 Task: Create a due date automation trigger when advanced on, 2 hours after a card is due add fields with custom field "Resume" set to a date between 1 and 7 days ago.
Action: Mouse moved to (1185, 336)
Screenshot: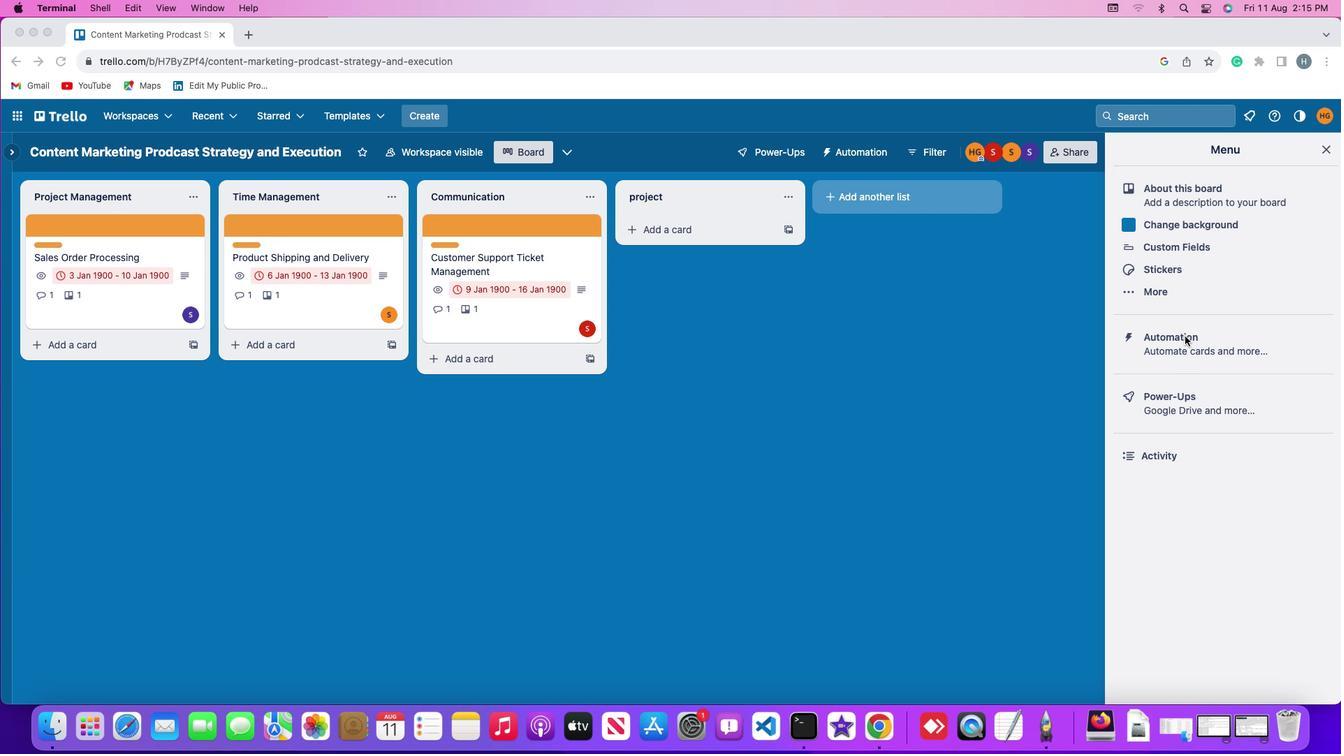 
Action: Mouse pressed left at (1185, 336)
Screenshot: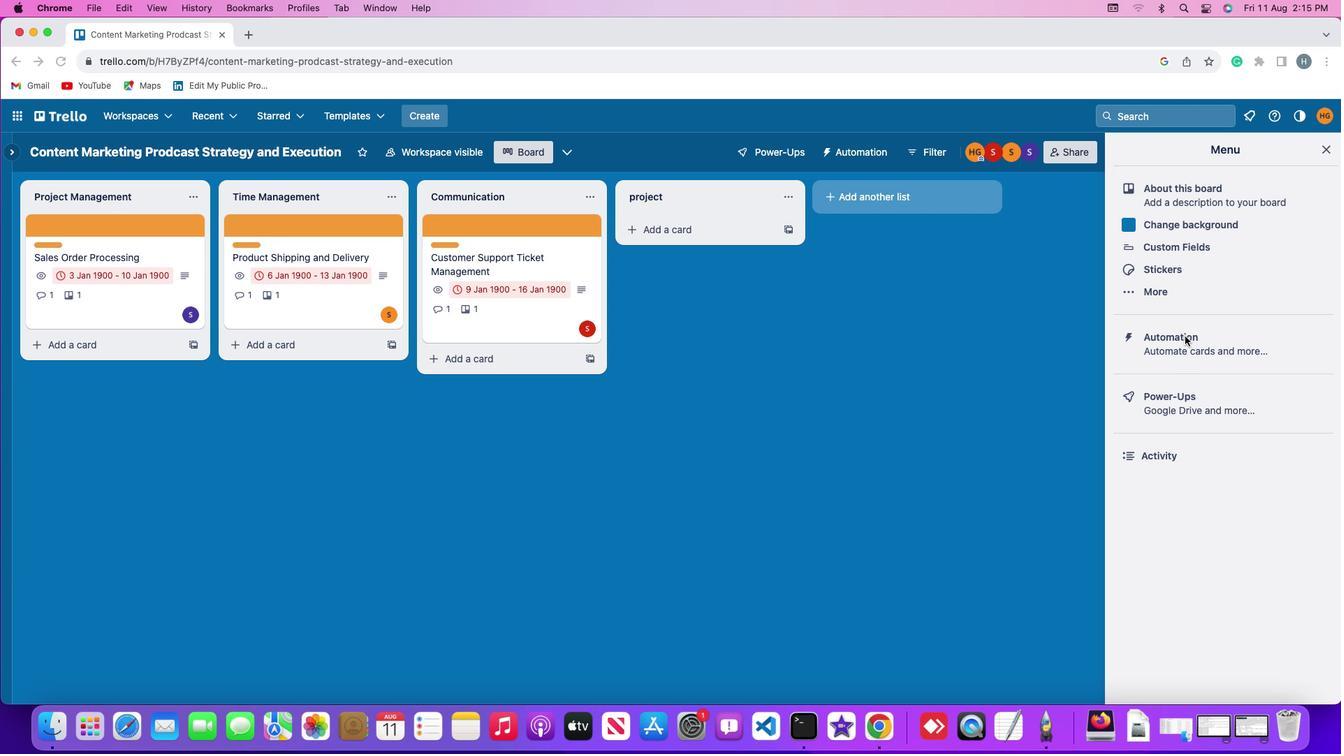 
Action: Mouse pressed left at (1185, 336)
Screenshot: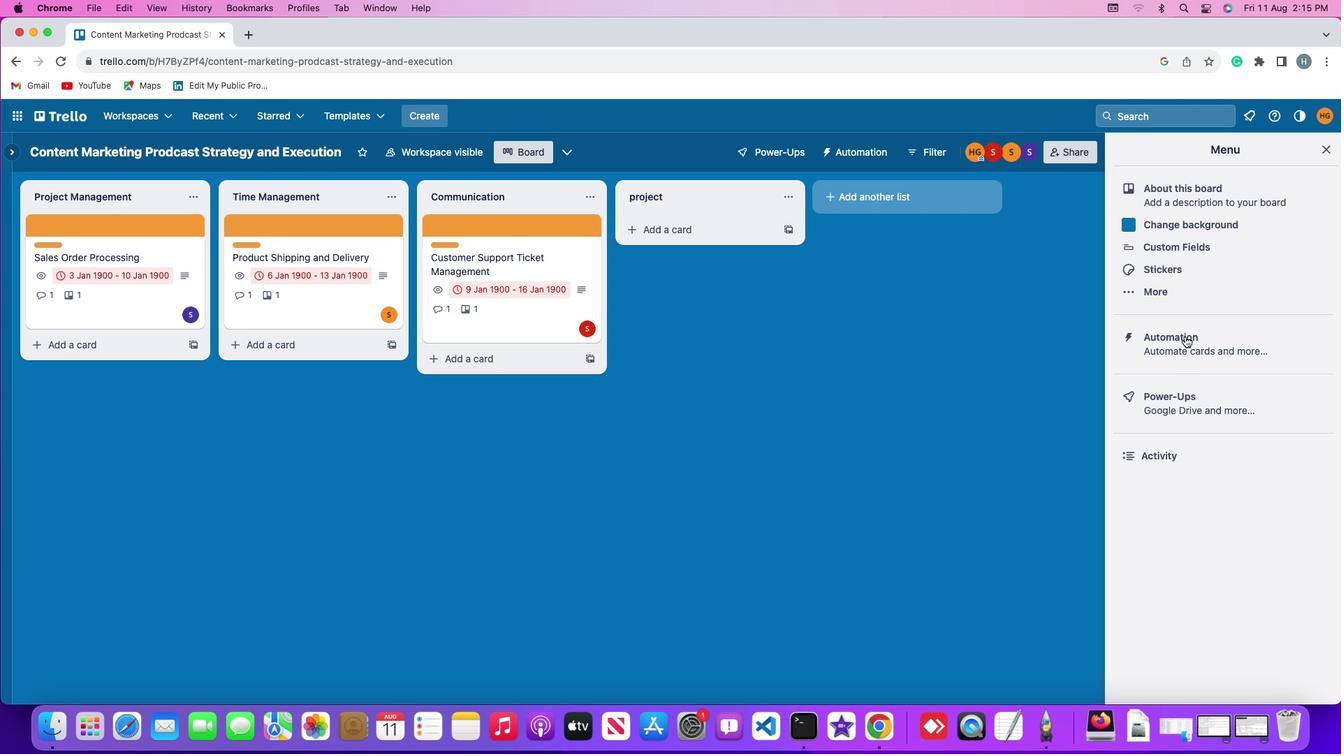 
Action: Mouse moved to (100, 334)
Screenshot: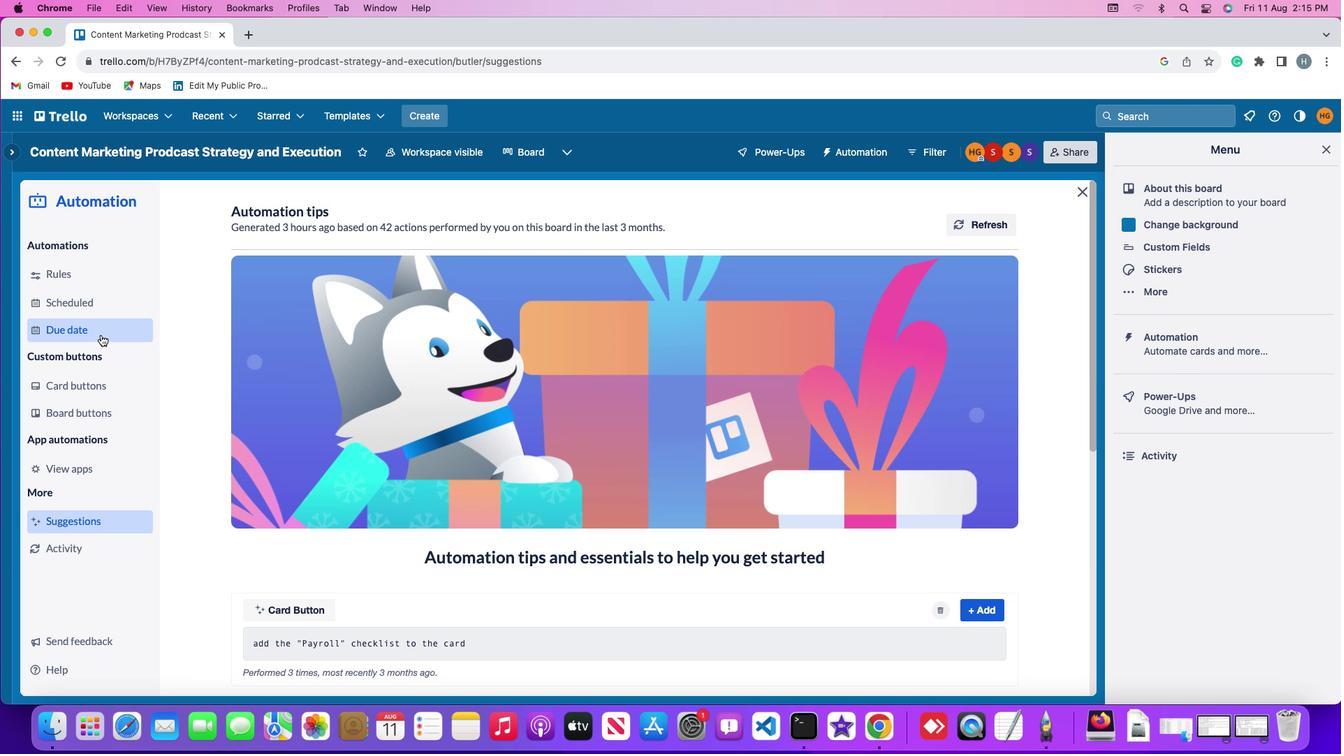 
Action: Mouse pressed left at (100, 334)
Screenshot: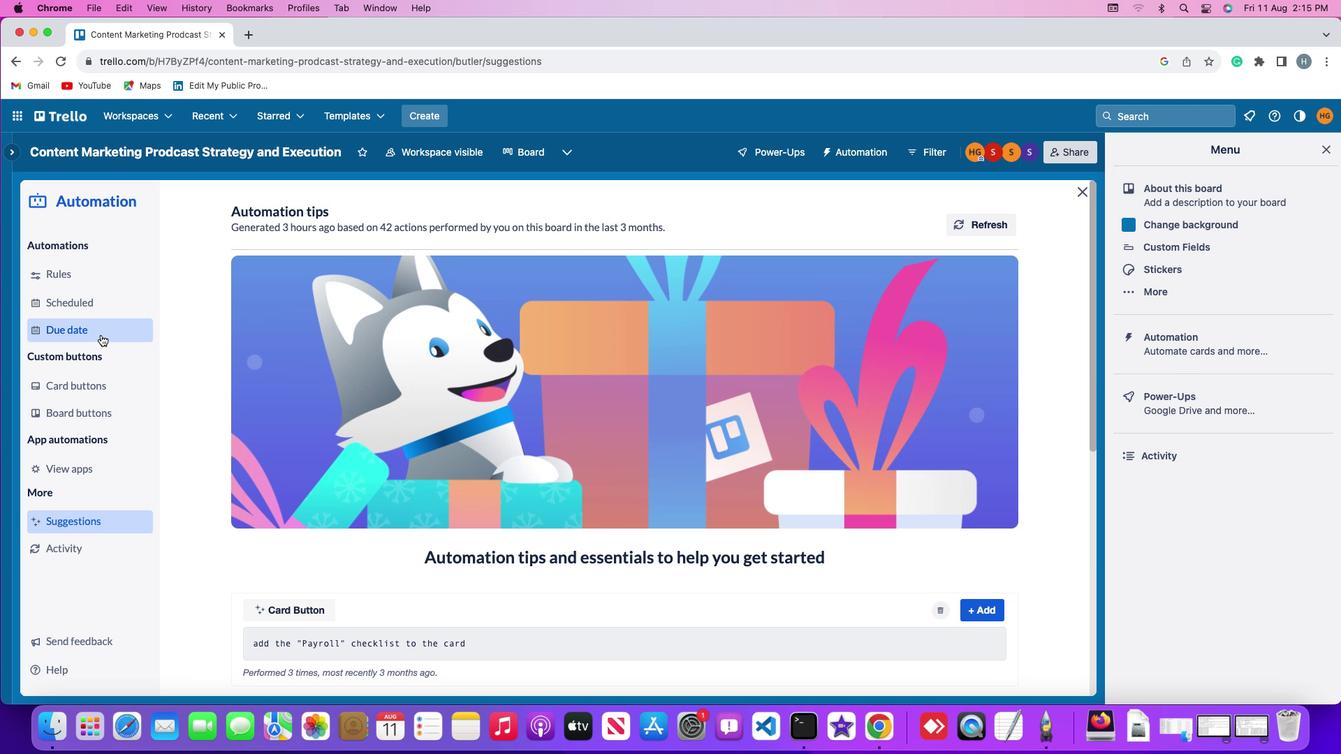 
Action: Mouse moved to (922, 211)
Screenshot: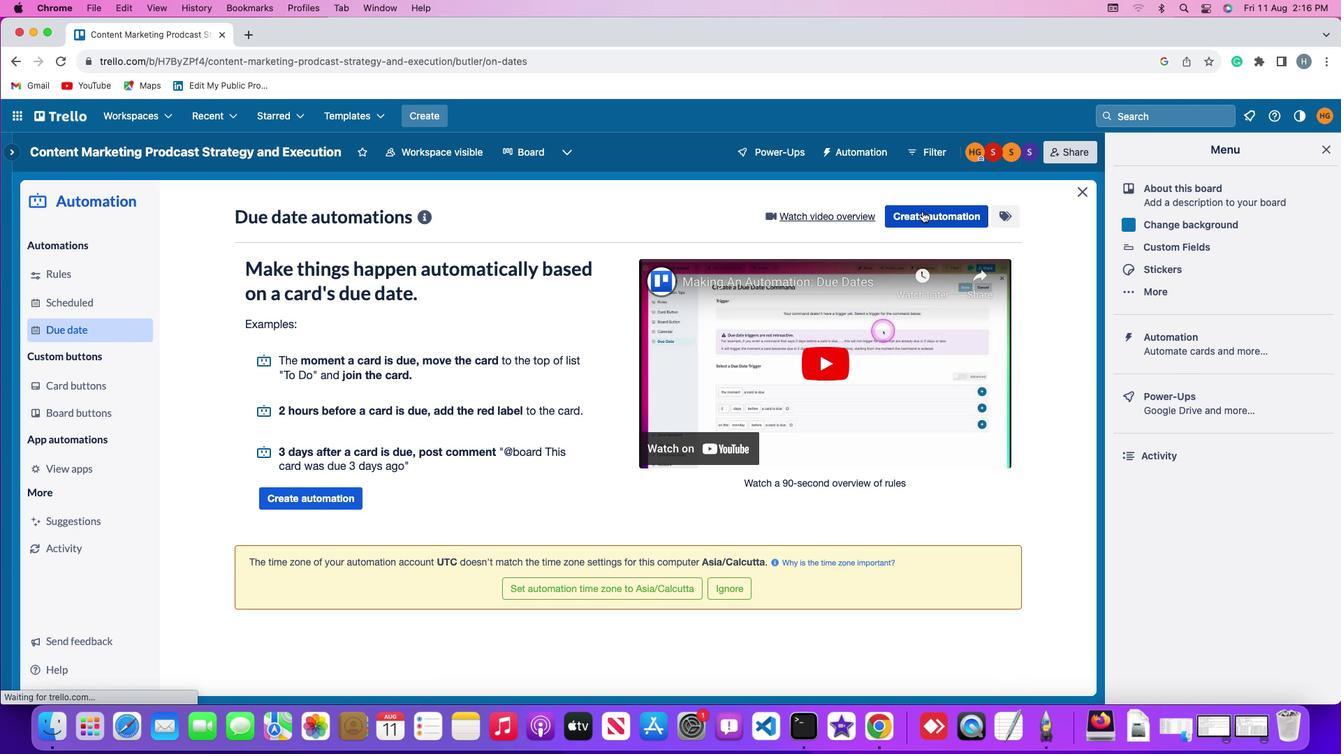 
Action: Mouse pressed left at (922, 211)
Screenshot: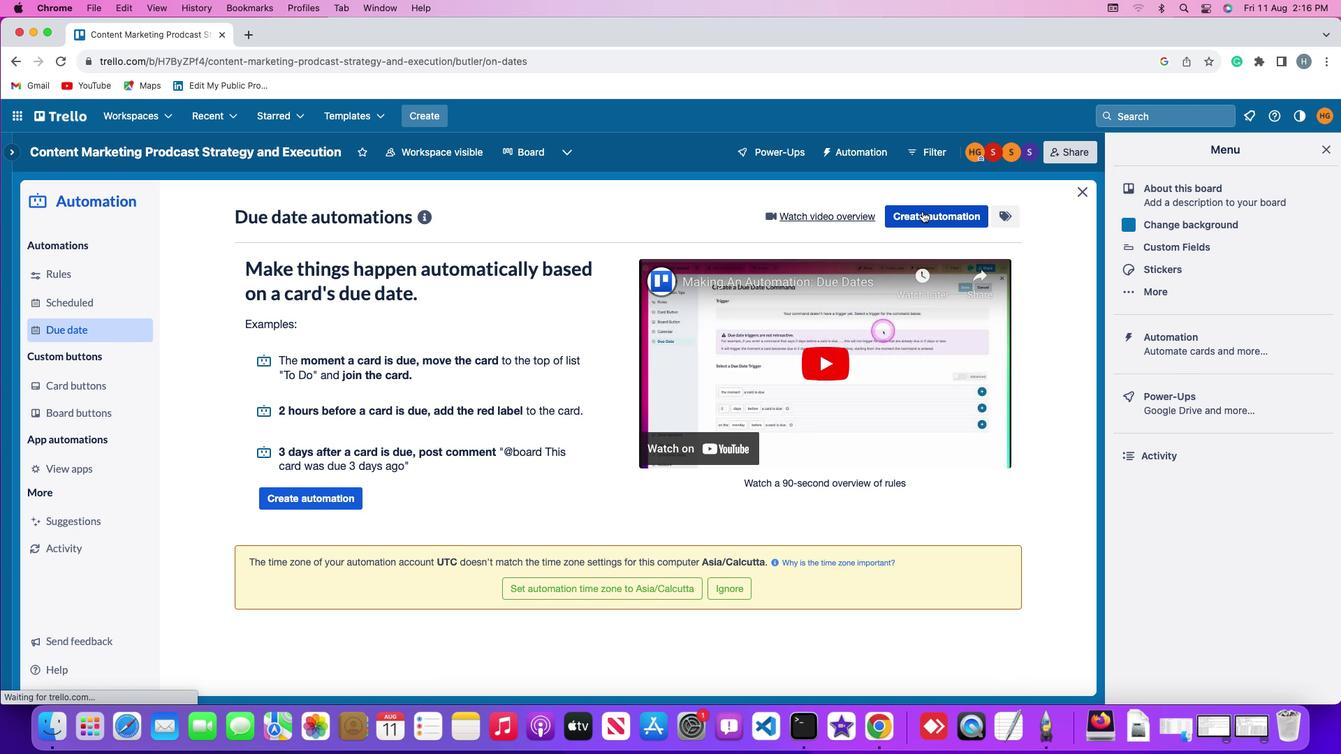 
Action: Mouse moved to (305, 352)
Screenshot: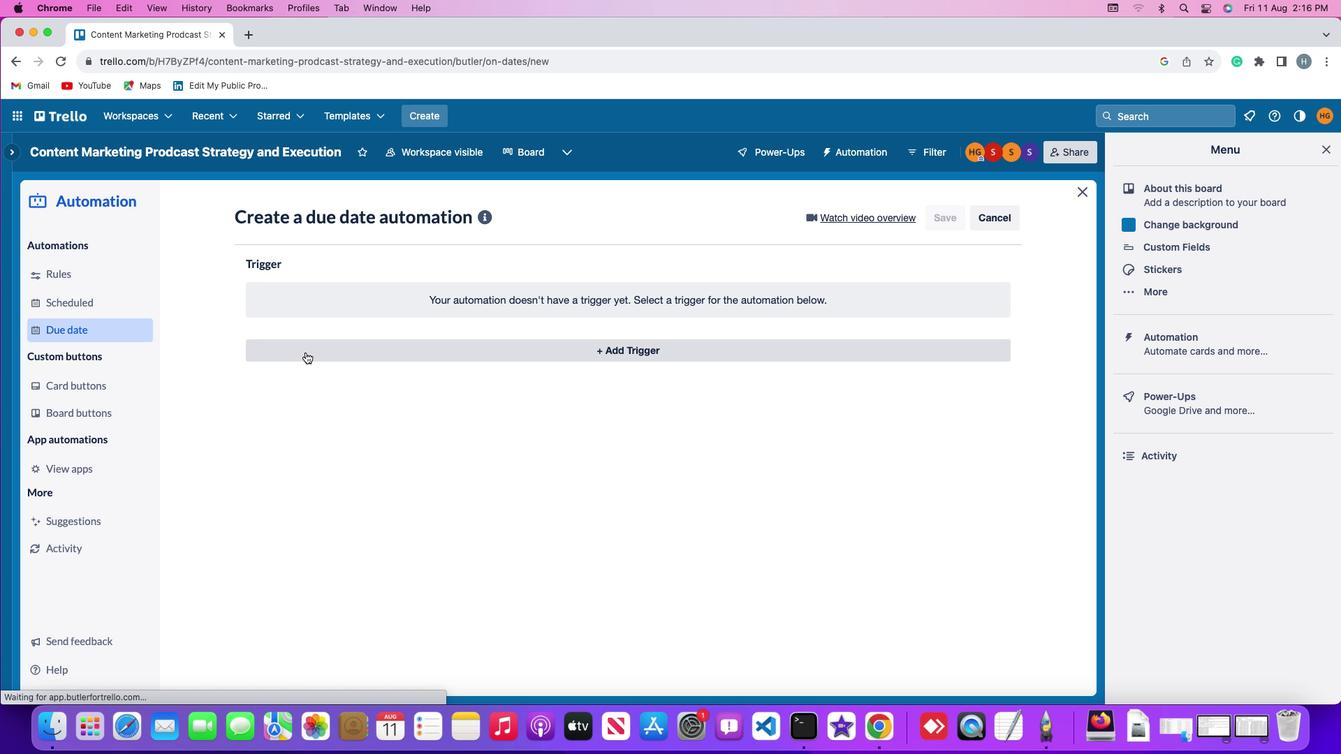 
Action: Mouse pressed left at (305, 352)
Screenshot: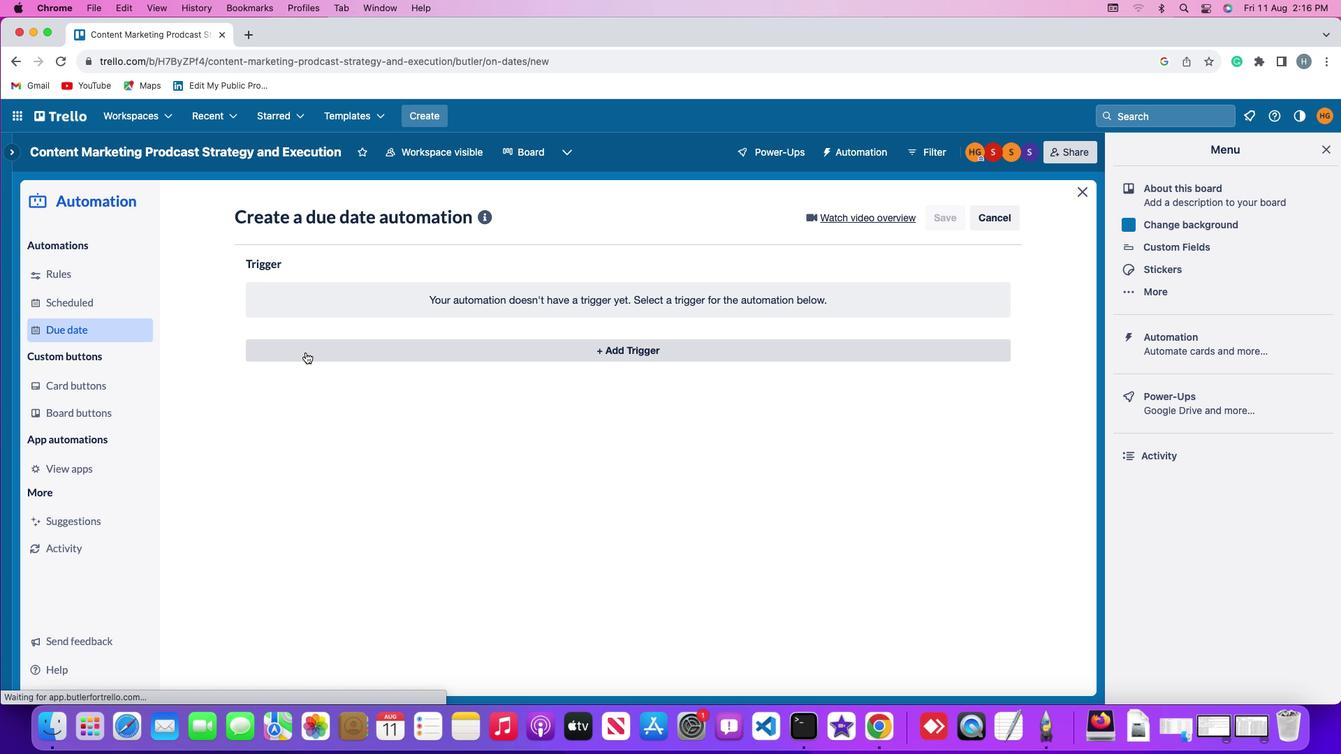 
Action: Mouse moved to (283, 566)
Screenshot: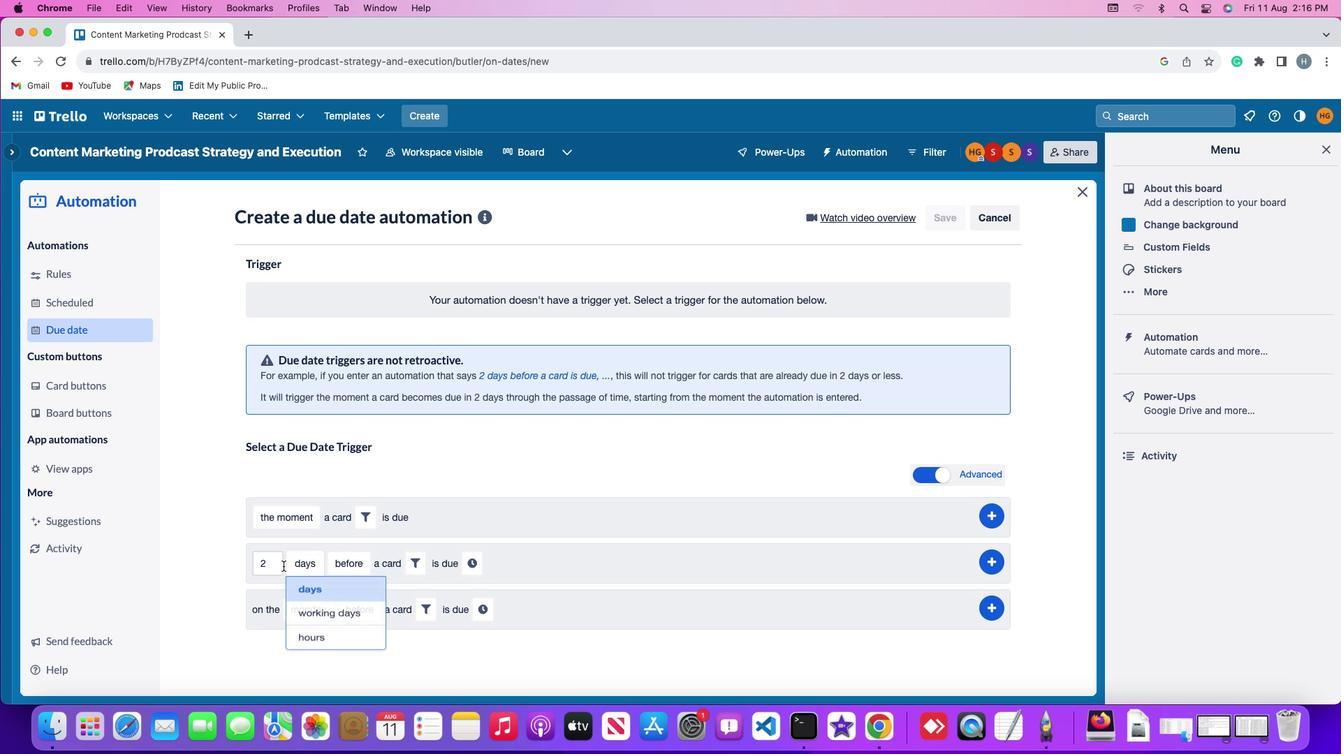 
Action: Mouse pressed left at (283, 566)
Screenshot: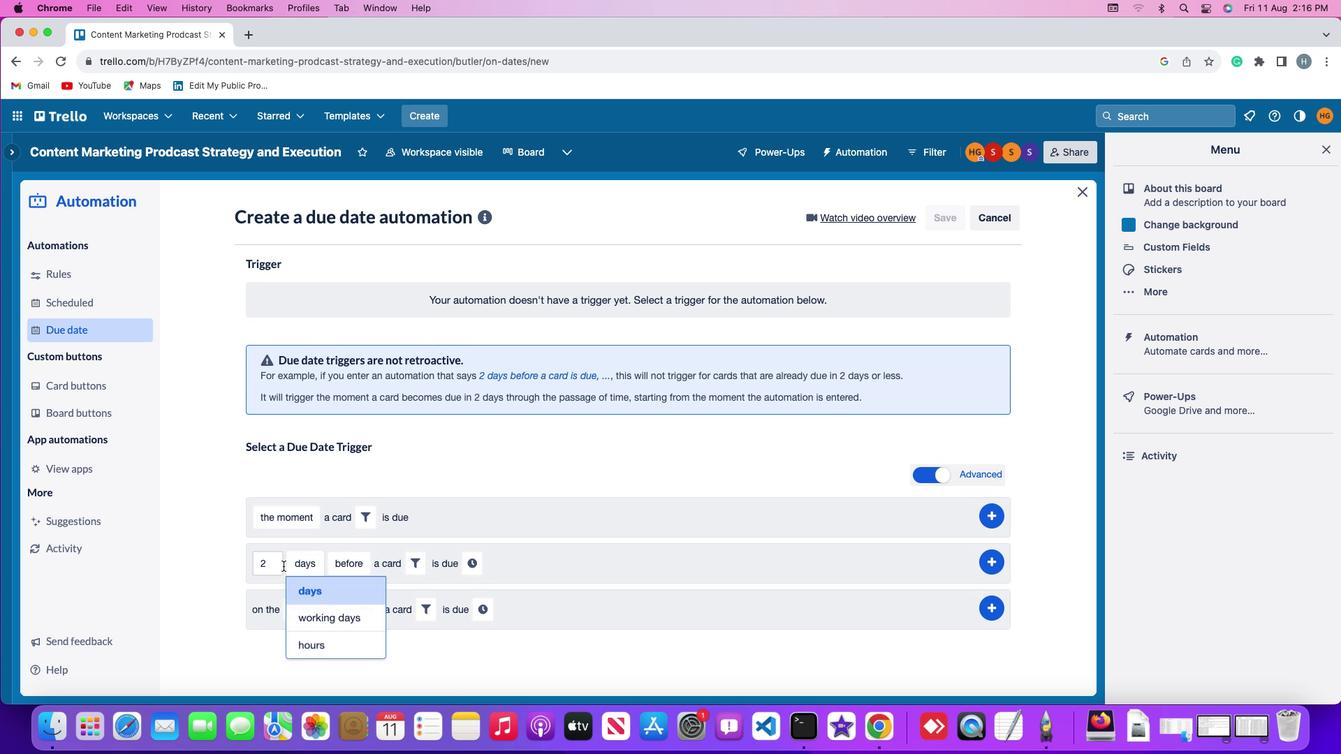 
Action: Mouse moved to (275, 561)
Screenshot: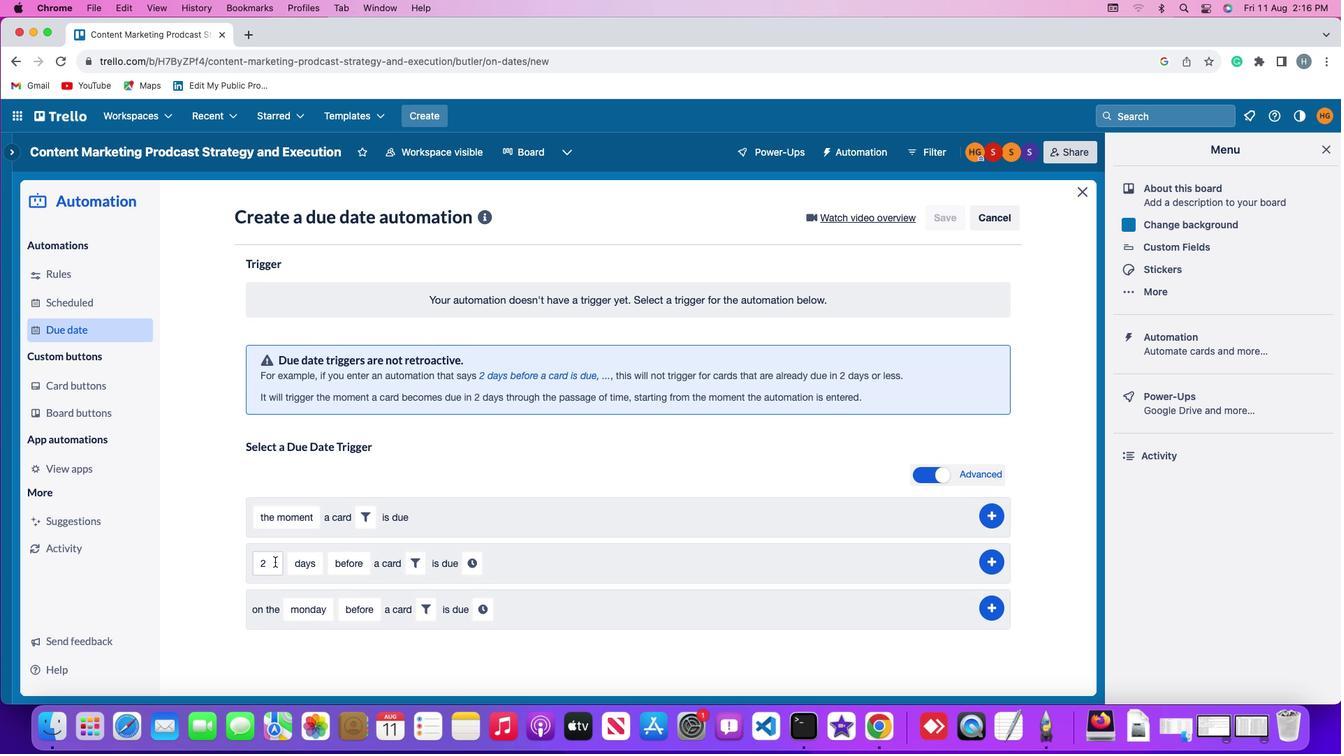 
Action: Mouse pressed left at (275, 561)
Screenshot: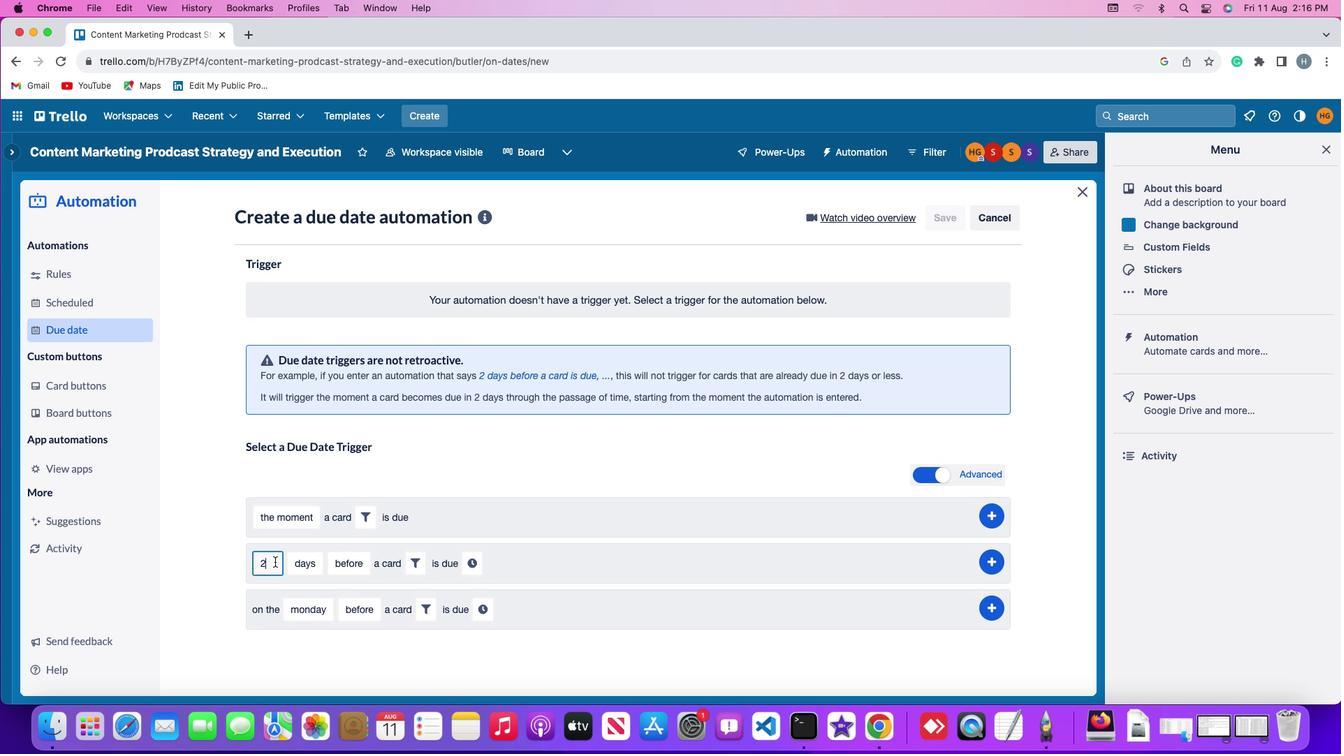 
Action: Mouse moved to (274, 563)
Screenshot: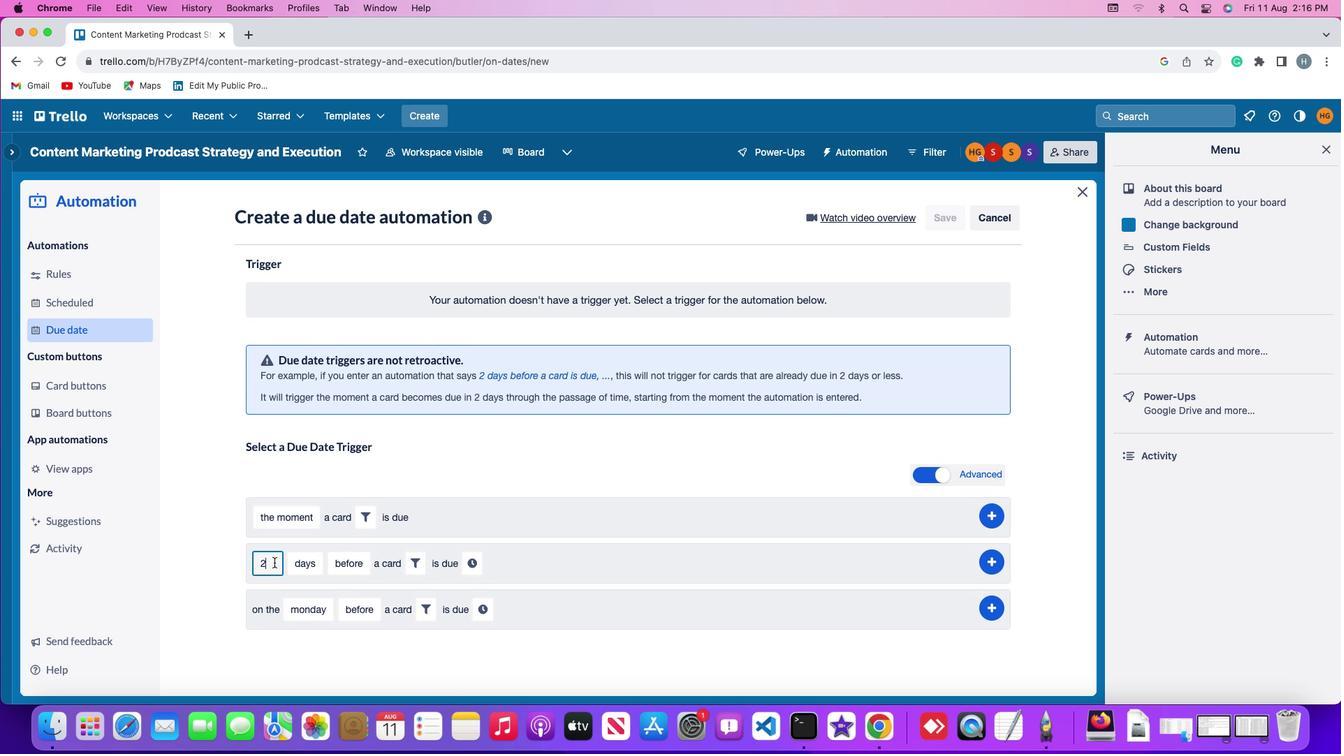 
Action: Key pressed Key.backspace
Screenshot: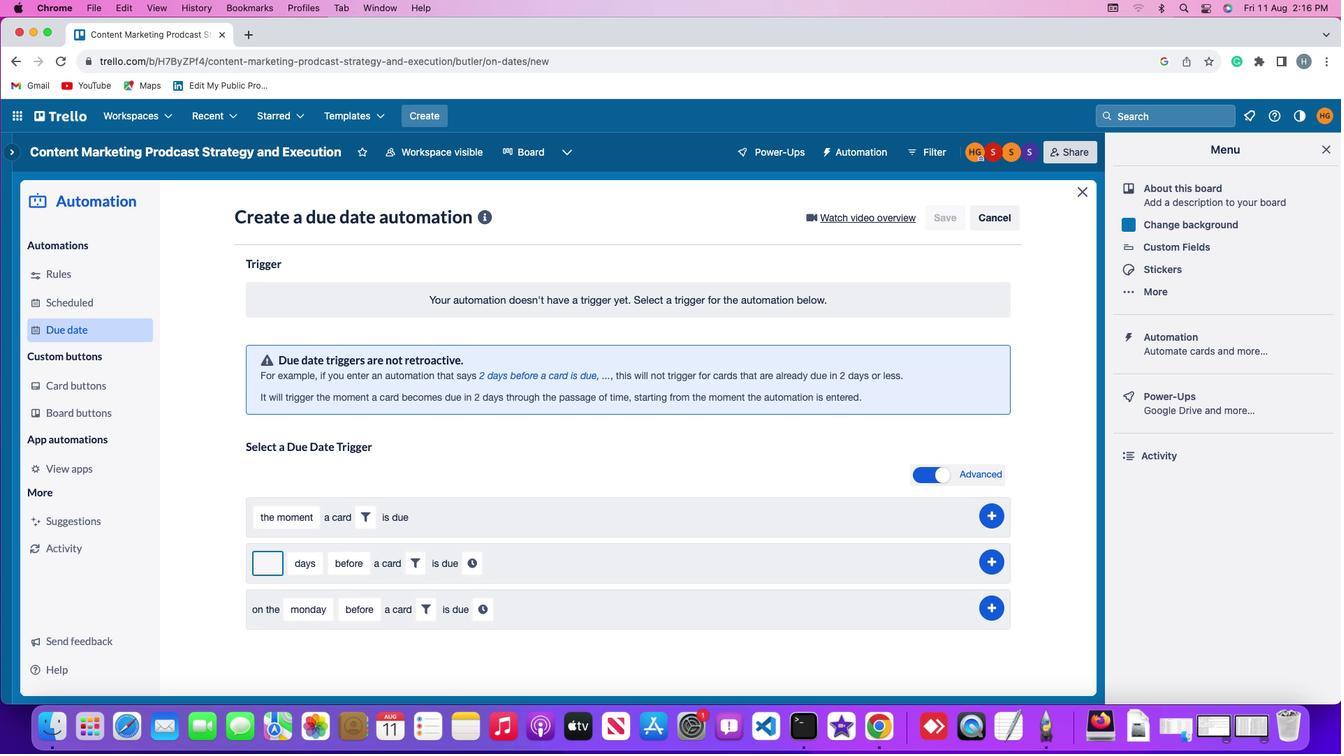 
Action: Mouse moved to (274, 562)
Screenshot: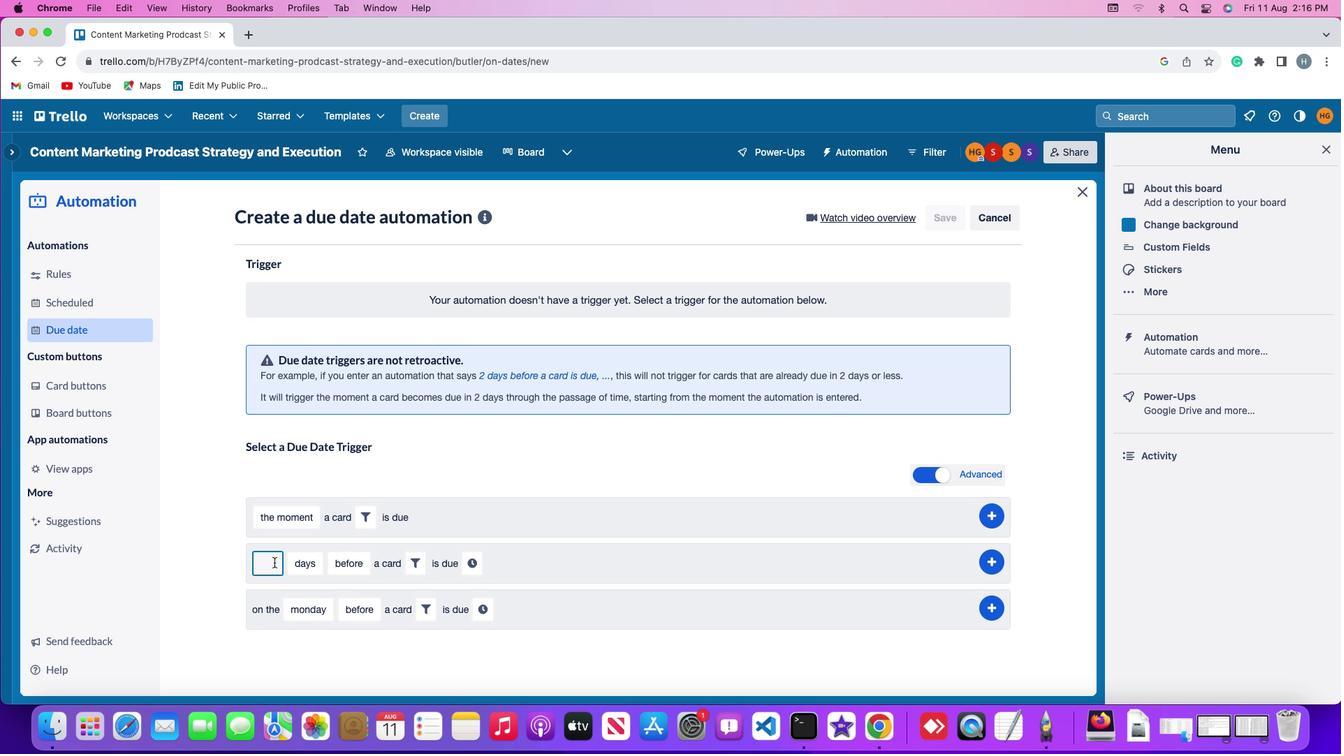
Action: Key pressed '2'
Screenshot: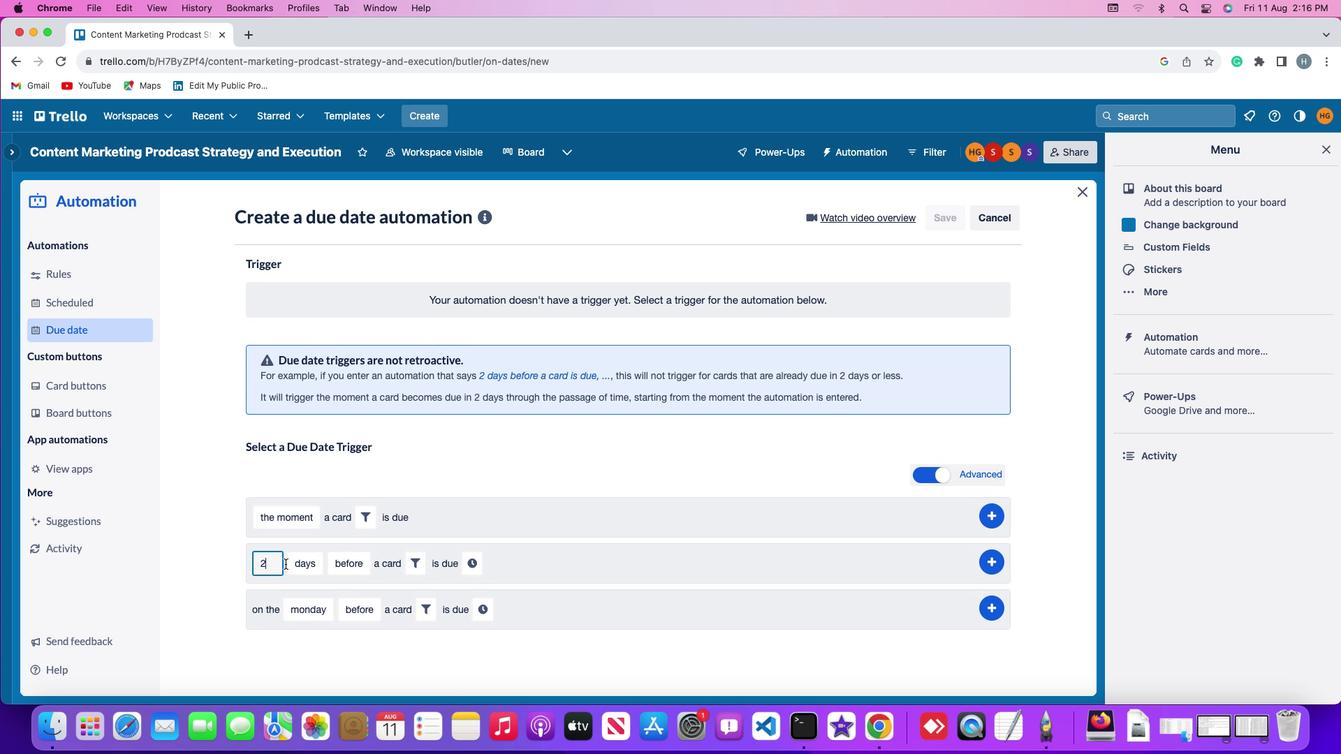 
Action: Mouse moved to (297, 566)
Screenshot: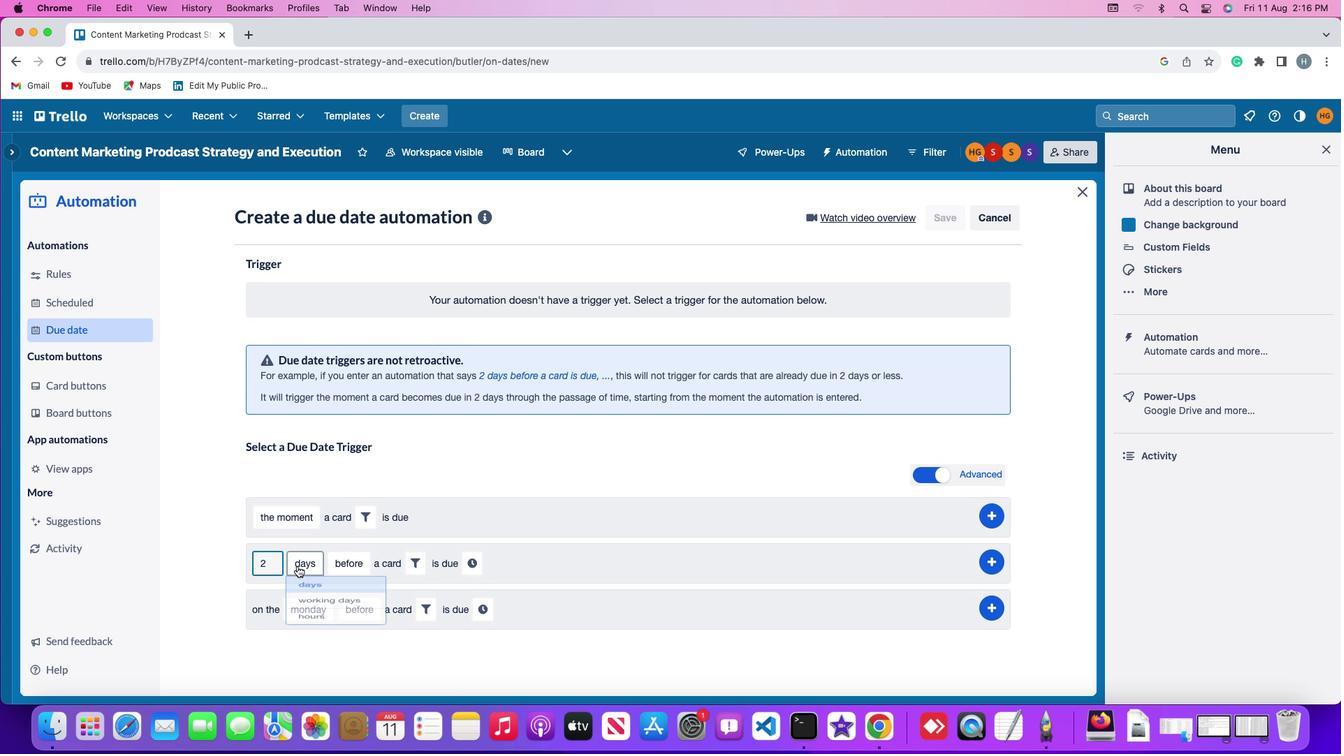 
Action: Mouse pressed left at (297, 566)
Screenshot: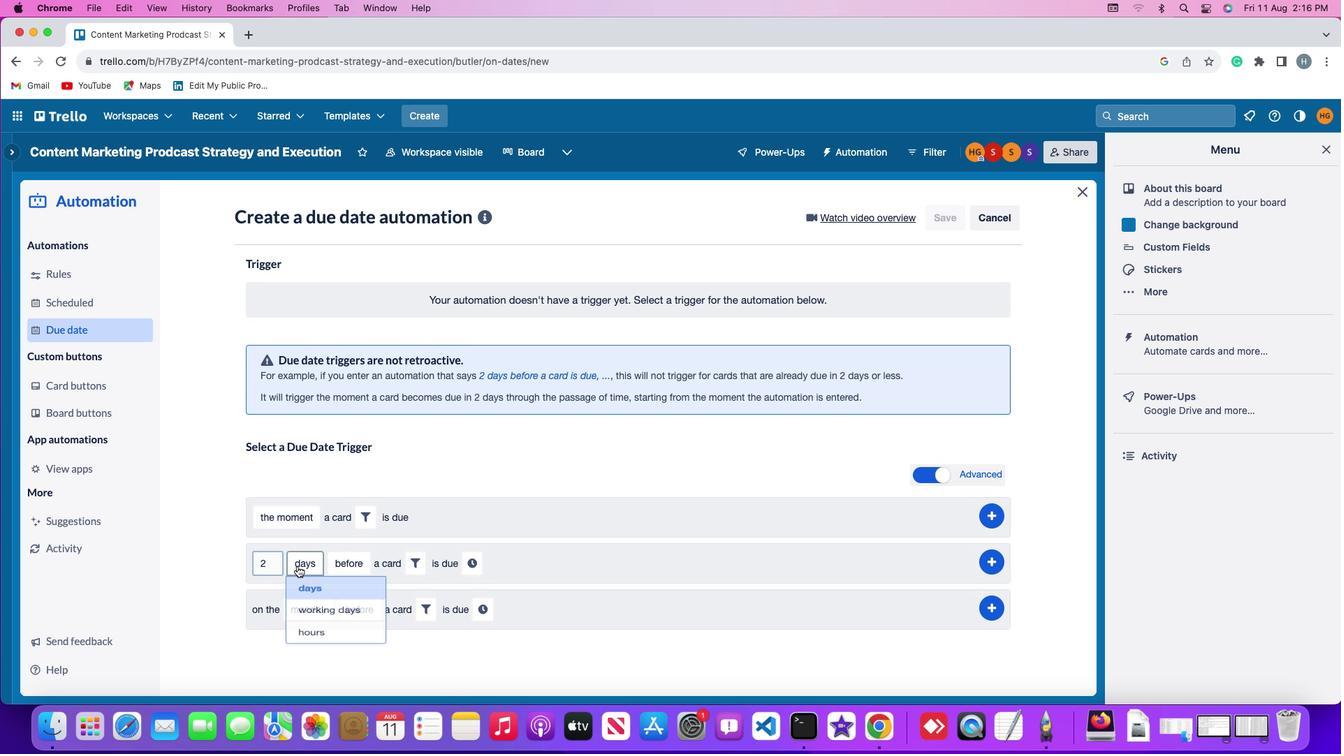 
Action: Mouse moved to (307, 644)
Screenshot: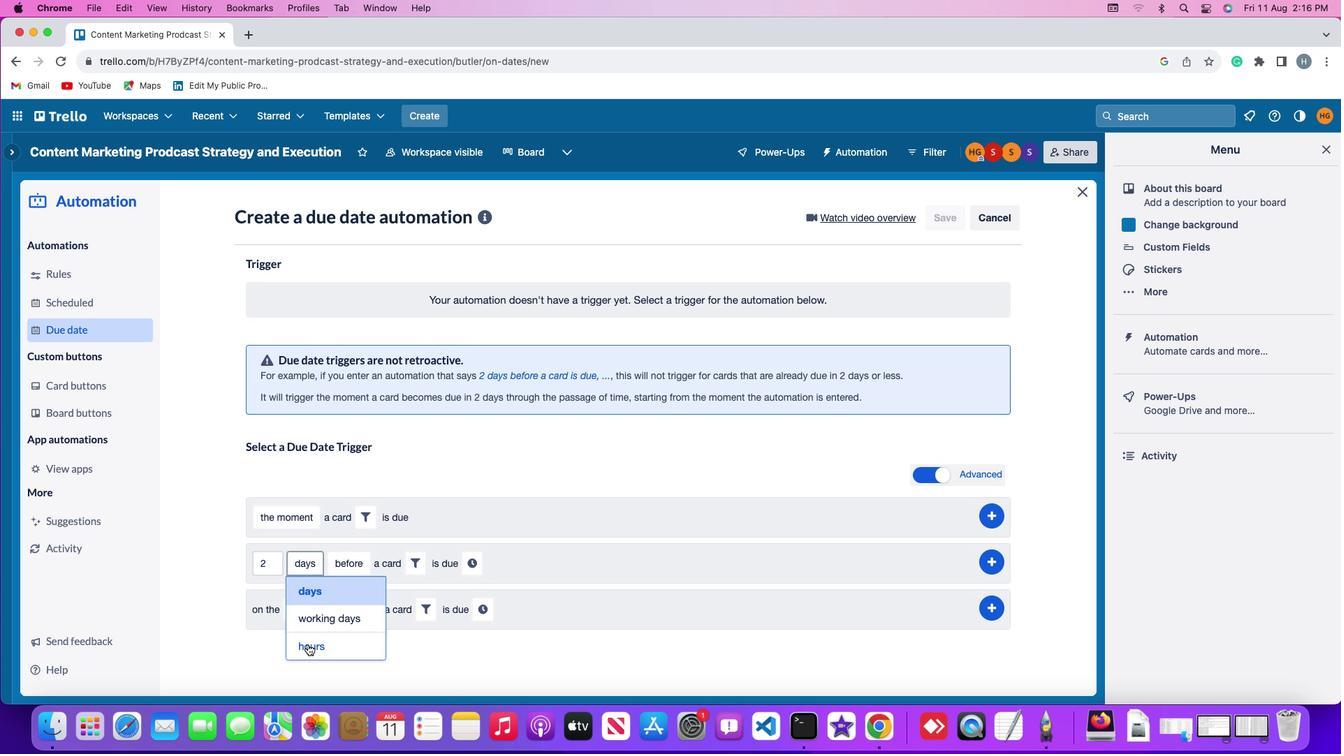 
Action: Mouse pressed left at (307, 644)
Screenshot: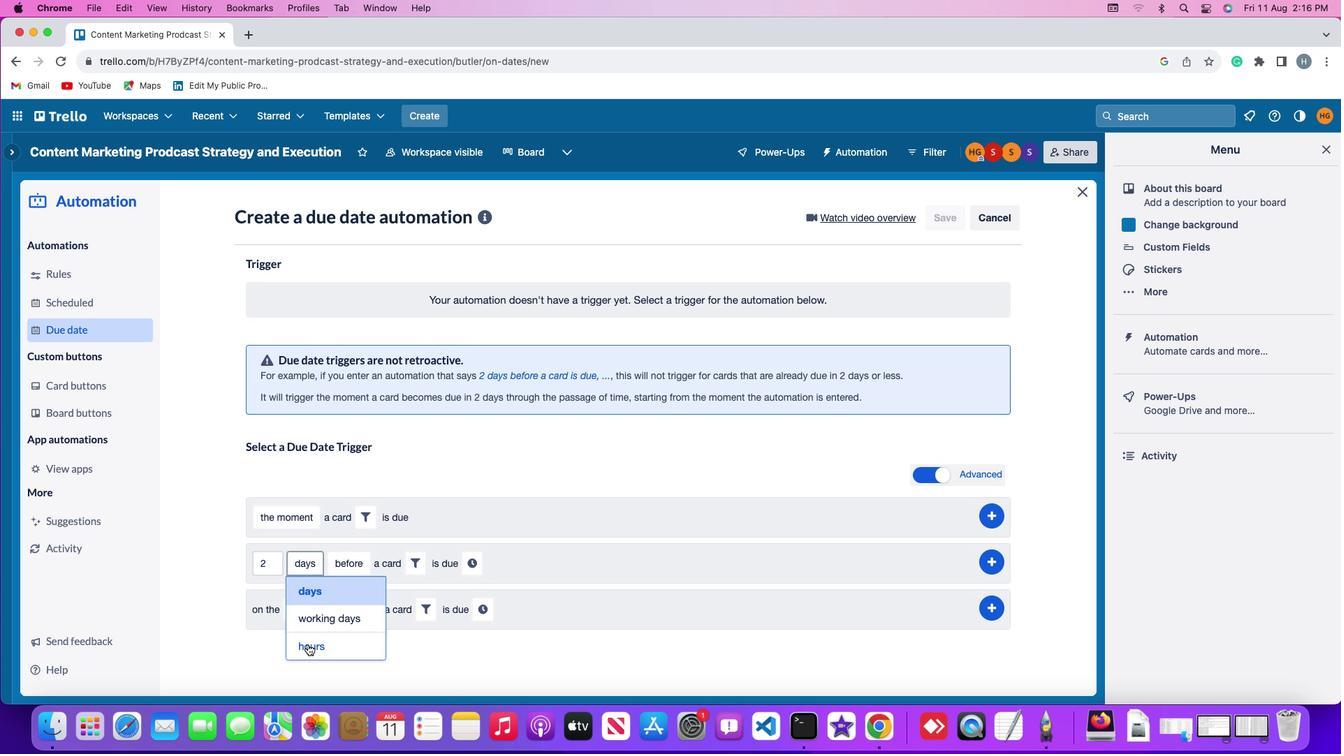 
Action: Mouse moved to (346, 565)
Screenshot: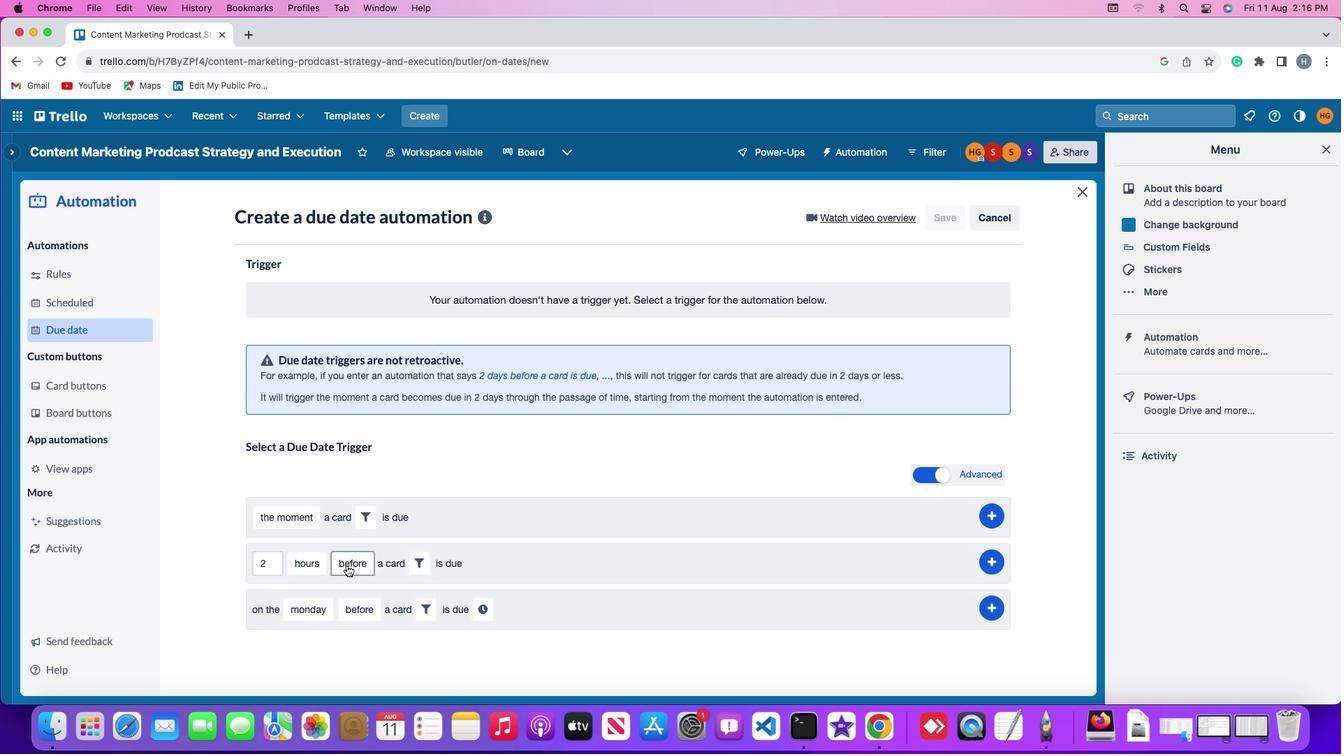 
Action: Mouse pressed left at (346, 565)
Screenshot: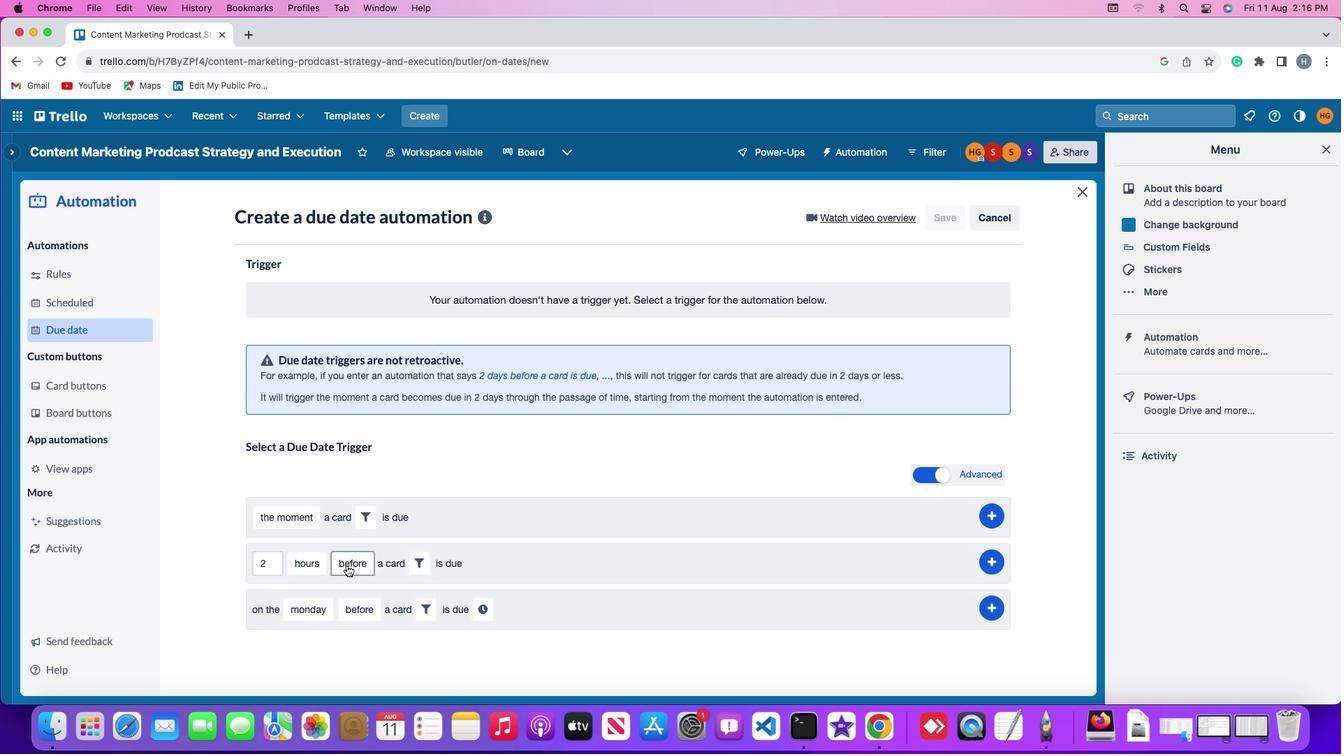 
Action: Mouse moved to (360, 616)
Screenshot: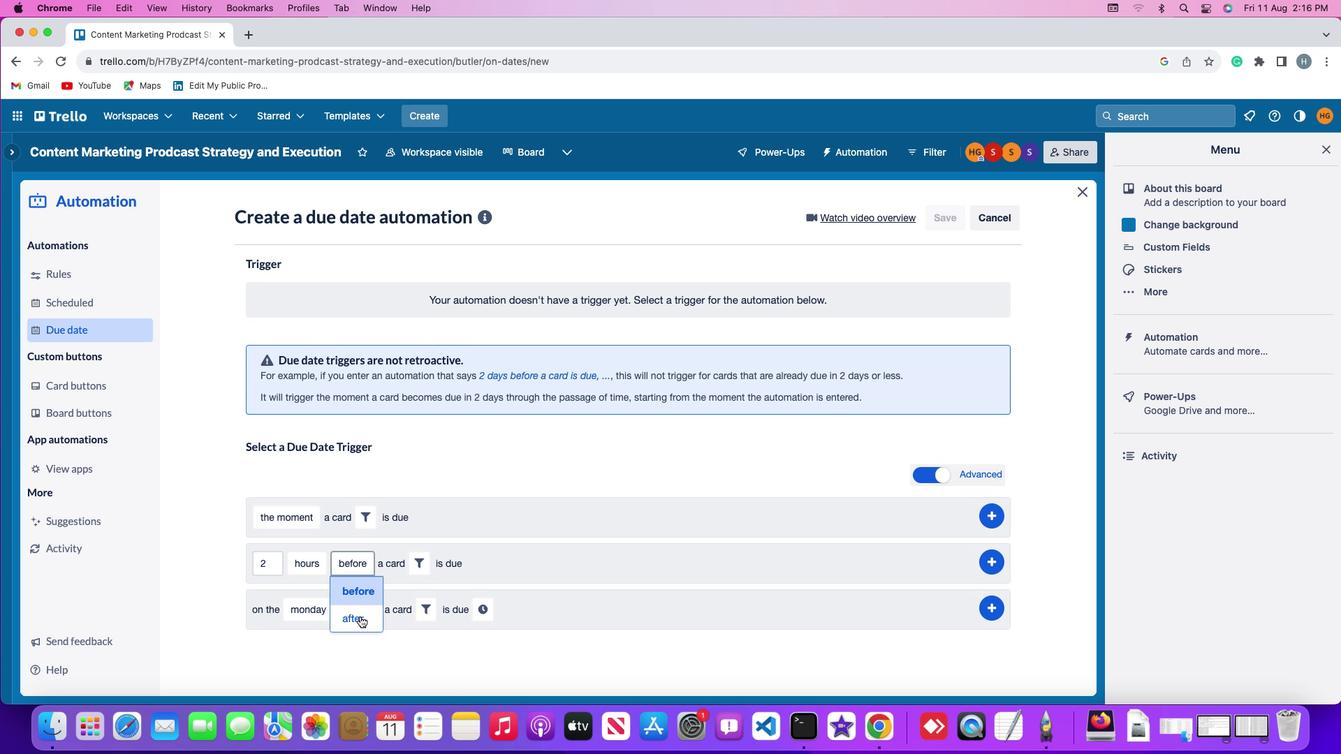 
Action: Mouse pressed left at (360, 616)
Screenshot: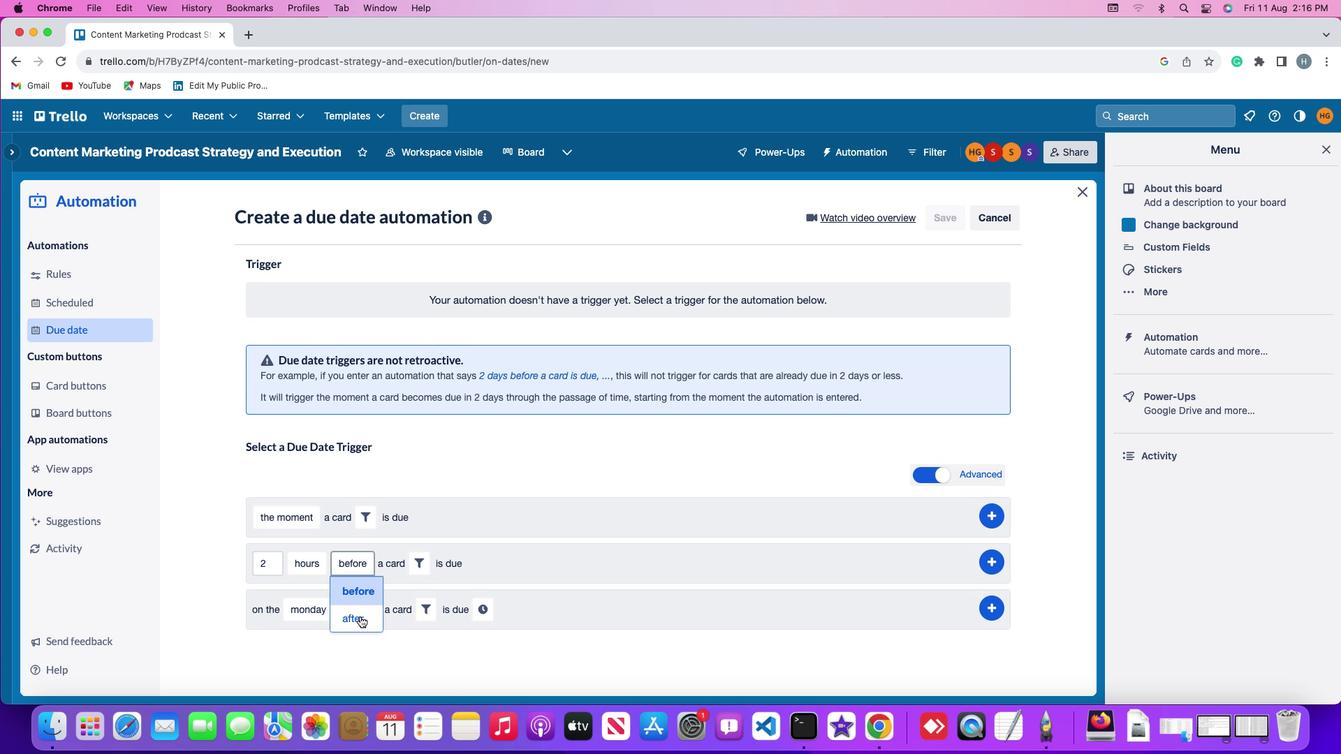 
Action: Mouse moved to (412, 563)
Screenshot: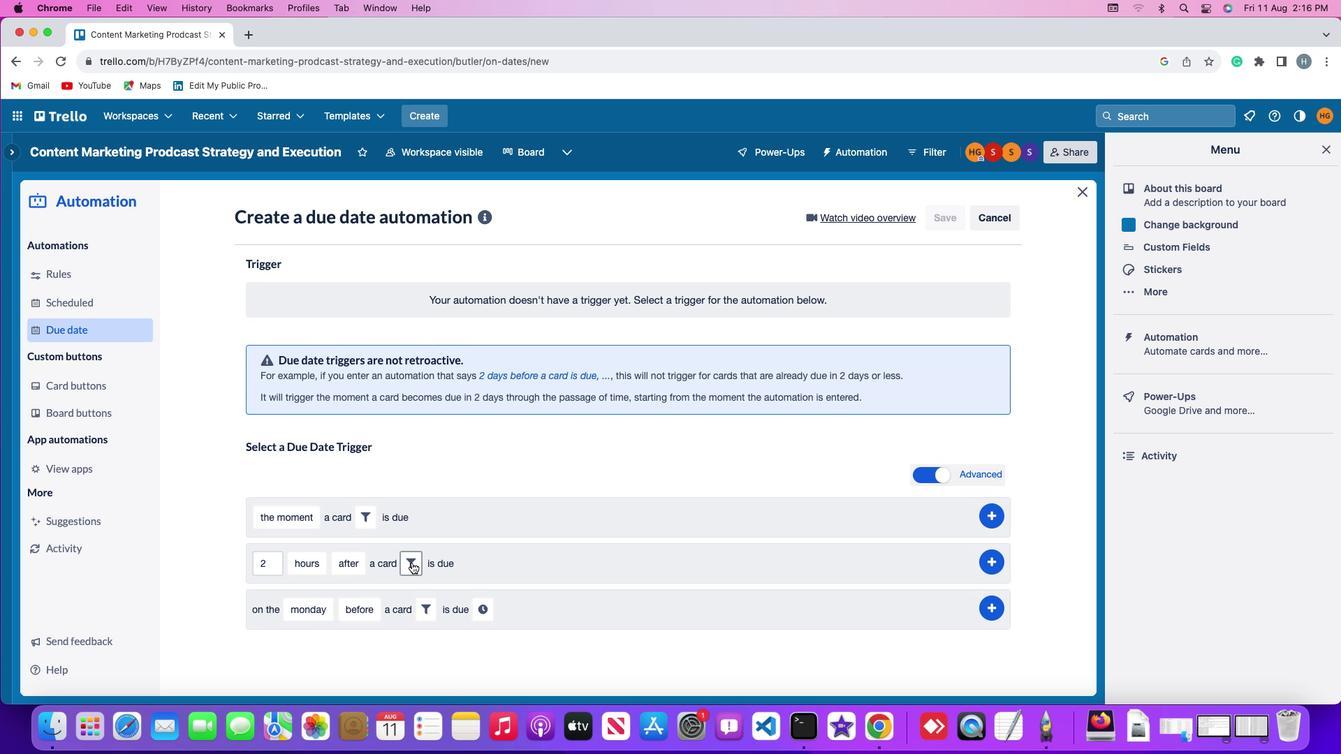 
Action: Mouse pressed left at (412, 563)
Screenshot: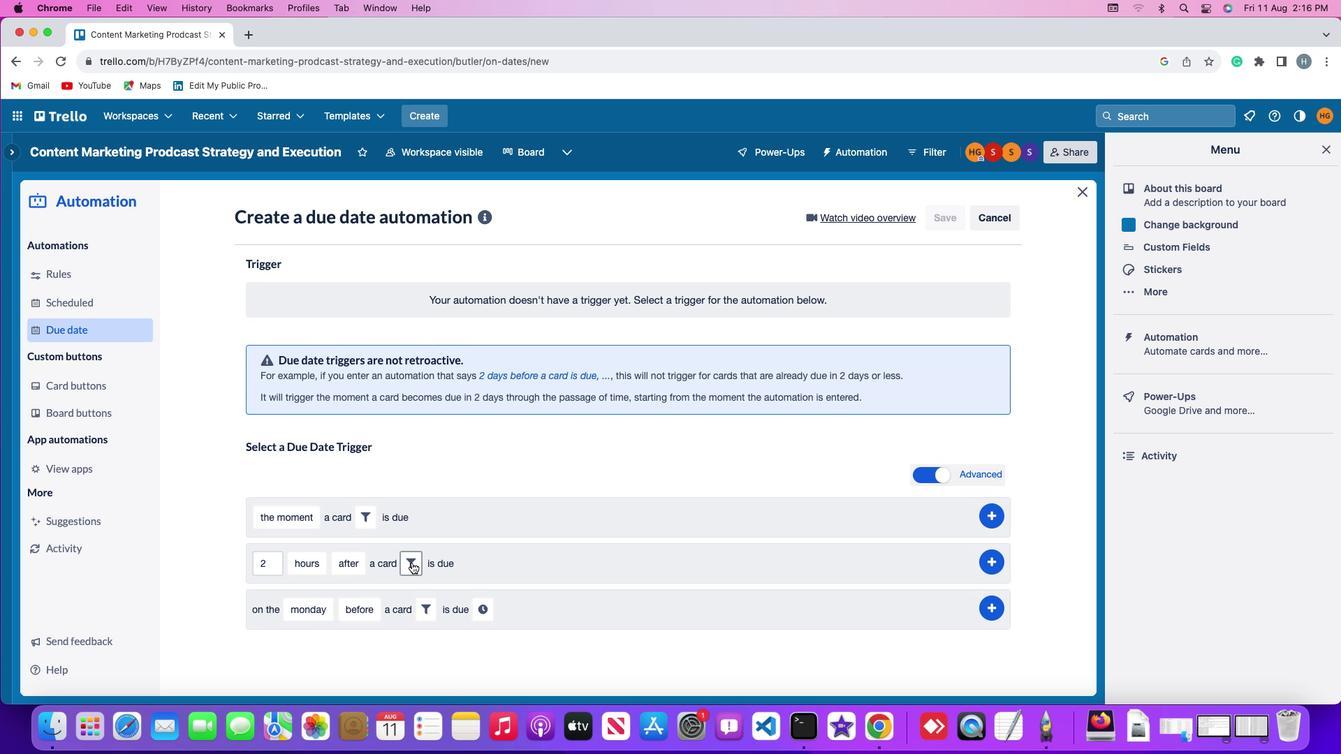 
Action: Mouse moved to (642, 607)
Screenshot: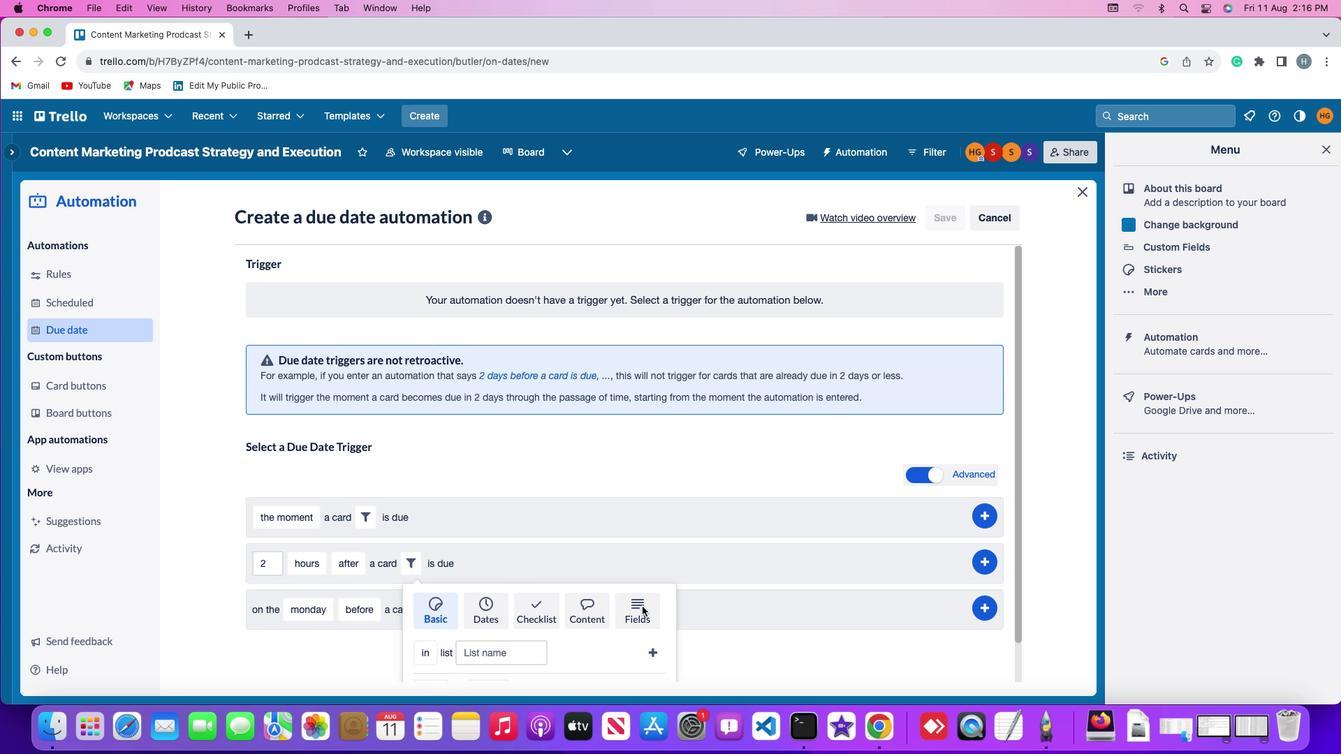
Action: Mouse pressed left at (642, 607)
Screenshot: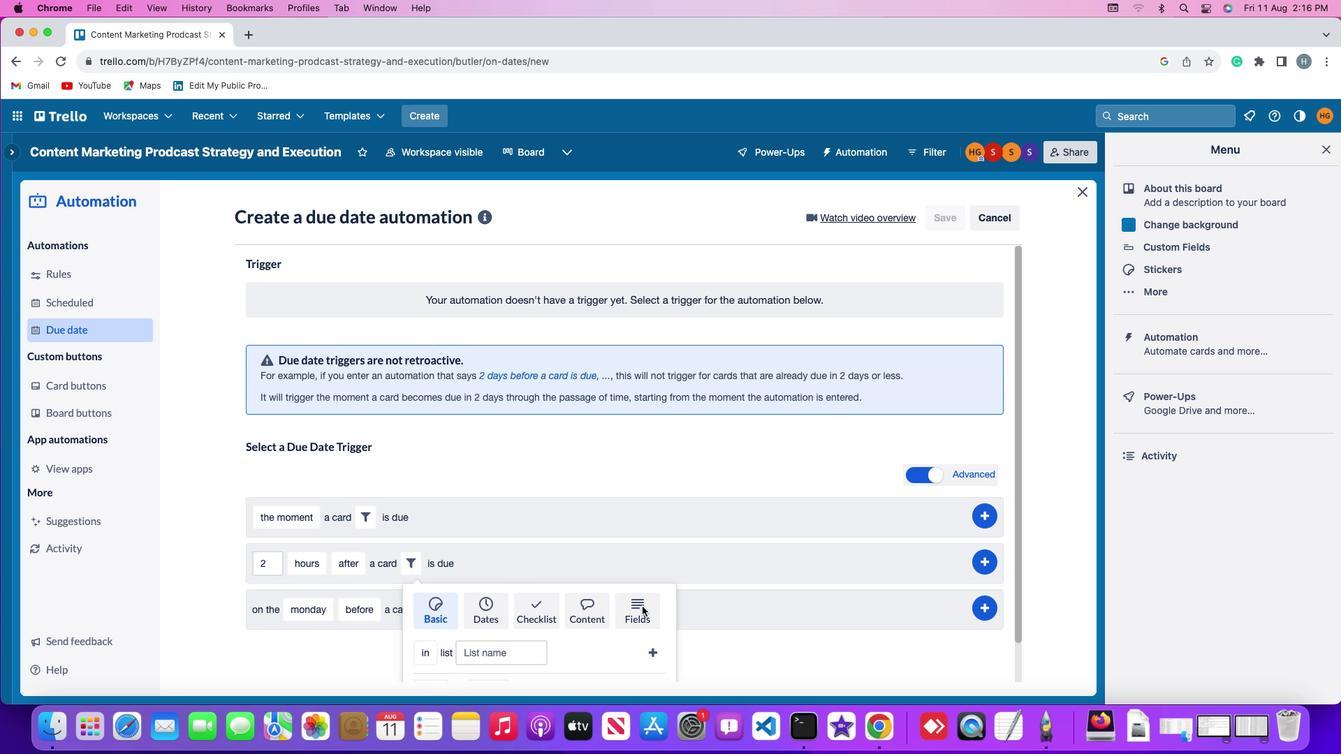 
Action: Mouse moved to (387, 623)
Screenshot: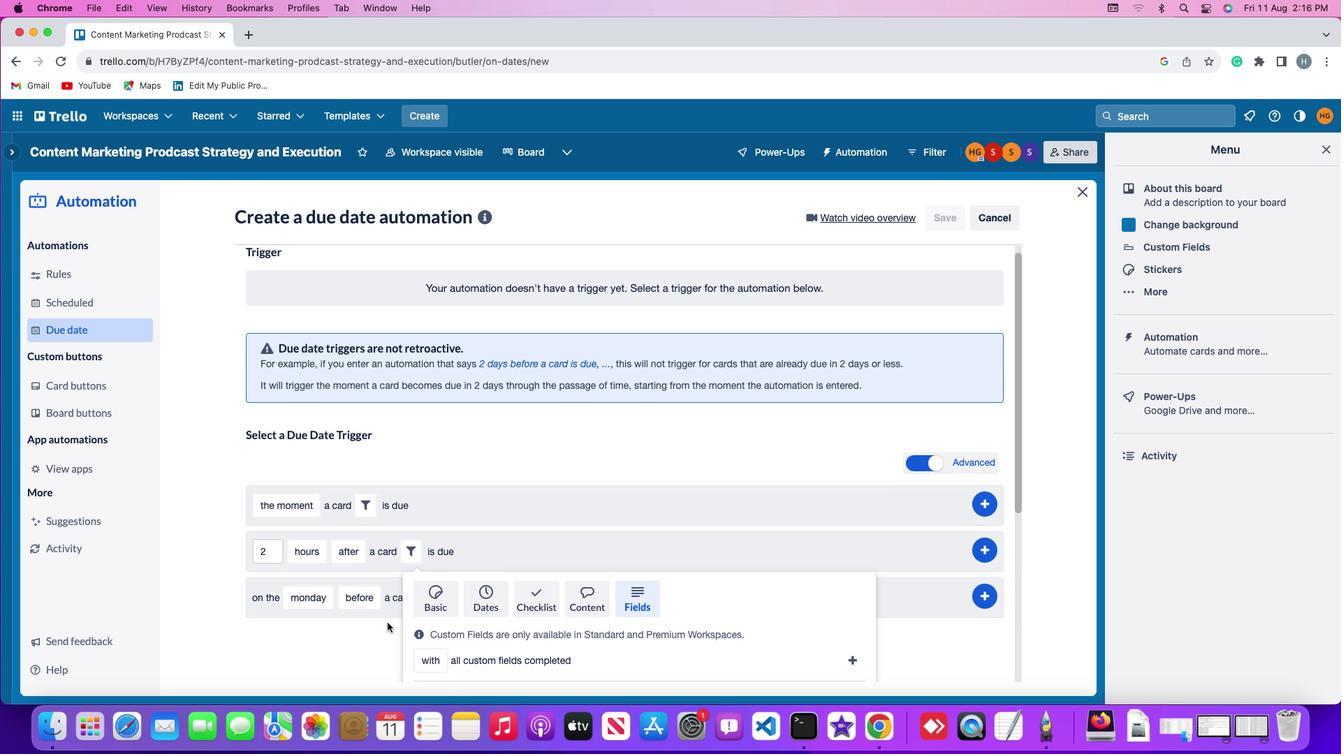 
Action: Mouse scrolled (387, 623) with delta (0, 0)
Screenshot: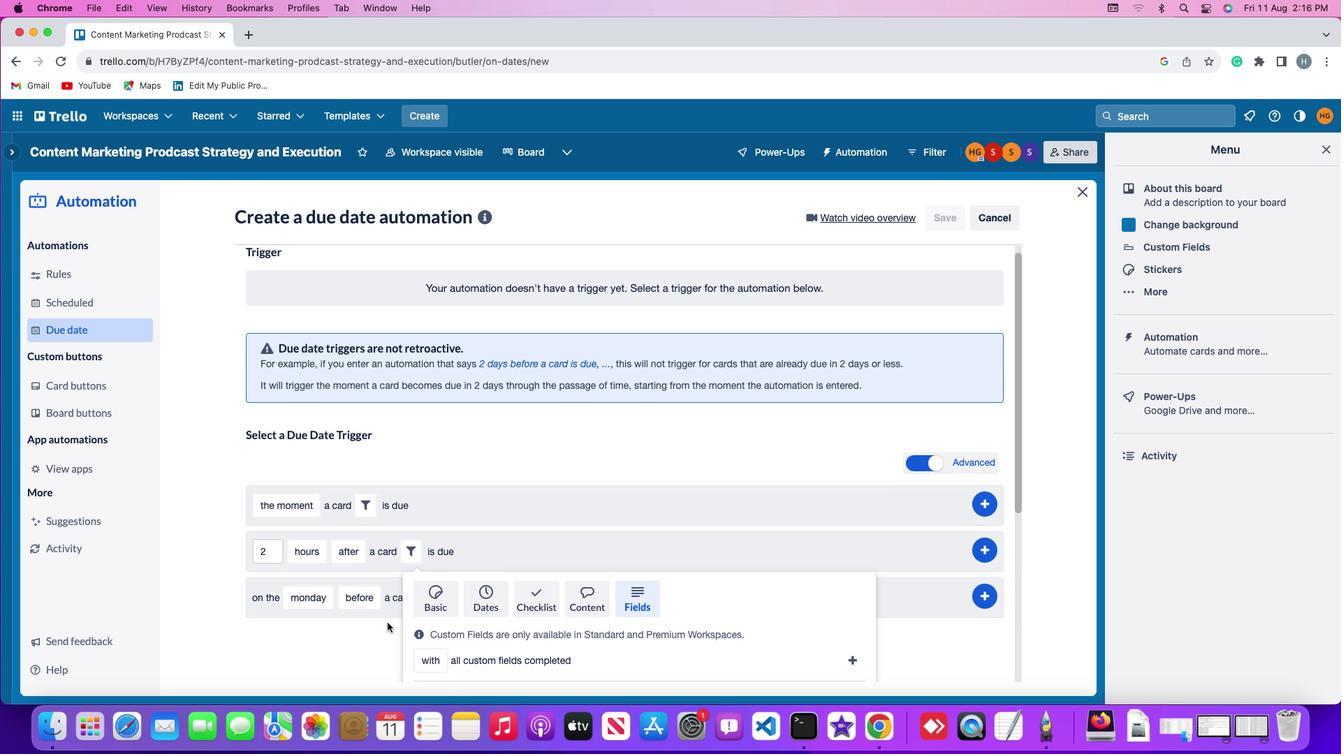 
Action: Mouse scrolled (387, 623) with delta (0, 0)
Screenshot: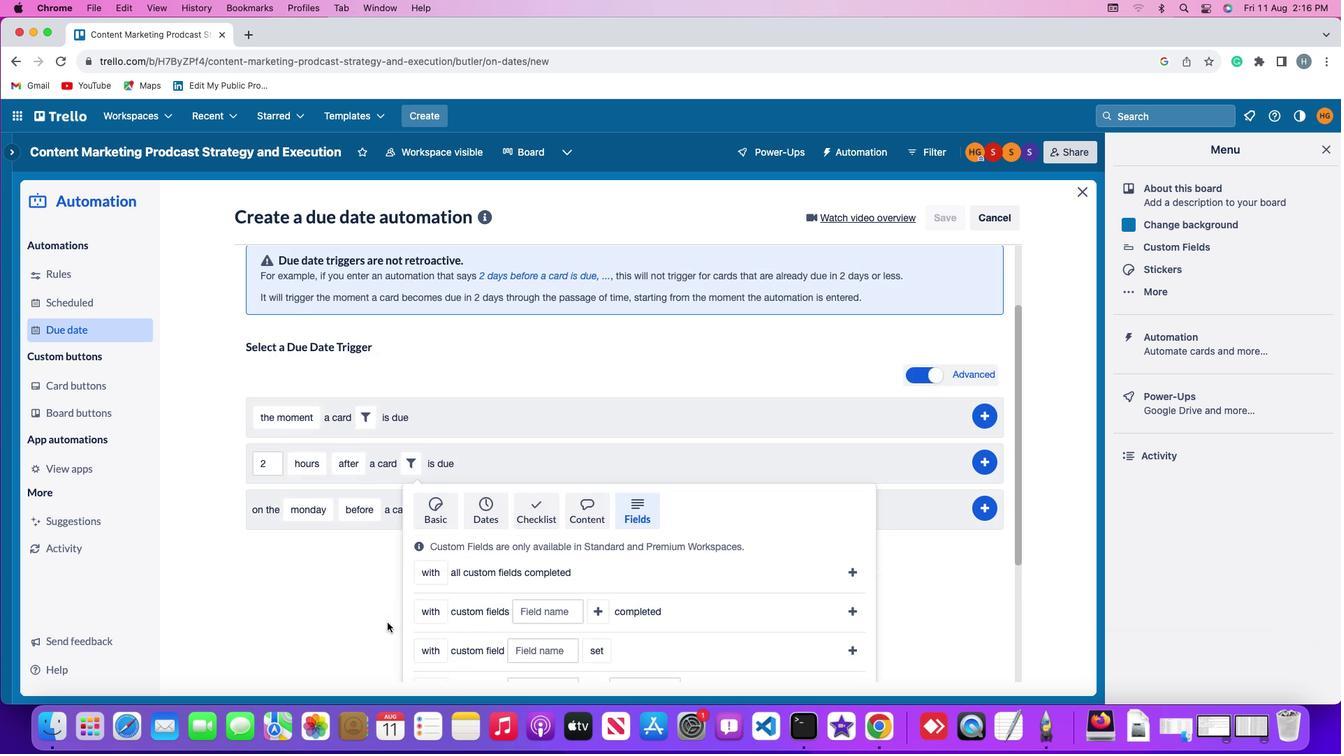 
Action: Mouse scrolled (387, 623) with delta (0, -2)
Screenshot: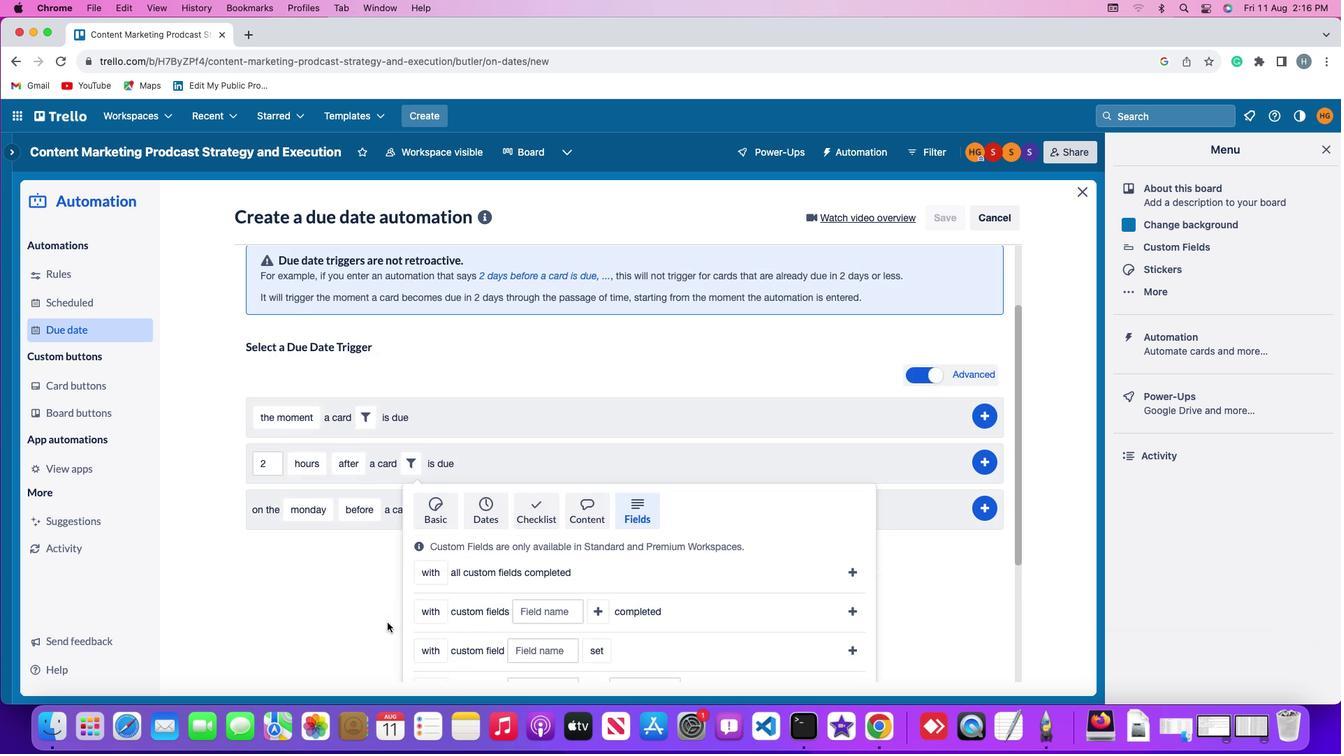 
Action: Mouse scrolled (387, 623) with delta (0, -3)
Screenshot: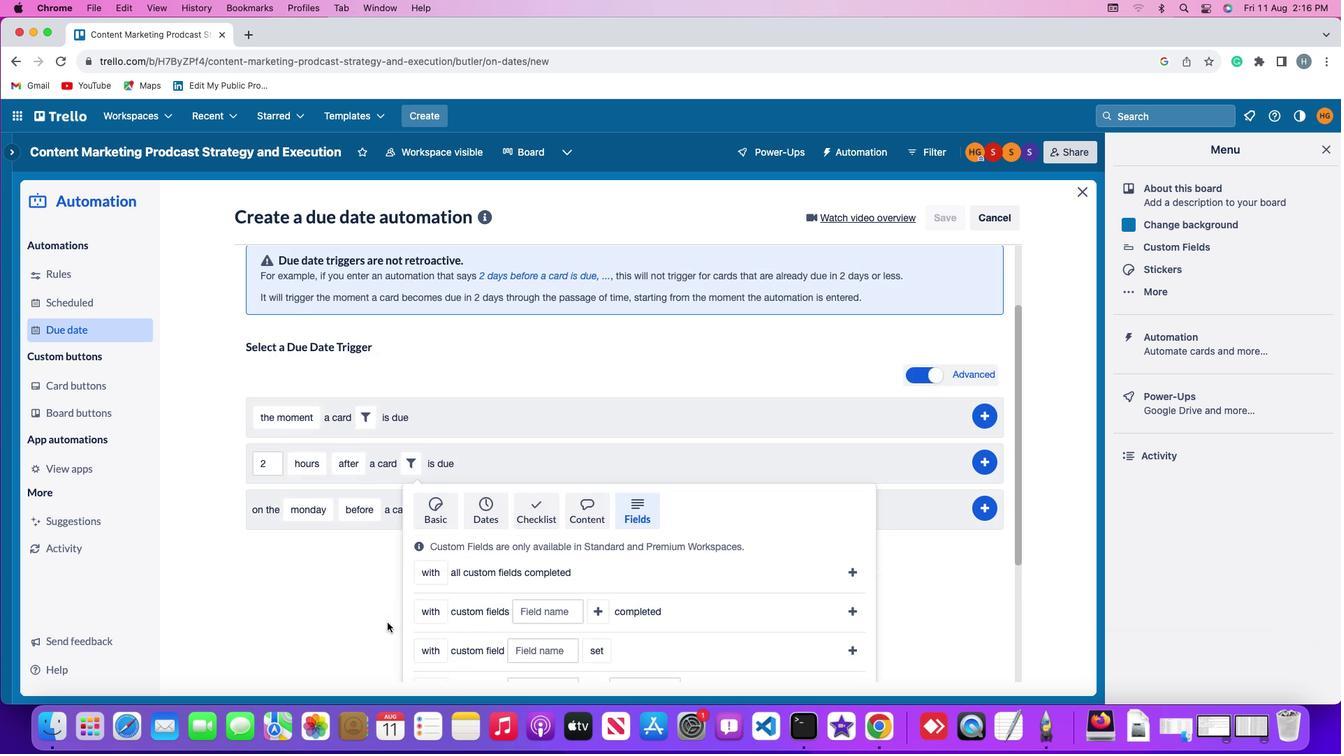 
Action: Mouse scrolled (387, 623) with delta (0, -4)
Screenshot: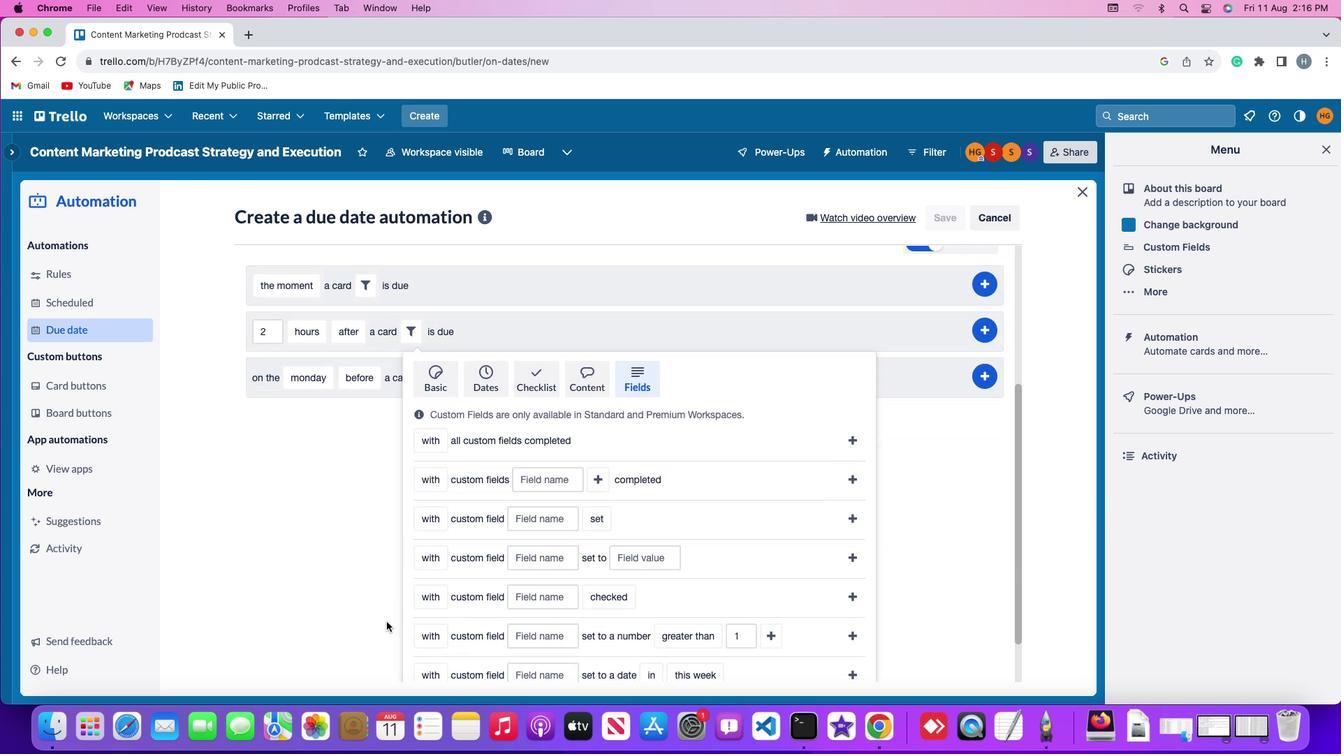 
Action: Mouse moved to (387, 622)
Screenshot: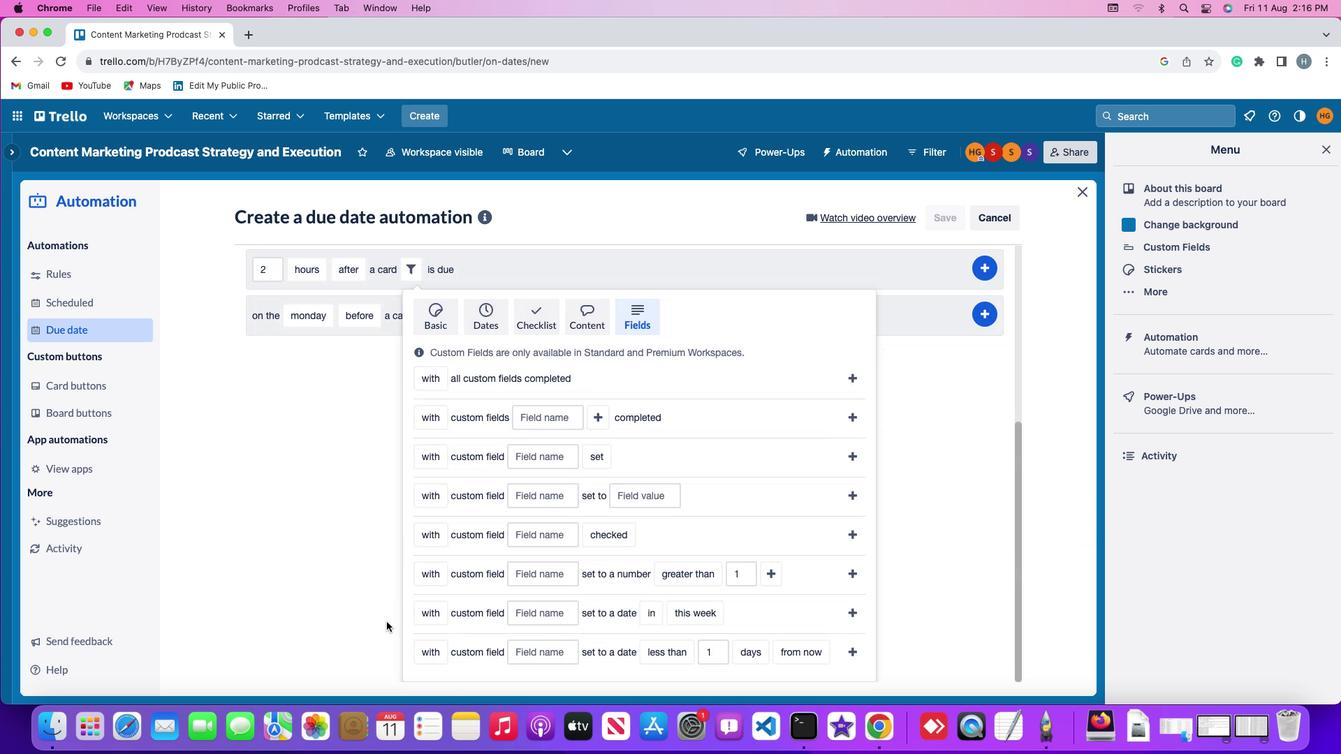 
Action: Mouse scrolled (387, 622) with delta (0, 0)
Screenshot: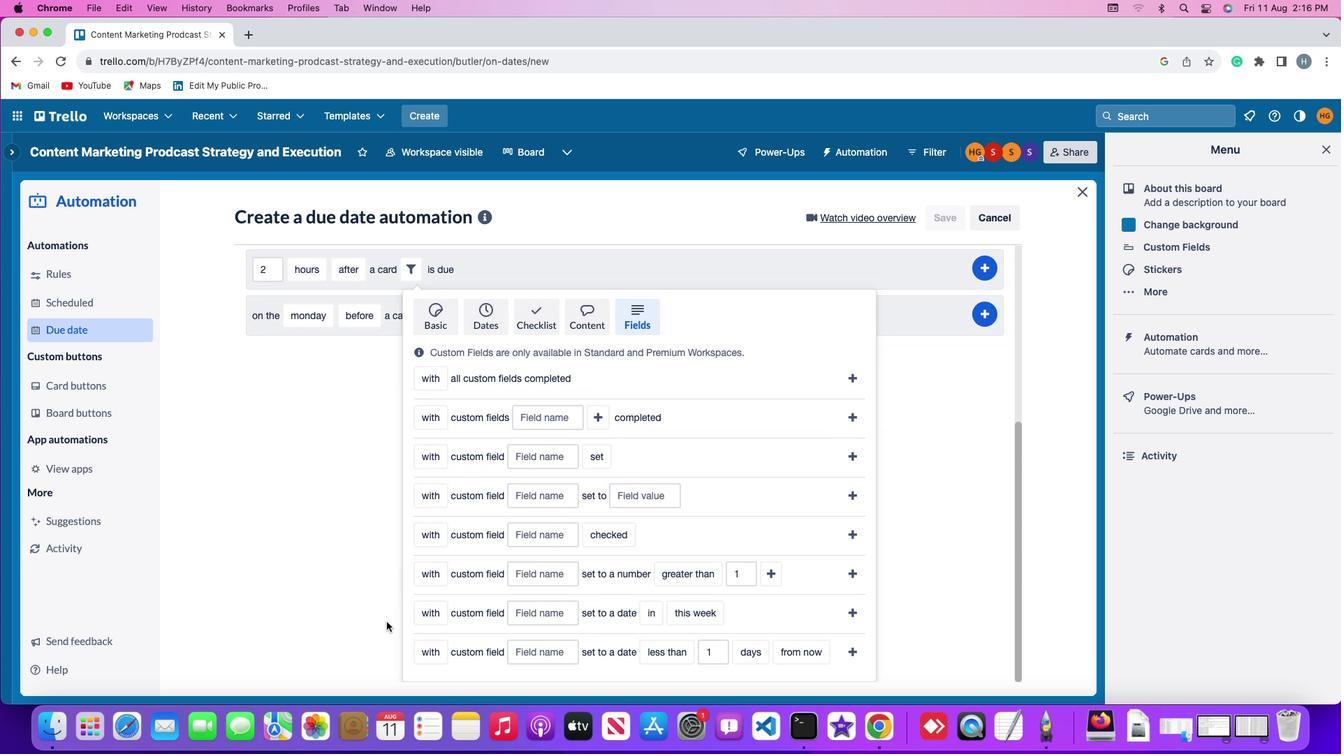 
Action: Mouse scrolled (387, 622) with delta (0, 0)
Screenshot: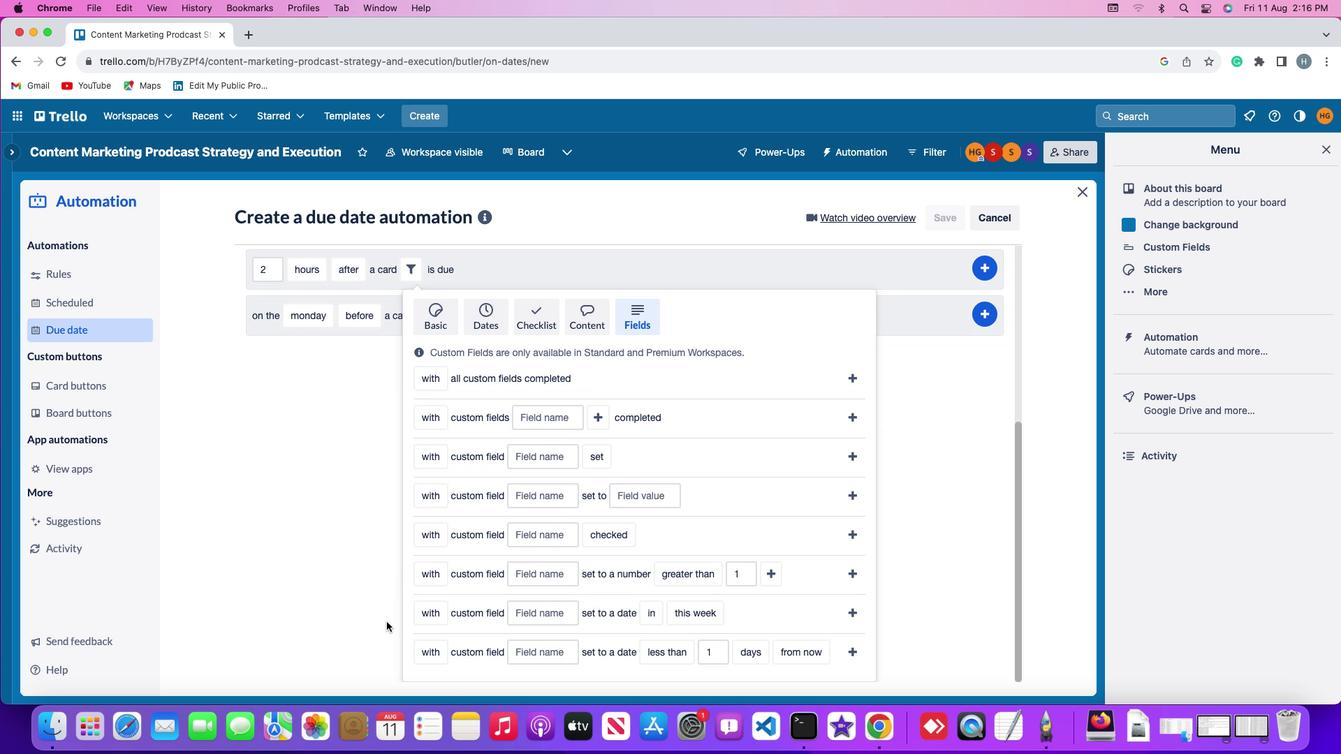 
Action: Mouse scrolled (387, 622) with delta (0, -2)
Screenshot: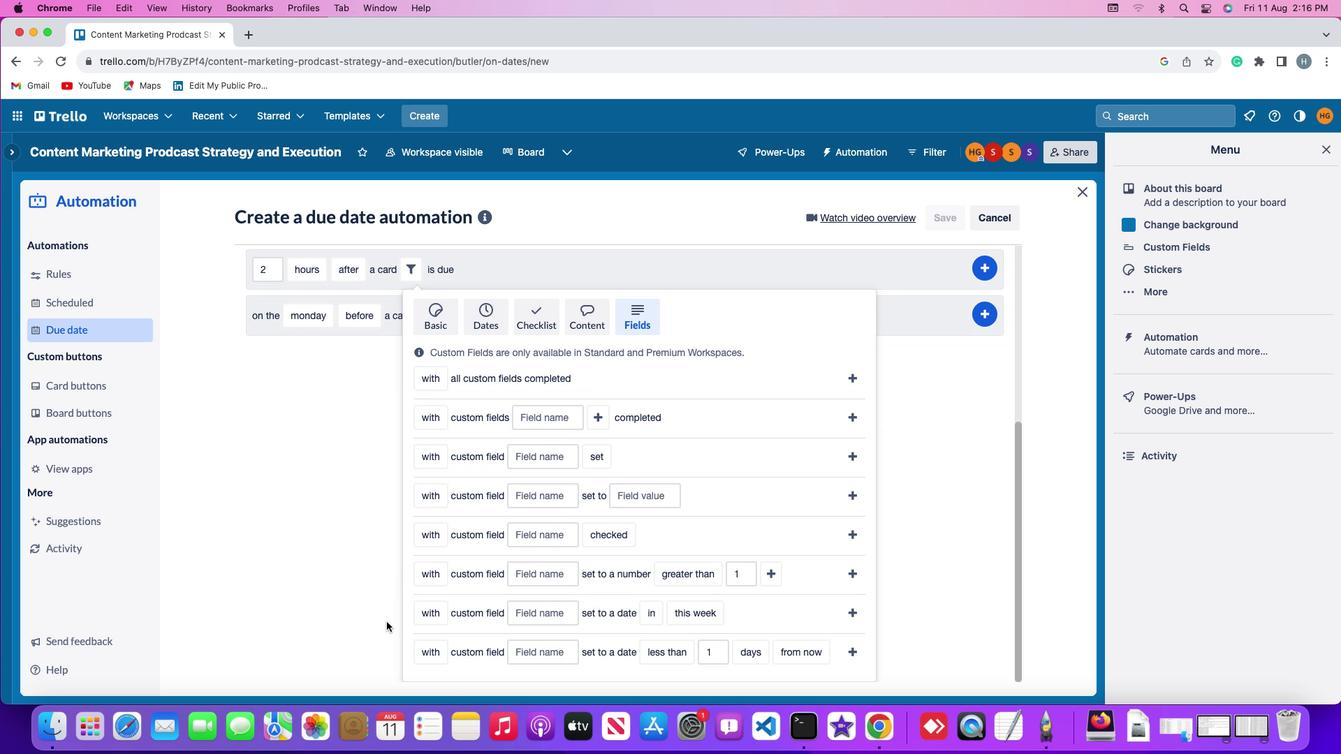 
Action: Mouse scrolled (387, 622) with delta (0, -3)
Screenshot: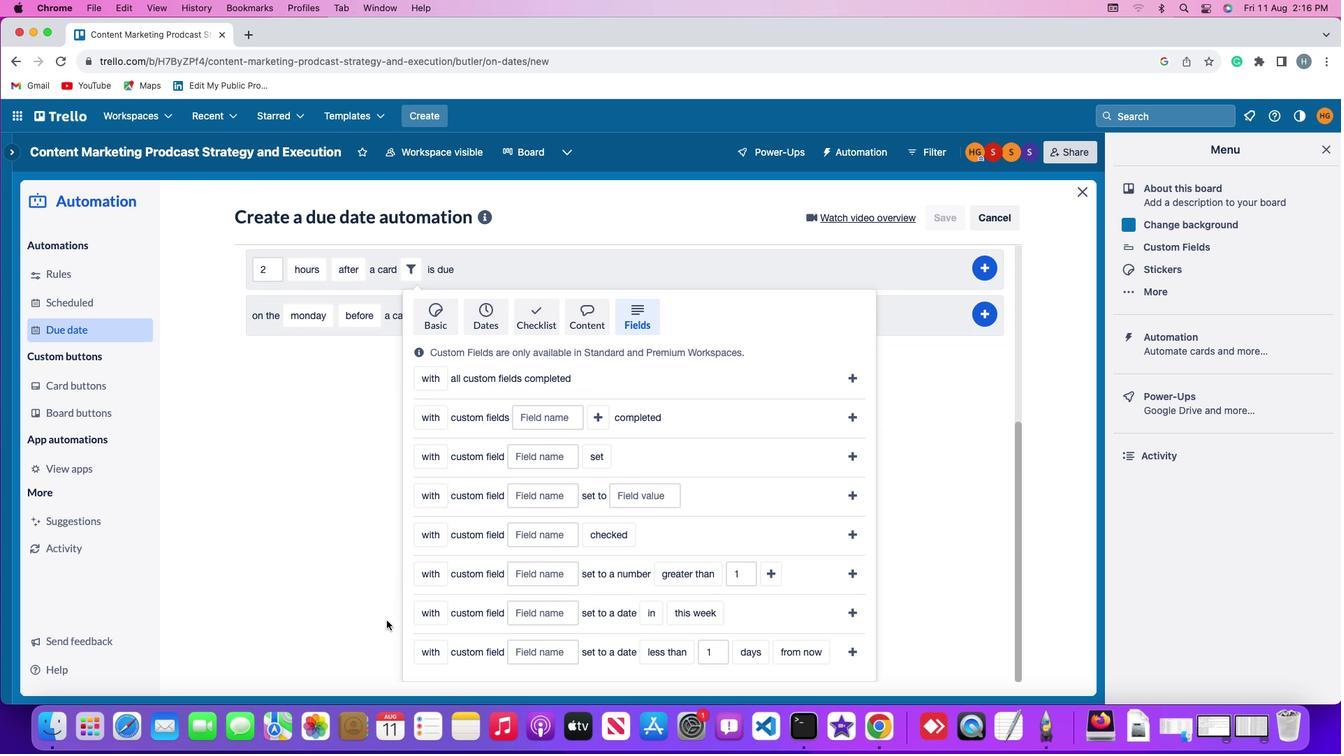 
Action: Mouse moved to (387, 620)
Screenshot: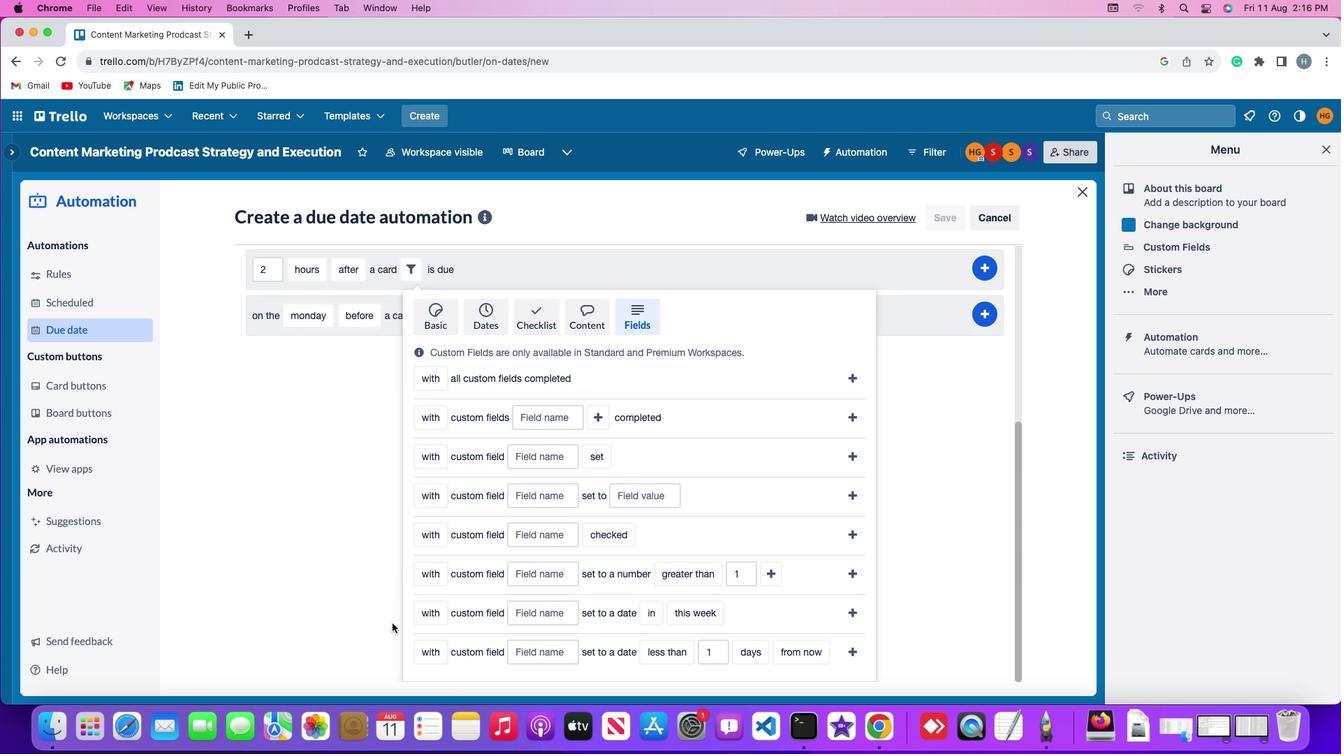 
Action: Mouse scrolled (387, 620) with delta (0, -3)
Screenshot: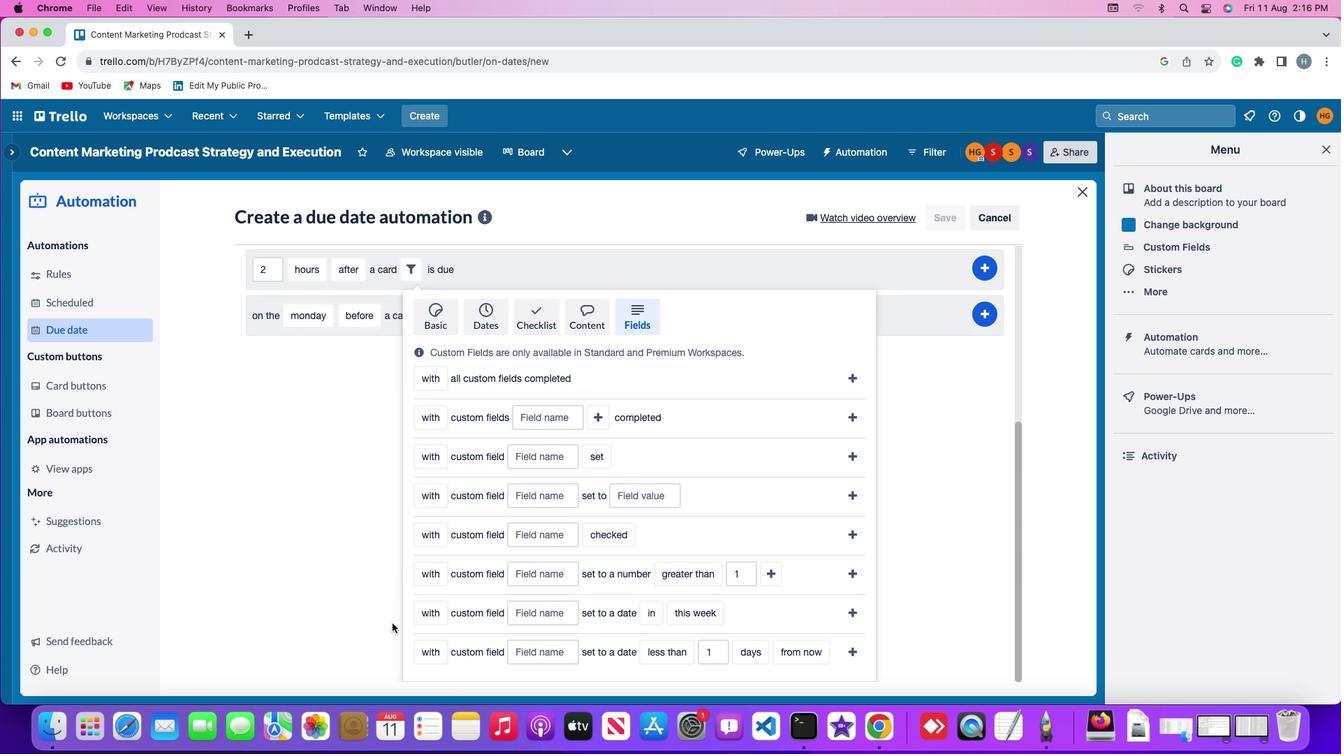
Action: Mouse moved to (421, 649)
Screenshot: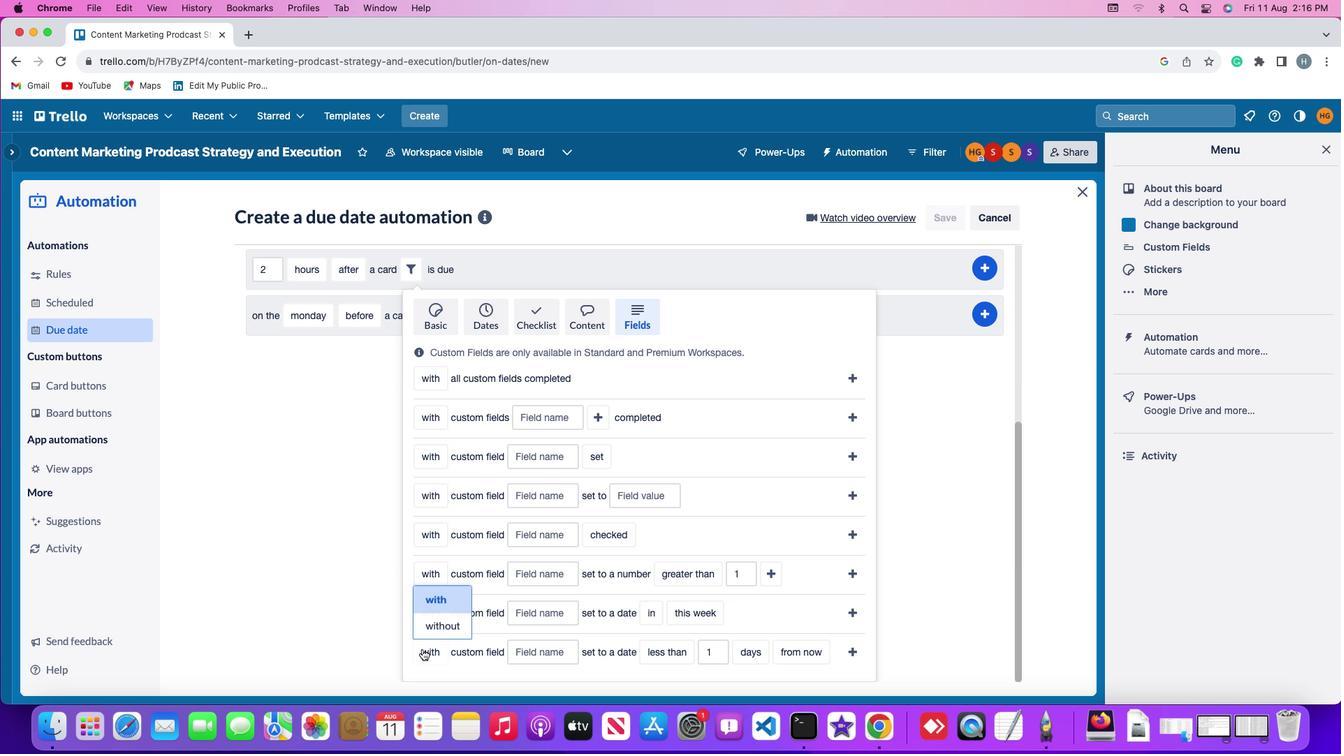 
Action: Mouse pressed left at (421, 649)
Screenshot: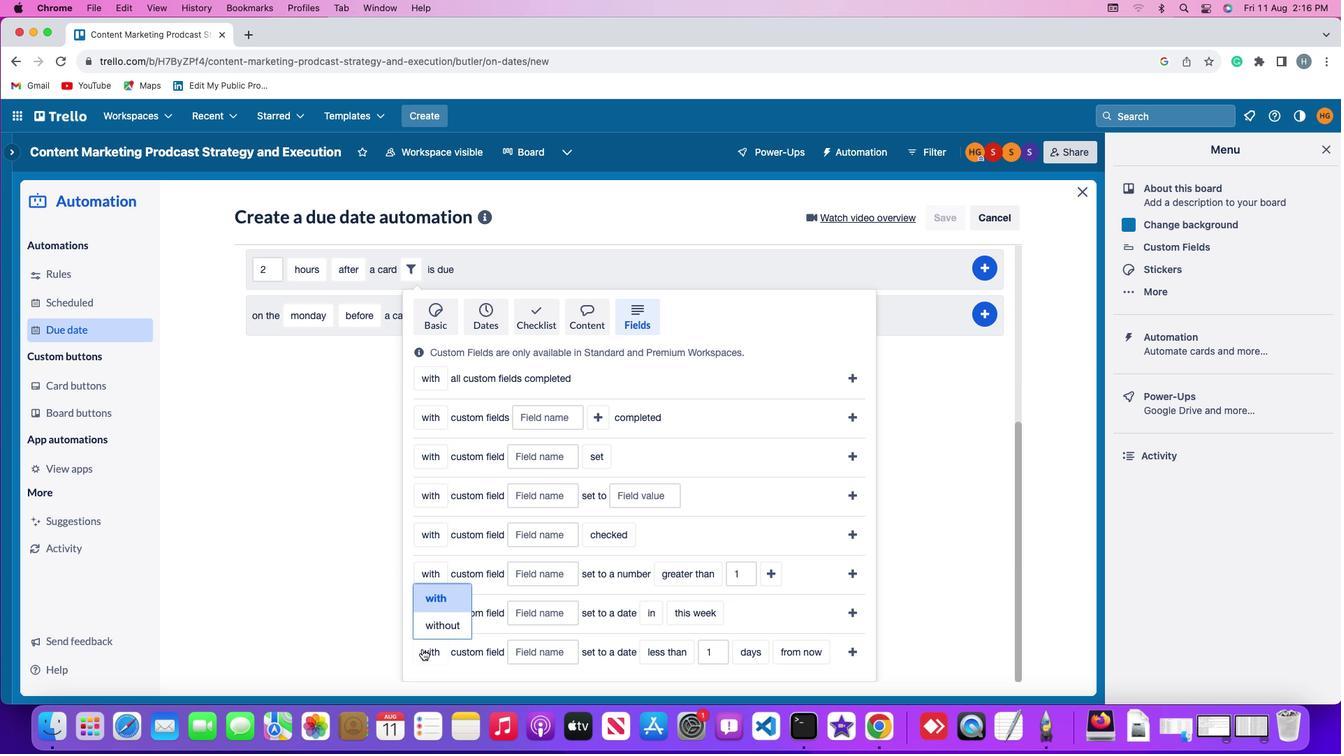 
Action: Mouse moved to (446, 593)
Screenshot: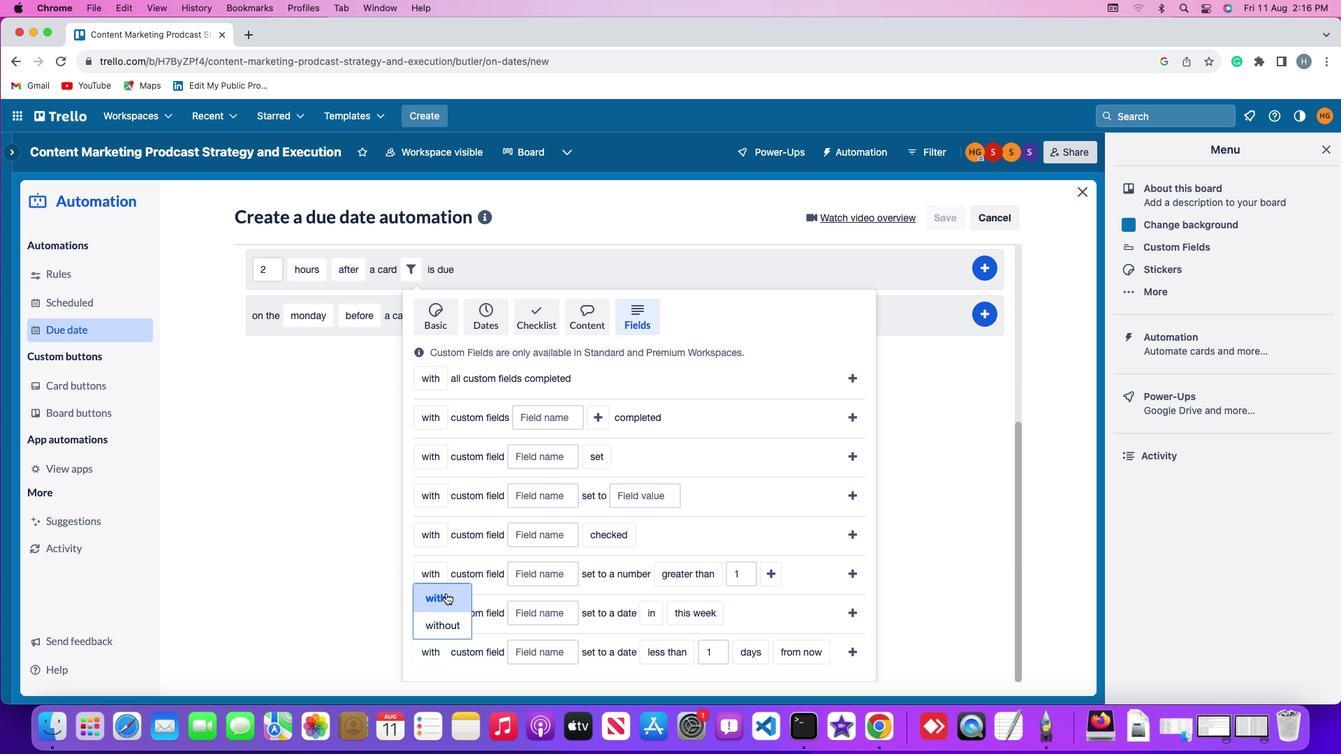 
Action: Mouse pressed left at (446, 593)
Screenshot: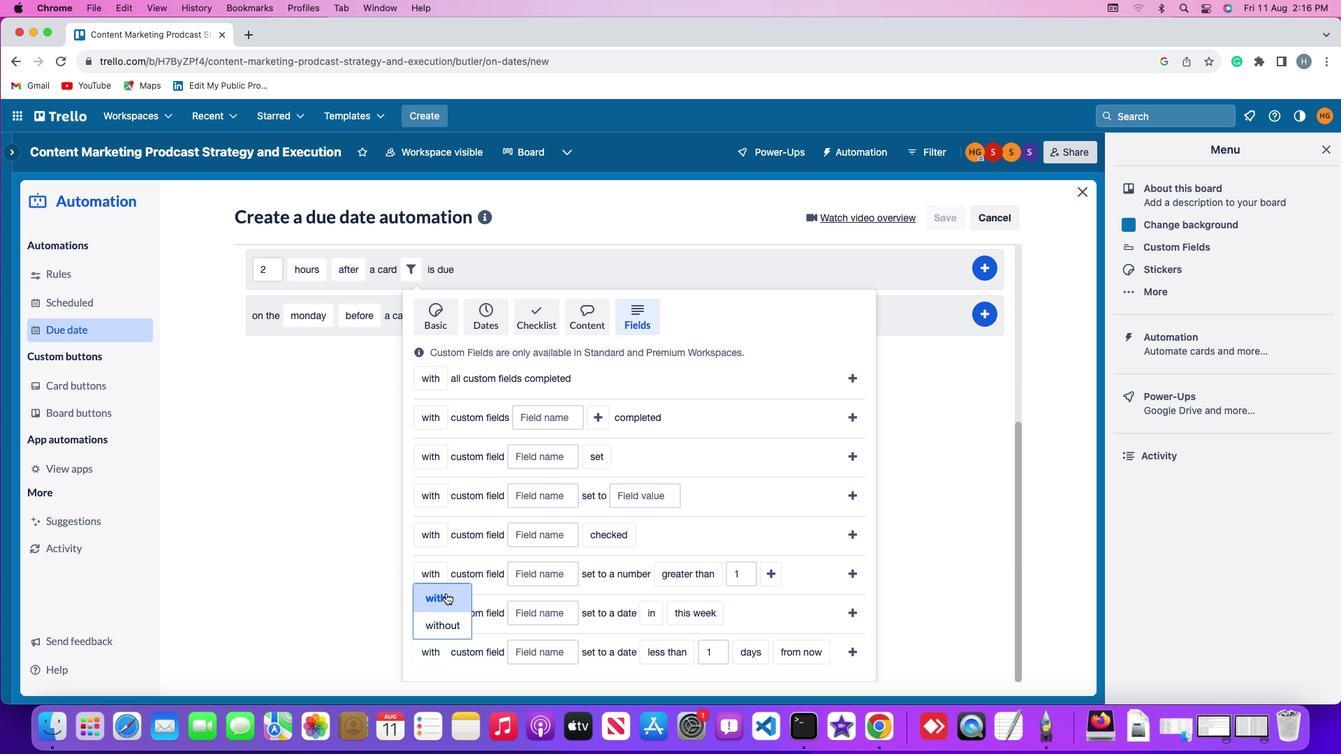 
Action: Mouse moved to (546, 649)
Screenshot: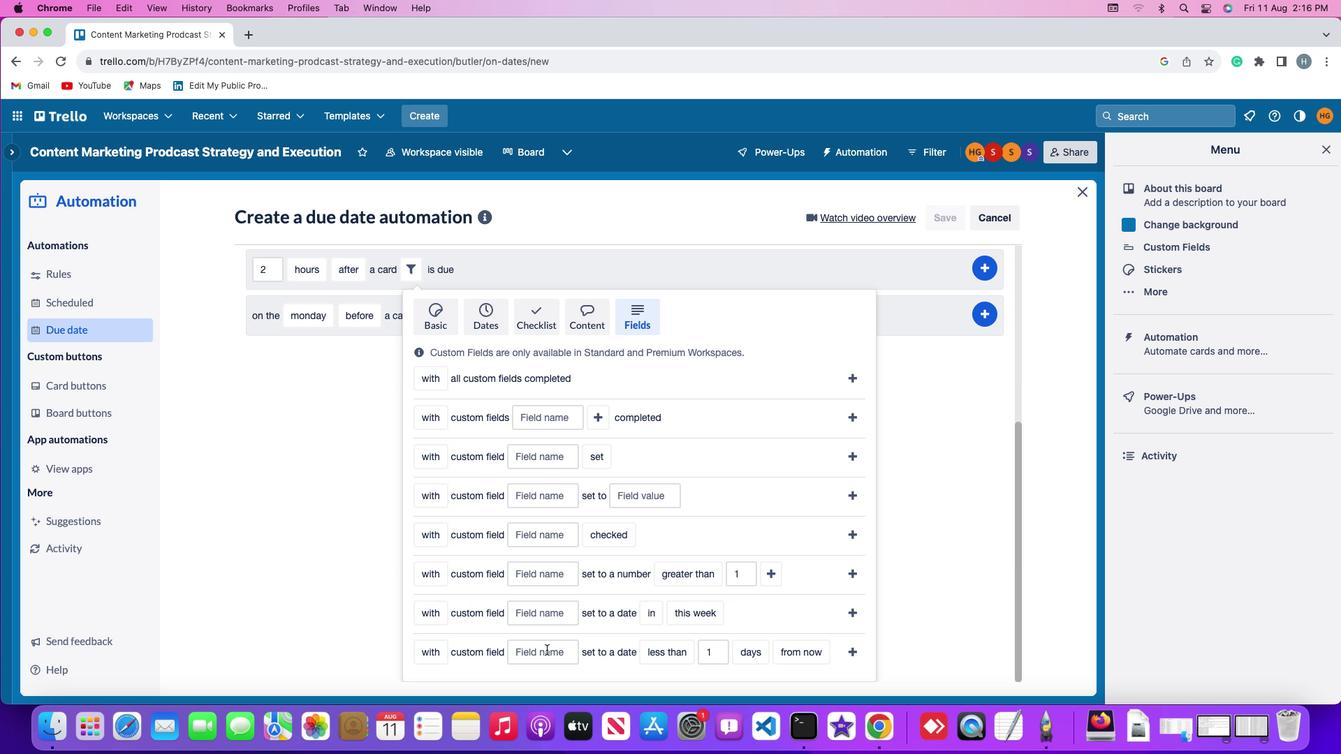 
Action: Mouse pressed left at (546, 649)
Screenshot: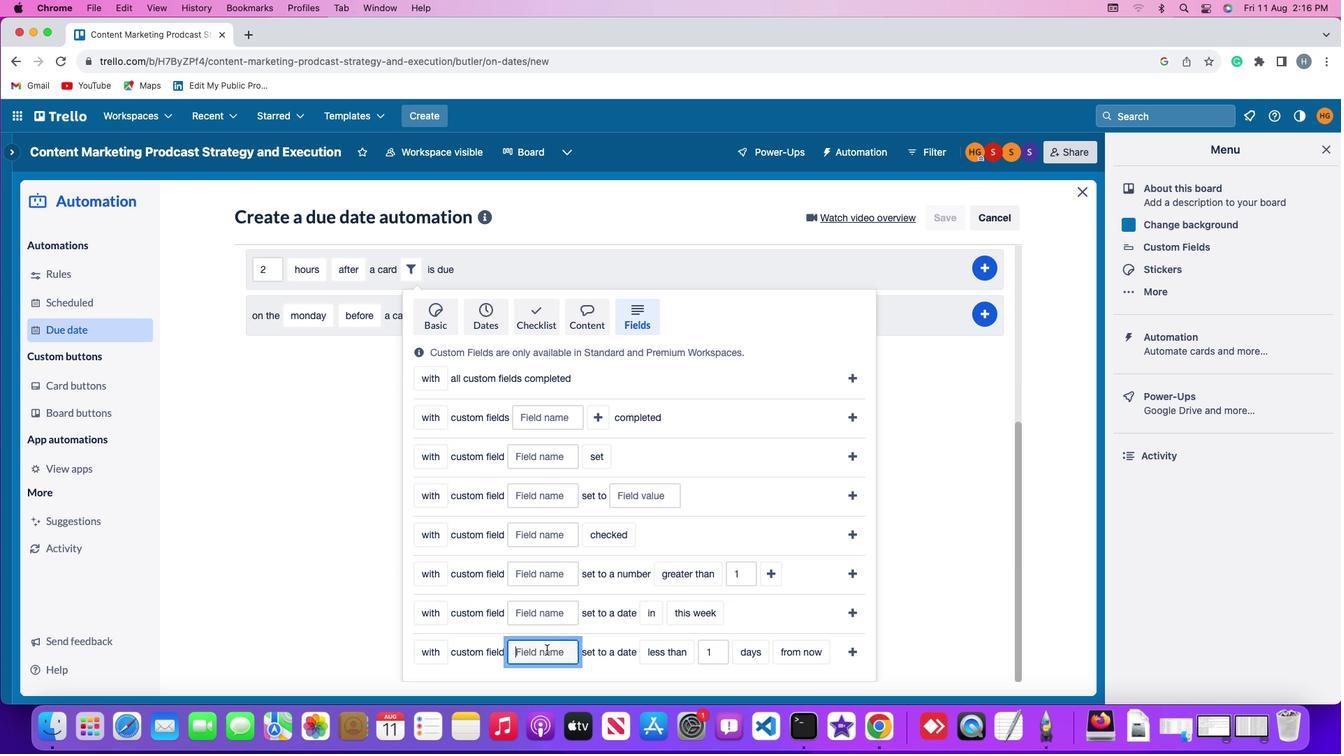 
Action: Key pressed Key.shift'R''e''s''u''m''e'
Screenshot: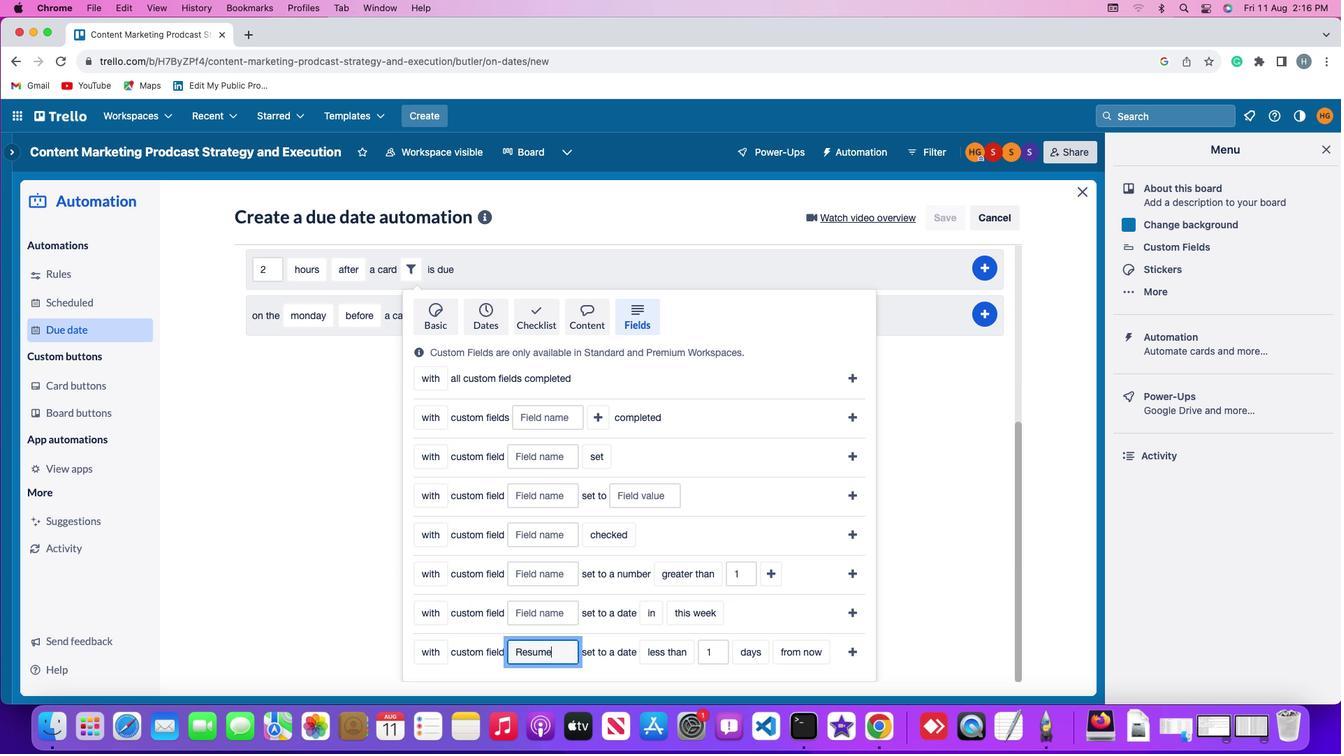 
Action: Mouse moved to (660, 655)
Screenshot: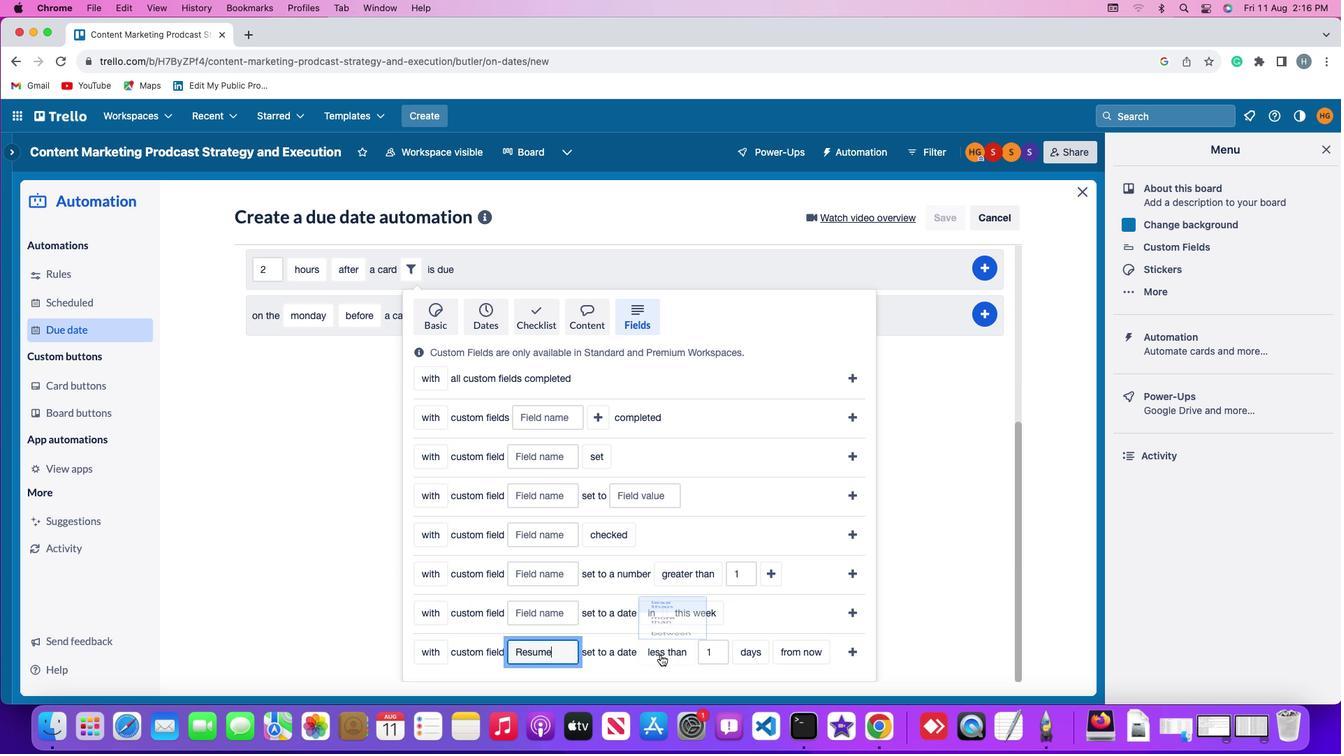 
Action: Mouse pressed left at (660, 655)
Screenshot: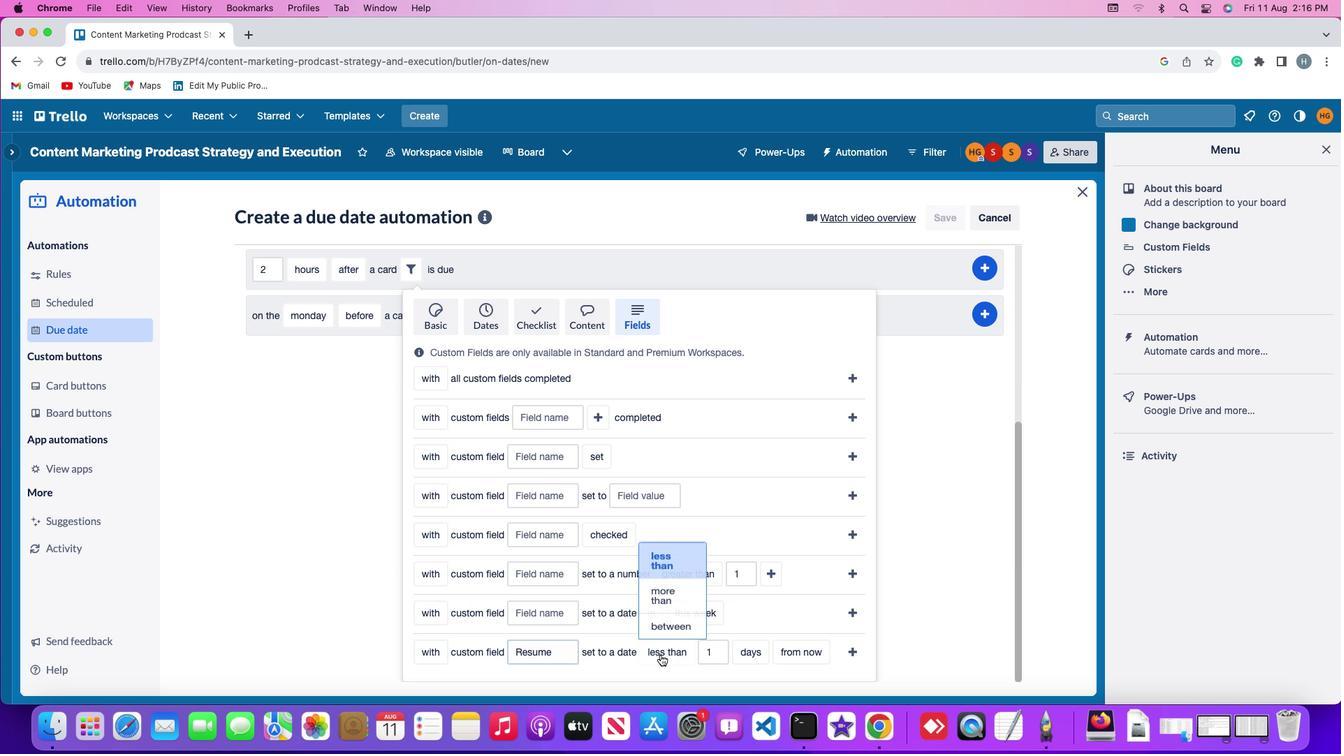 
Action: Mouse moved to (664, 627)
Screenshot: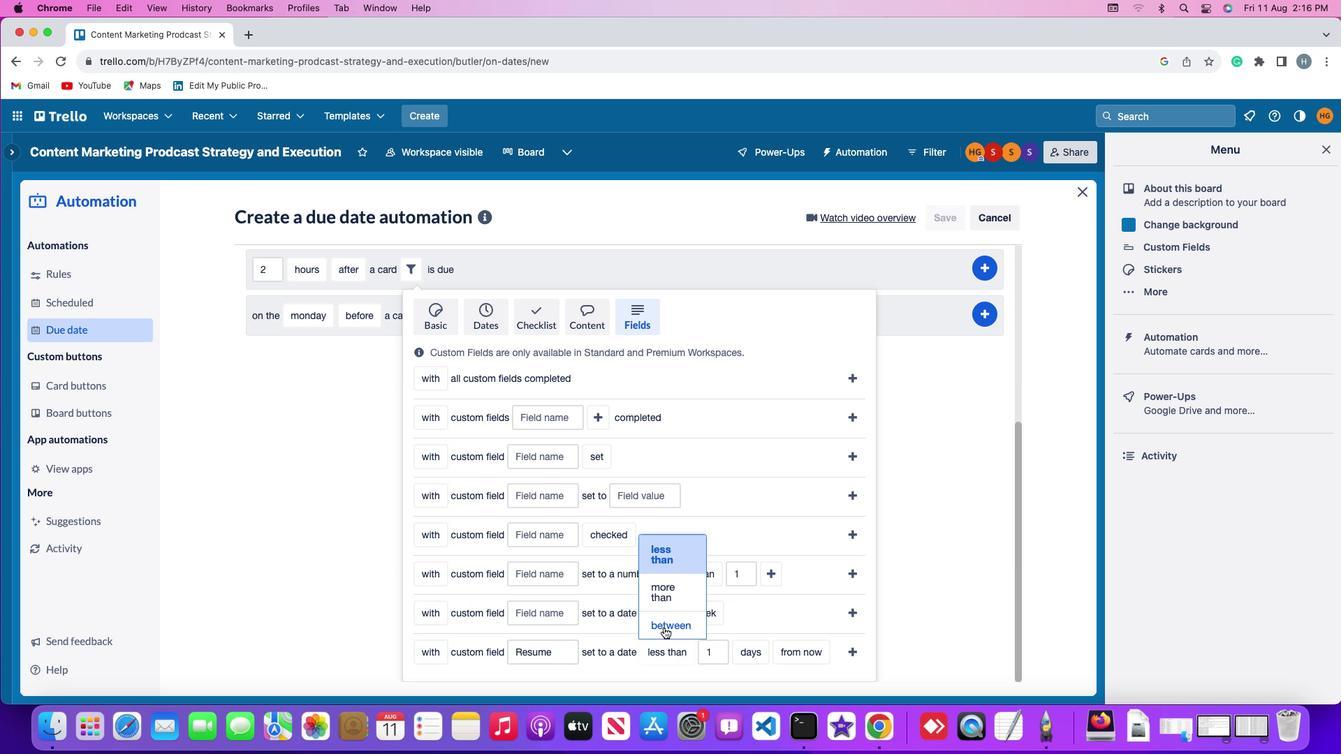 
Action: Mouse pressed left at (664, 627)
Screenshot: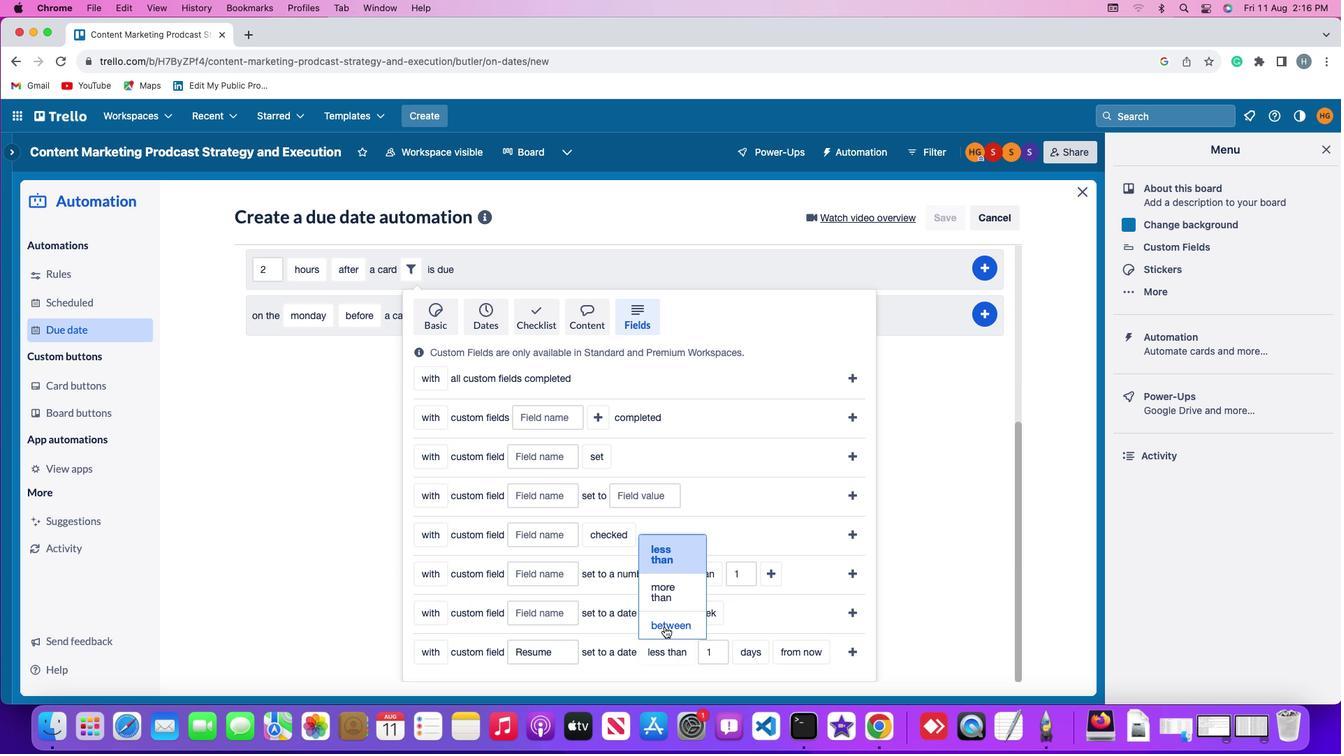 
Action: Mouse moved to (721, 649)
Screenshot: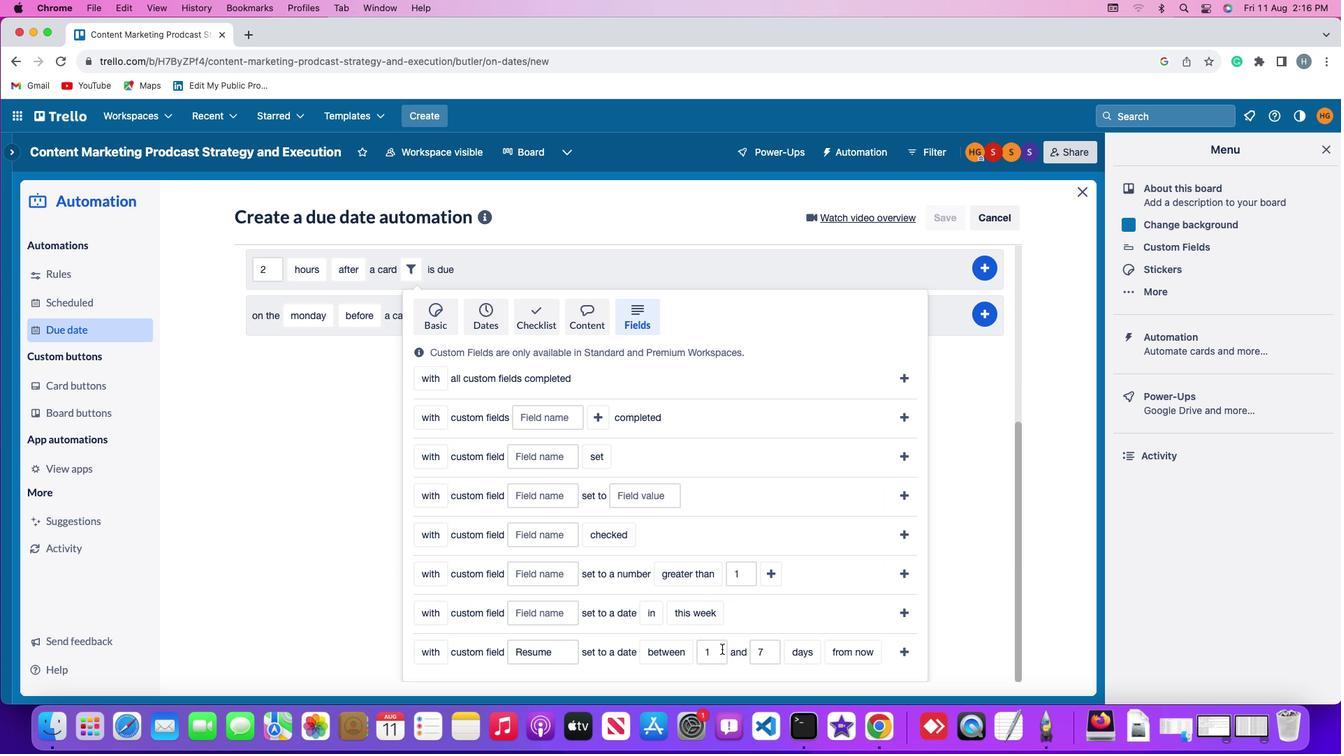 
Action: Mouse pressed left at (721, 649)
Screenshot: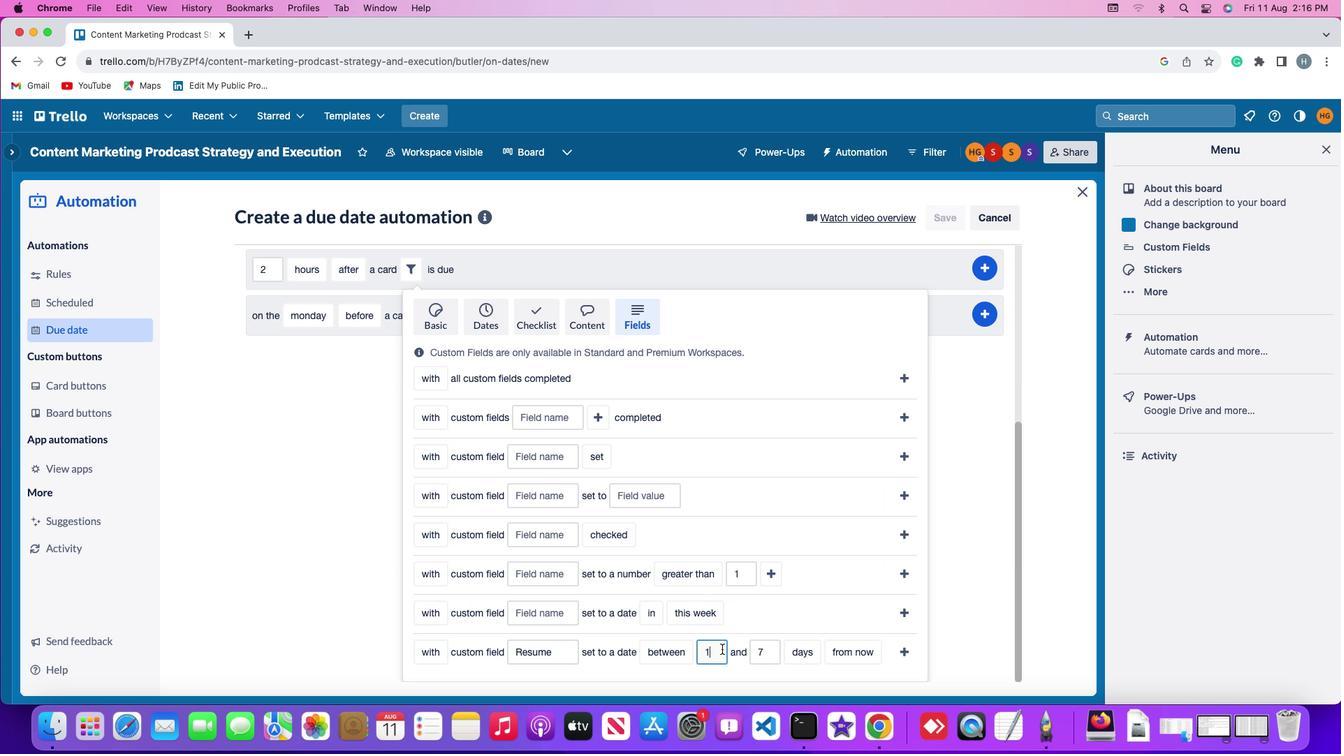 
Action: Mouse moved to (722, 649)
Screenshot: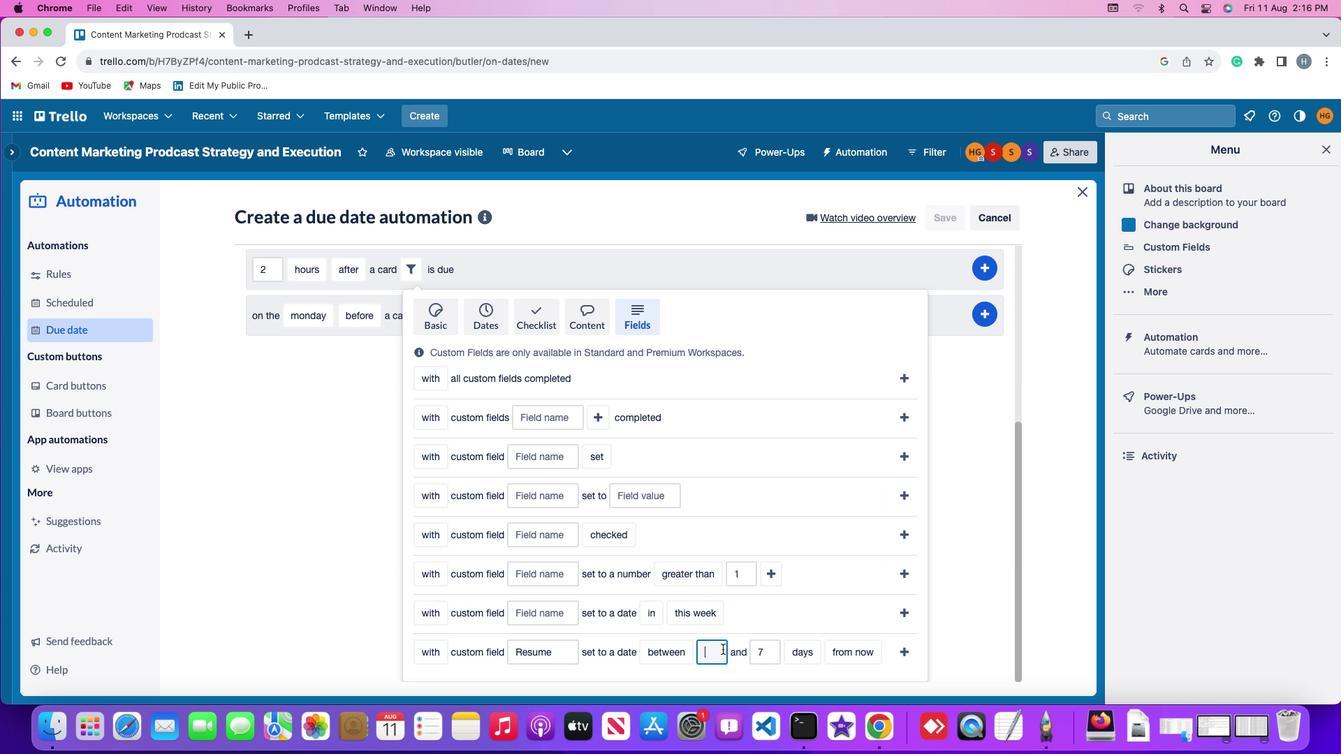 
Action: Key pressed Key.backspace
Screenshot: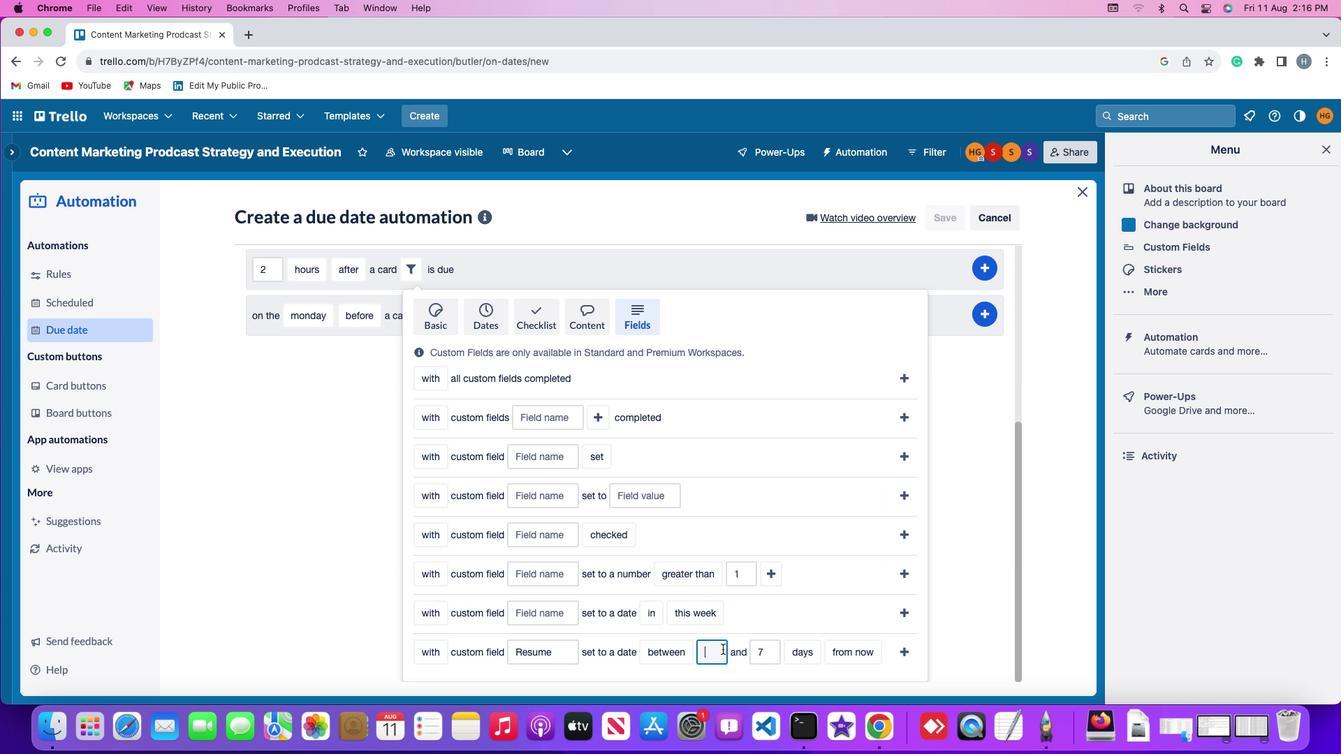 
Action: Mouse moved to (720, 652)
Screenshot: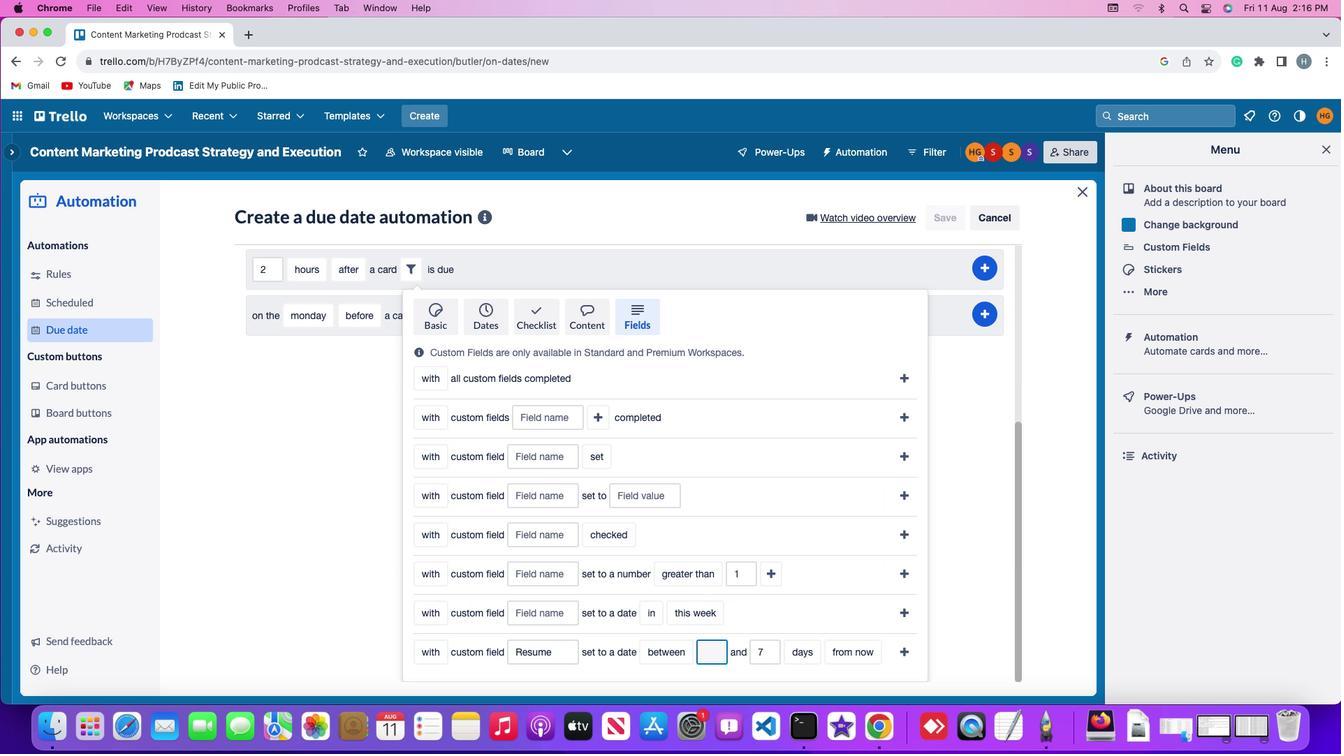 
Action: Key pressed '1'
Screenshot: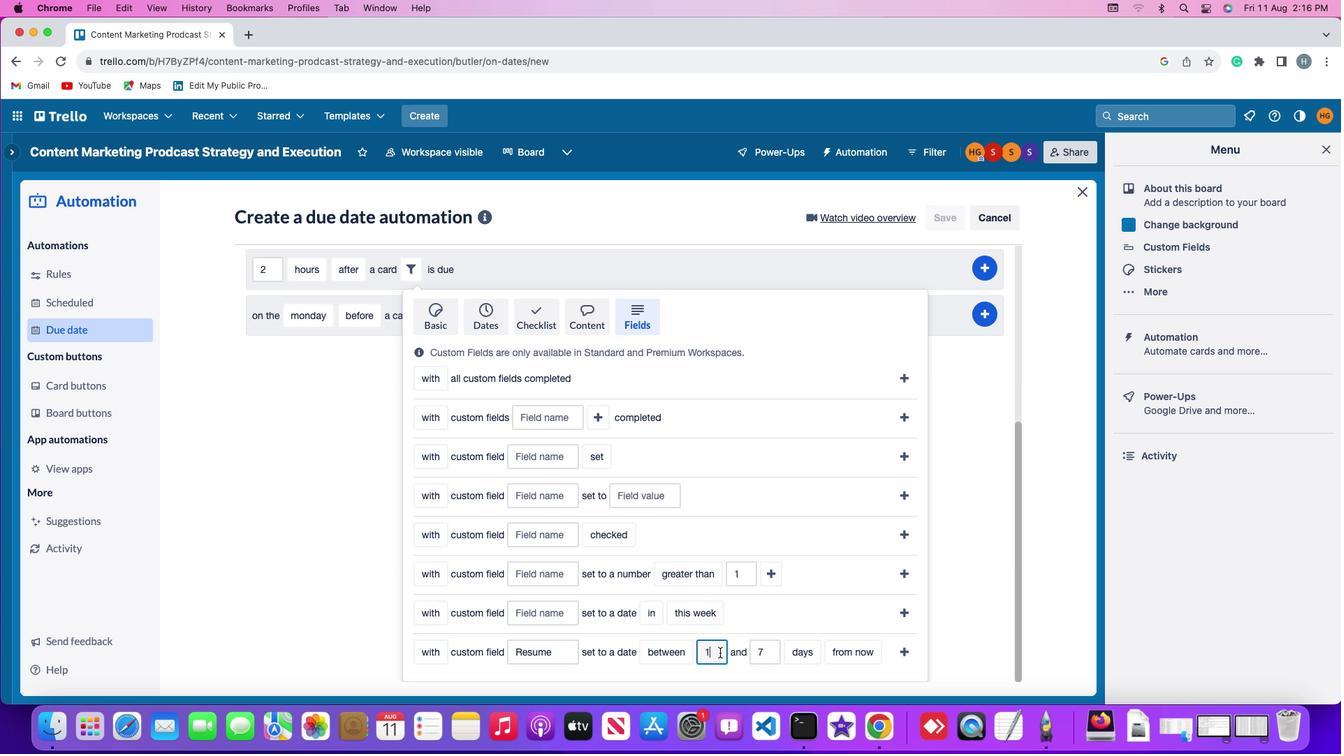 
Action: Mouse moved to (768, 654)
Screenshot: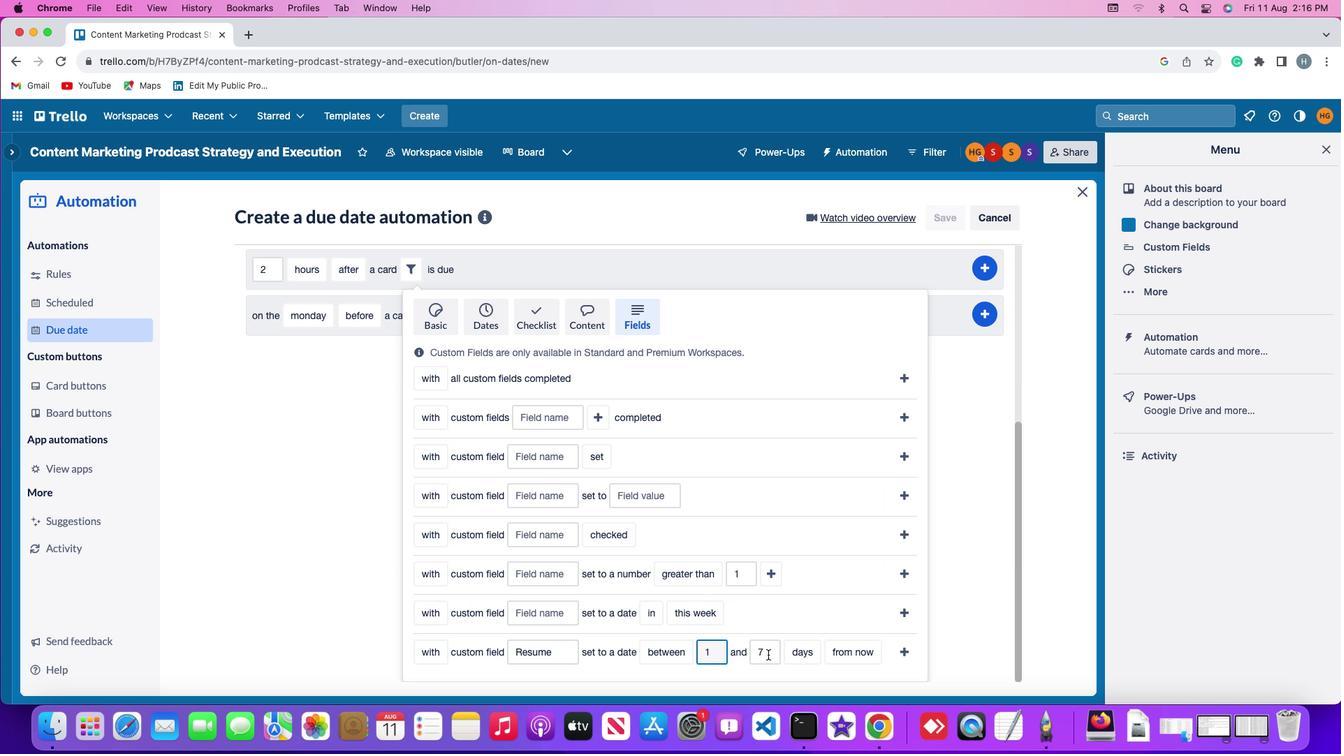 
Action: Mouse pressed left at (768, 654)
Screenshot: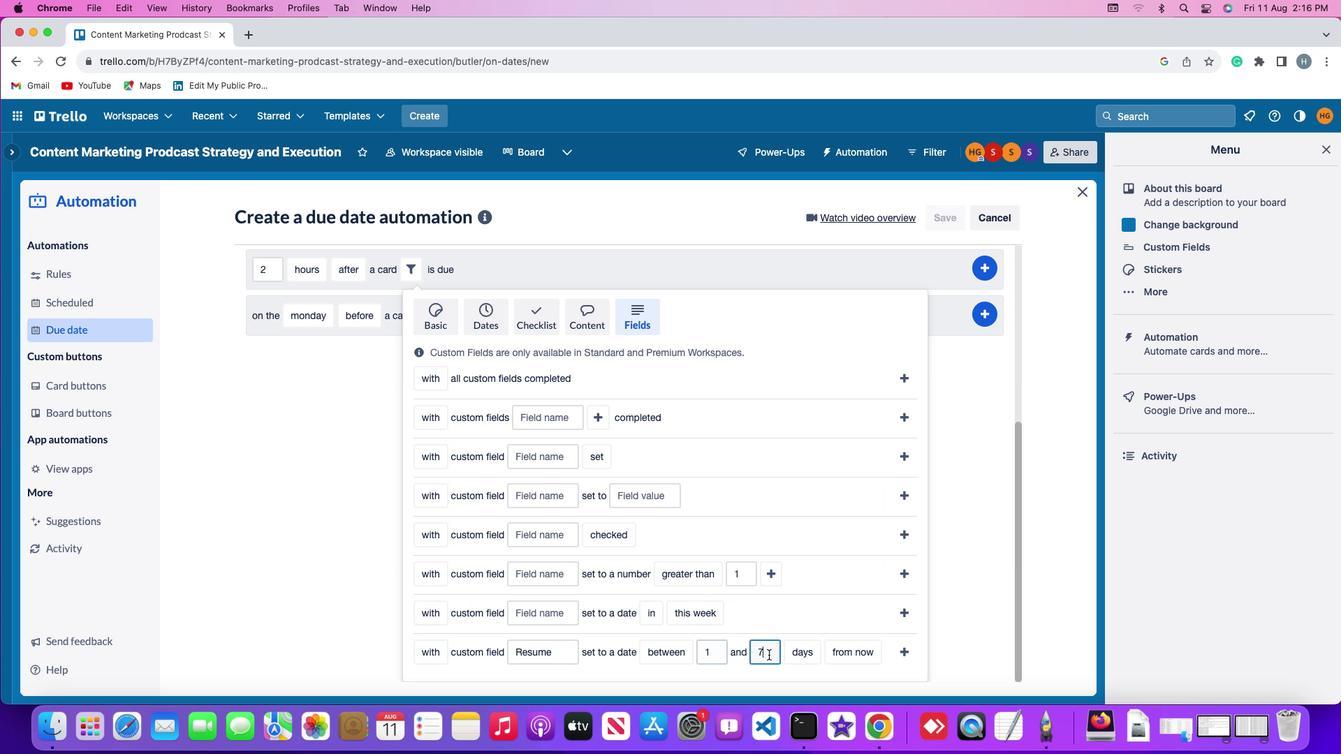 
Action: Mouse moved to (768, 654)
Screenshot: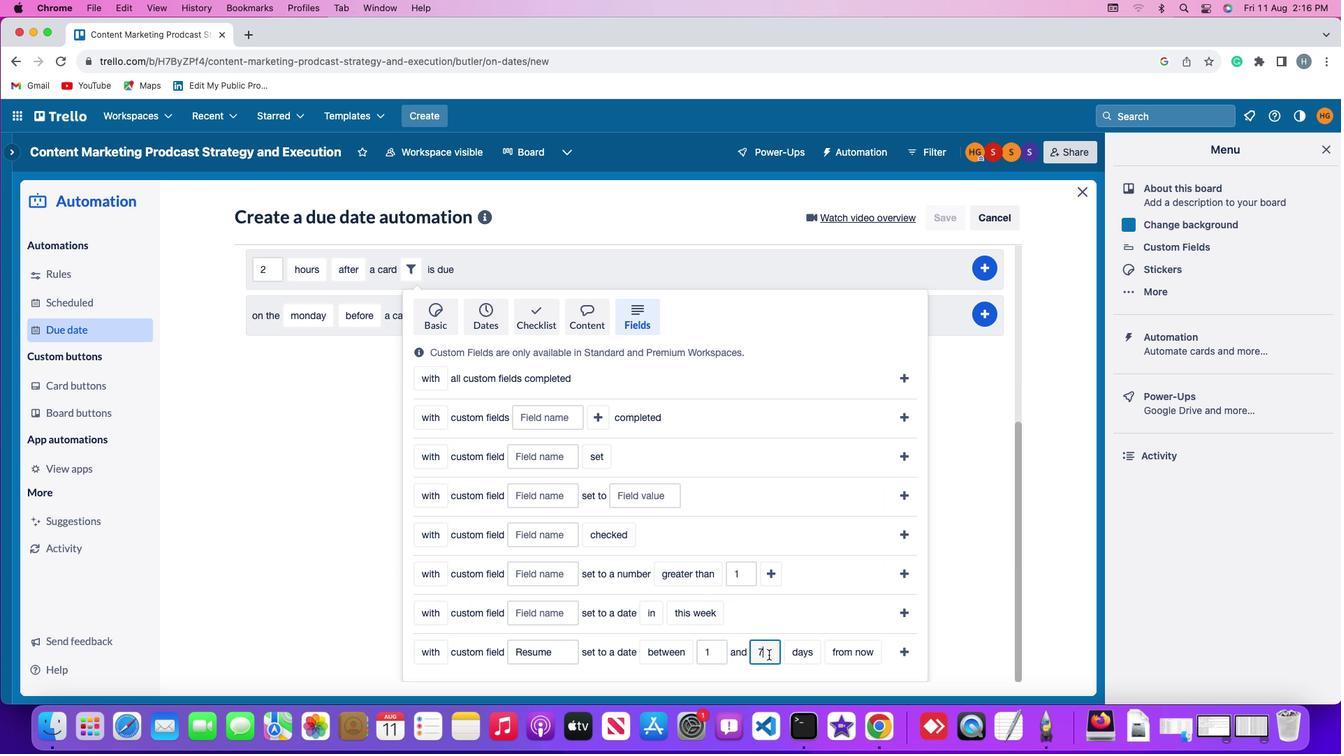 
Action: Key pressed Key.backspace
Screenshot: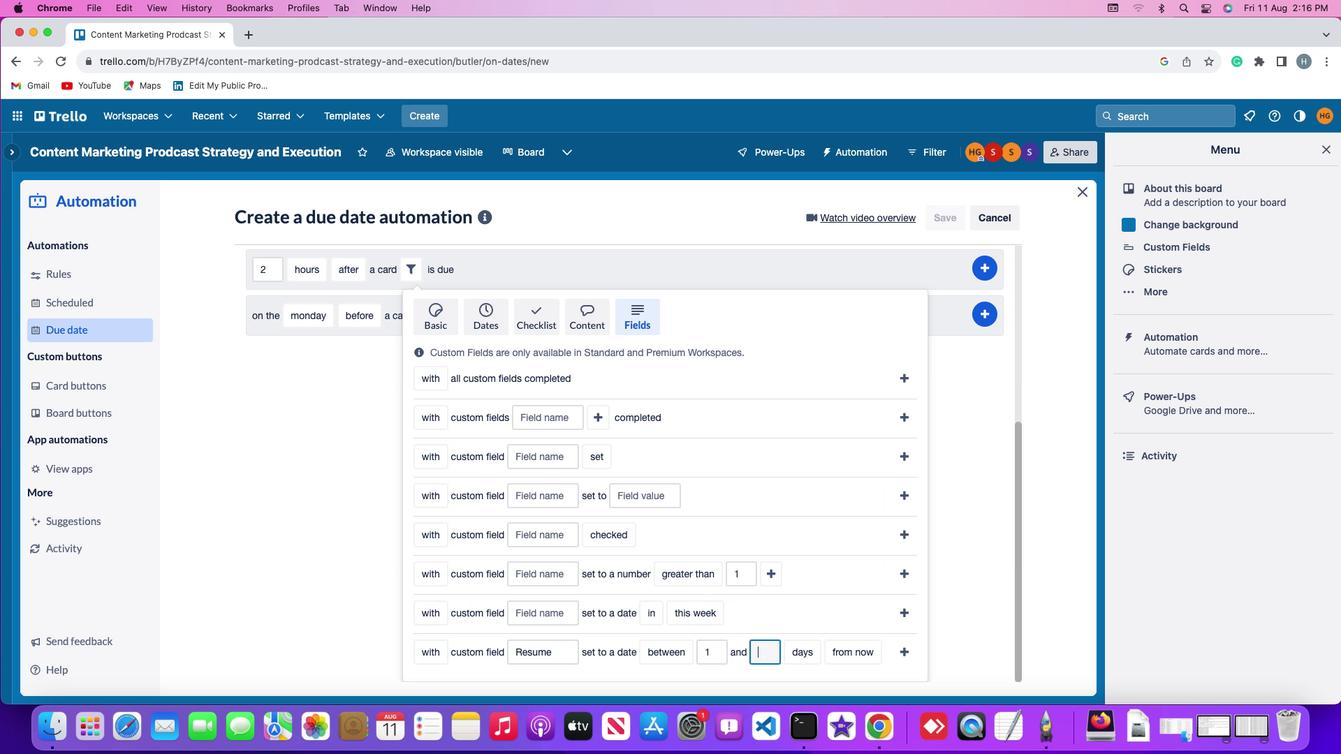 
Action: Mouse moved to (769, 654)
Screenshot: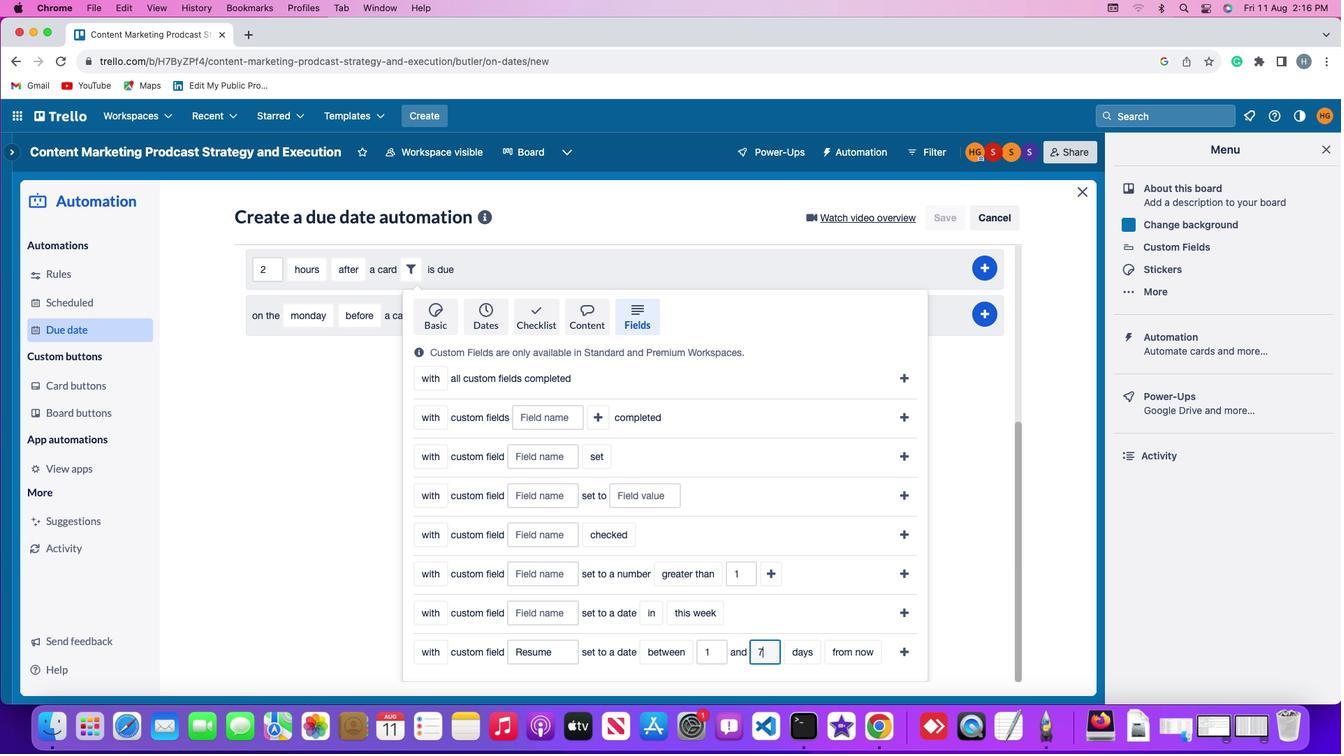 
Action: Key pressed '7'
Screenshot: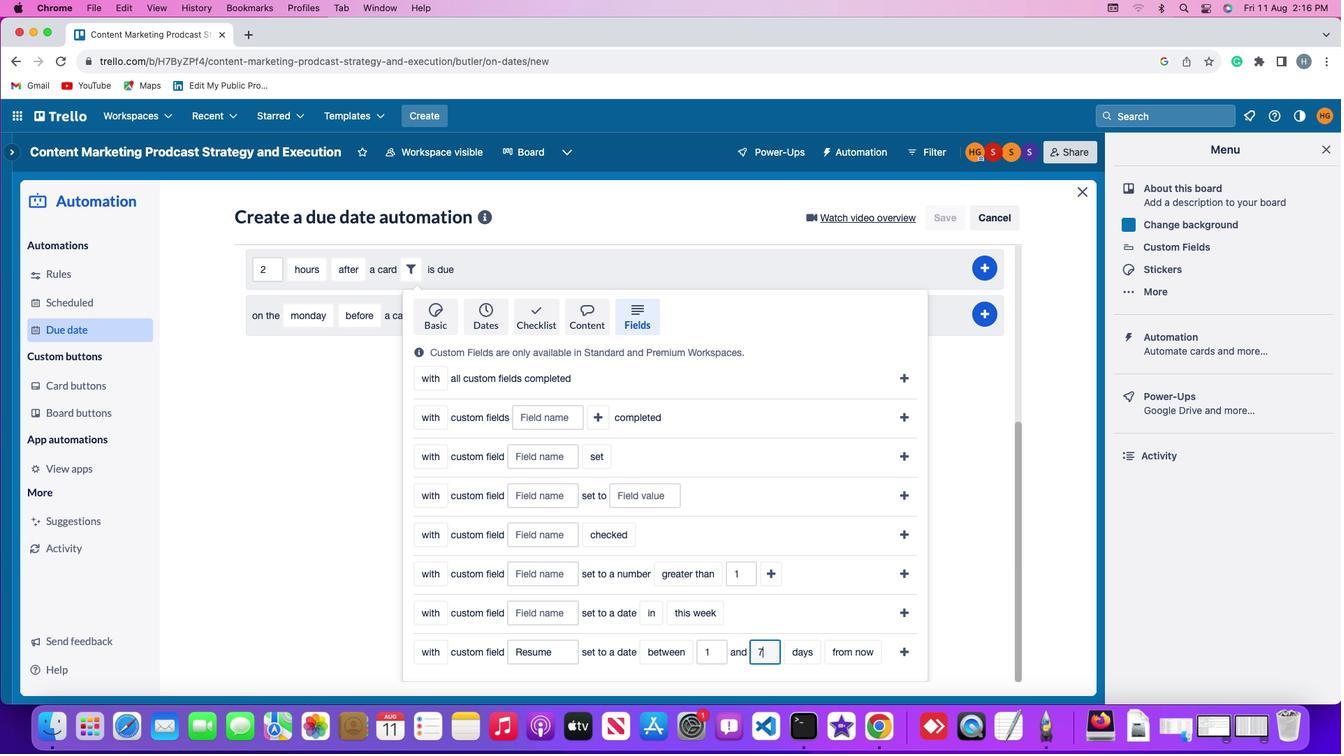 
Action: Mouse moved to (797, 654)
Screenshot: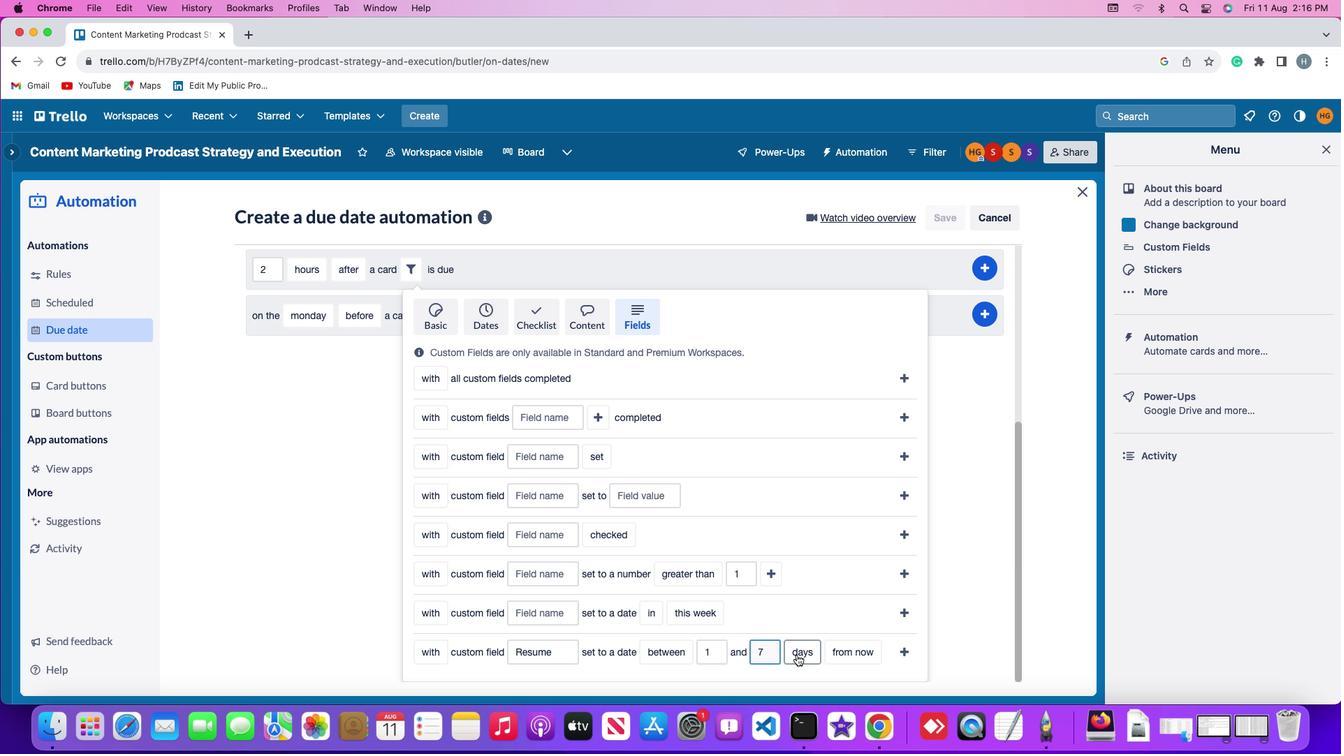 
Action: Mouse pressed left at (797, 654)
Screenshot: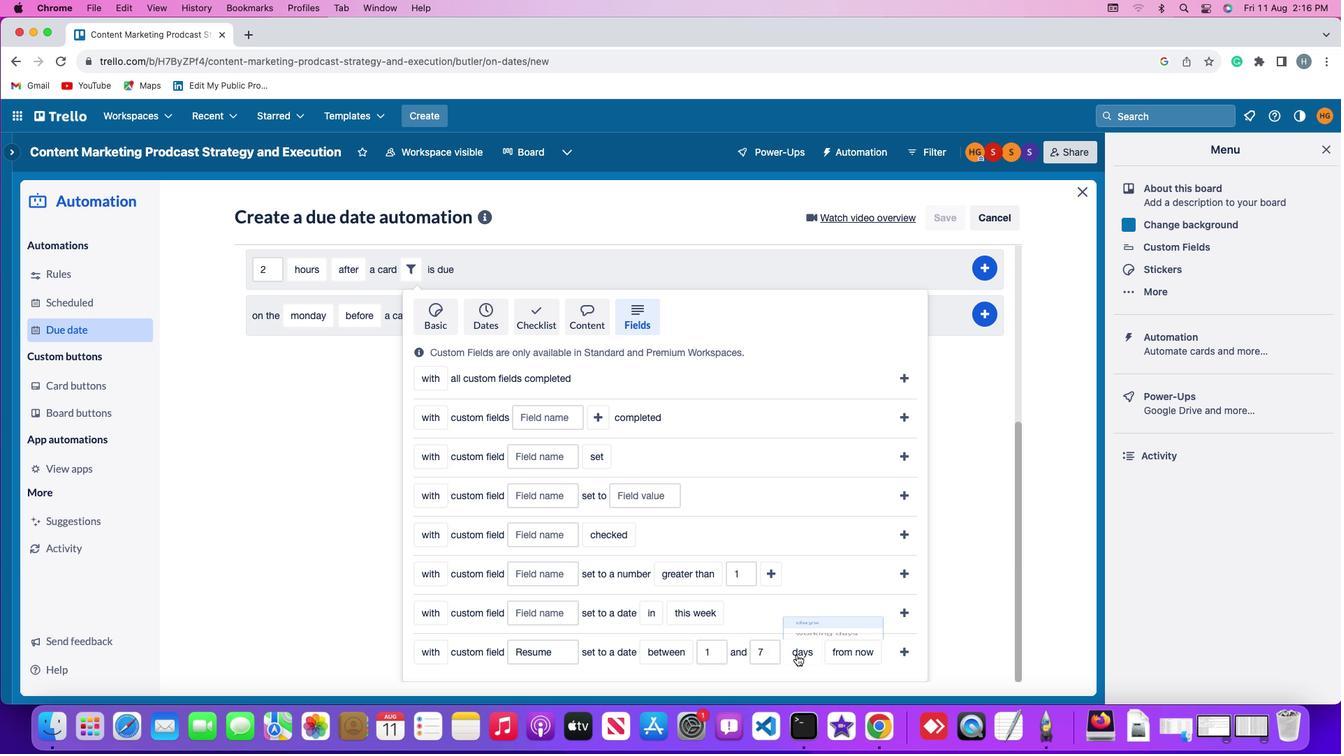 
Action: Mouse moved to (807, 595)
Screenshot: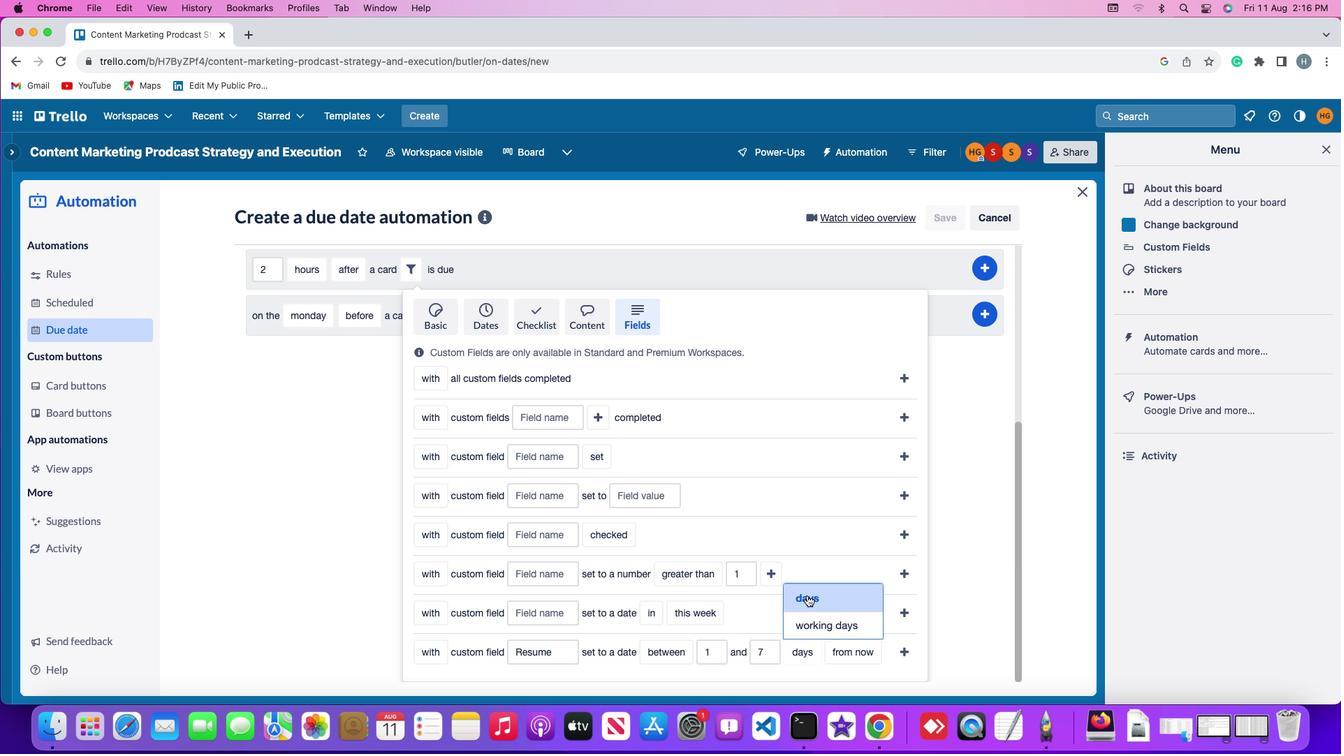 
Action: Mouse pressed left at (807, 595)
Screenshot: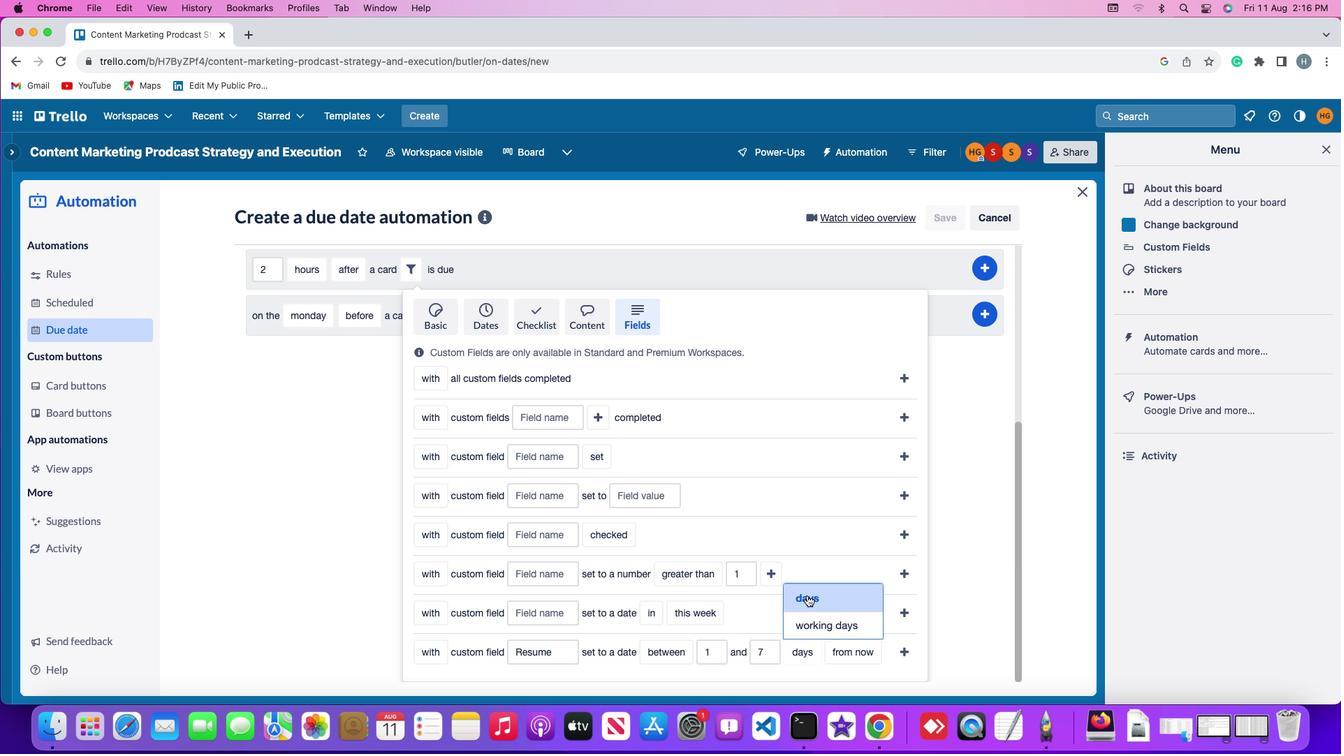 
Action: Mouse moved to (855, 665)
Screenshot: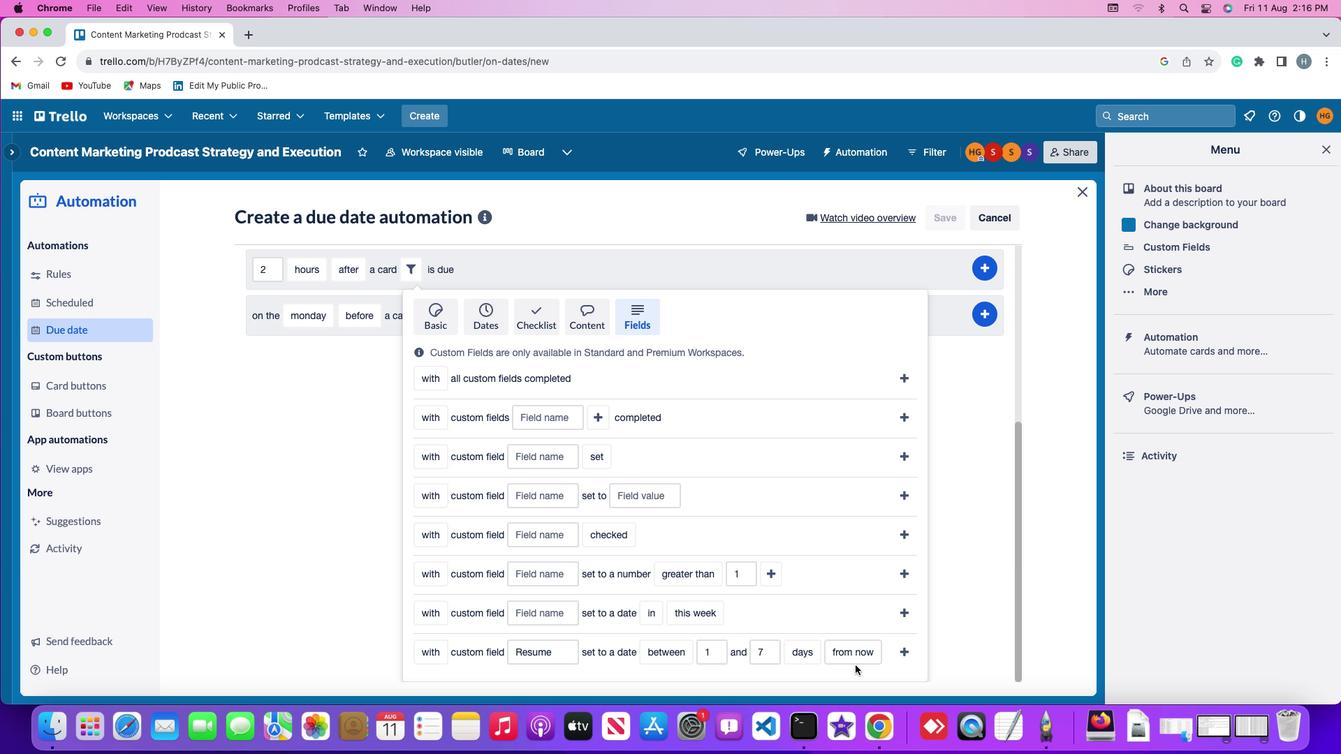 
Action: Mouse pressed left at (855, 665)
Screenshot: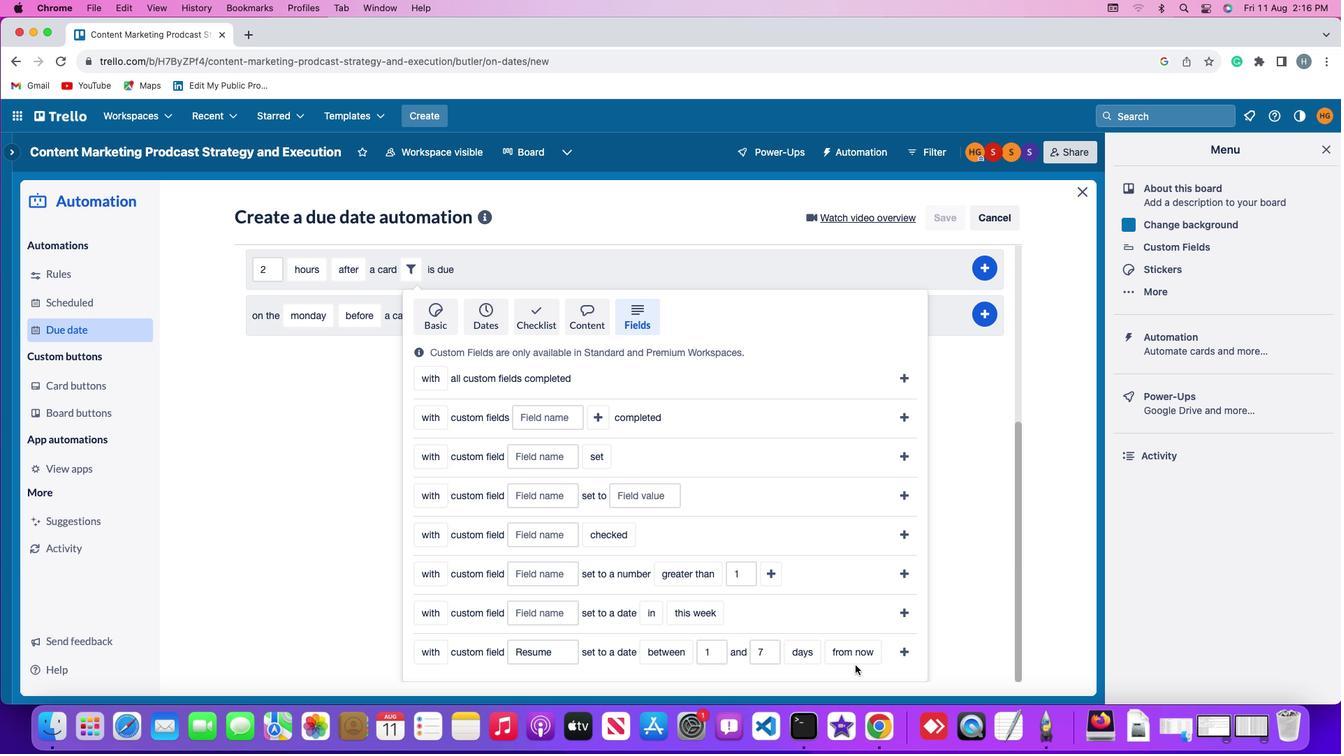 
Action: Mouse moved to (853, 651)
Screenshot: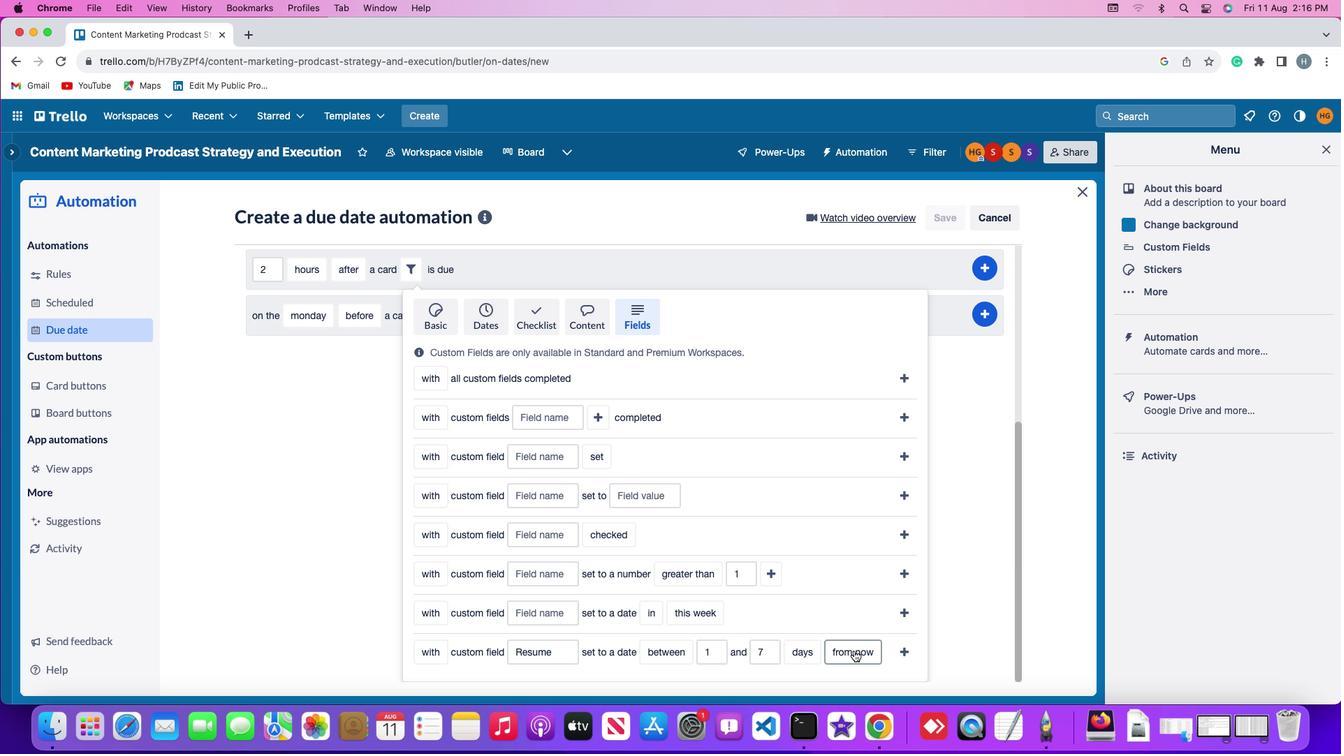 
Action: Mouse pressed left at (853, 651)
Screenshot: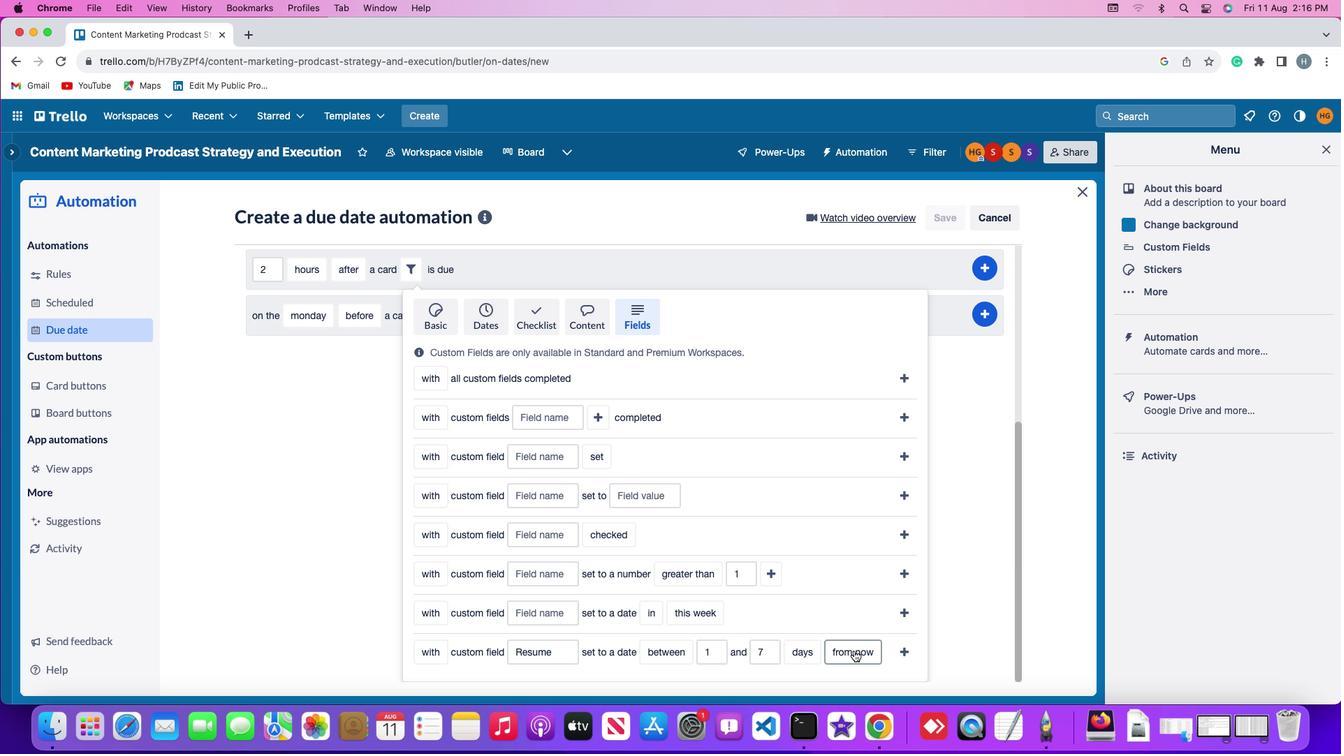 
Action: Mouse moved to (844, 625)
Screenshot: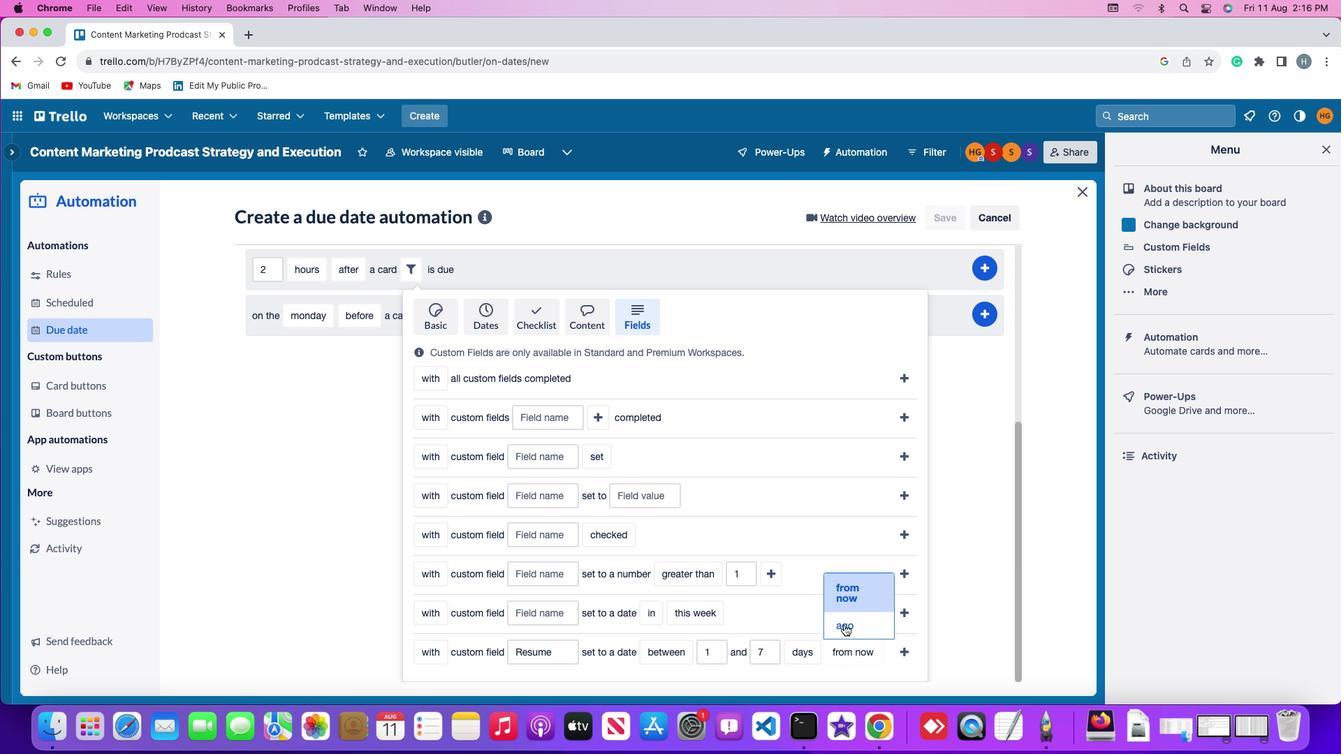 
Action: Mouse pressed left at (844, 625)
Screenshot: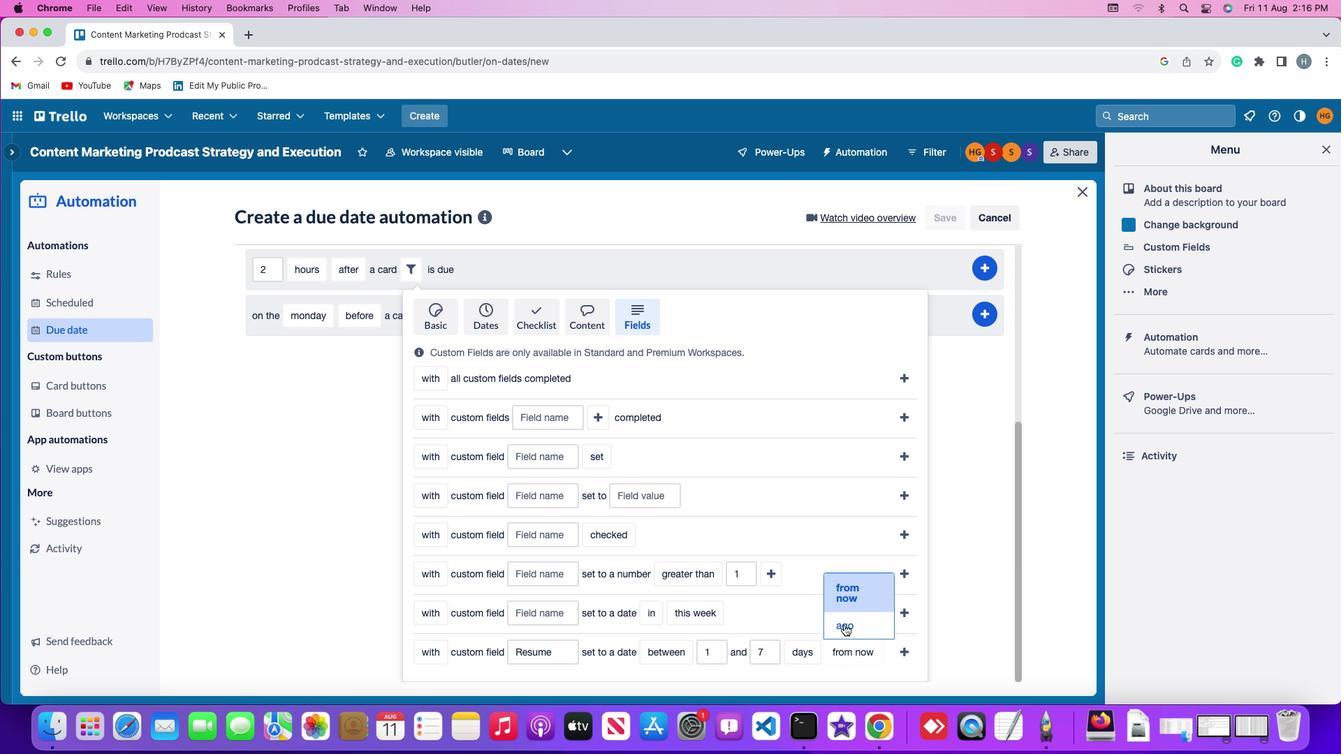 
Action: Mouse moved to (873, 647)
Screenshot: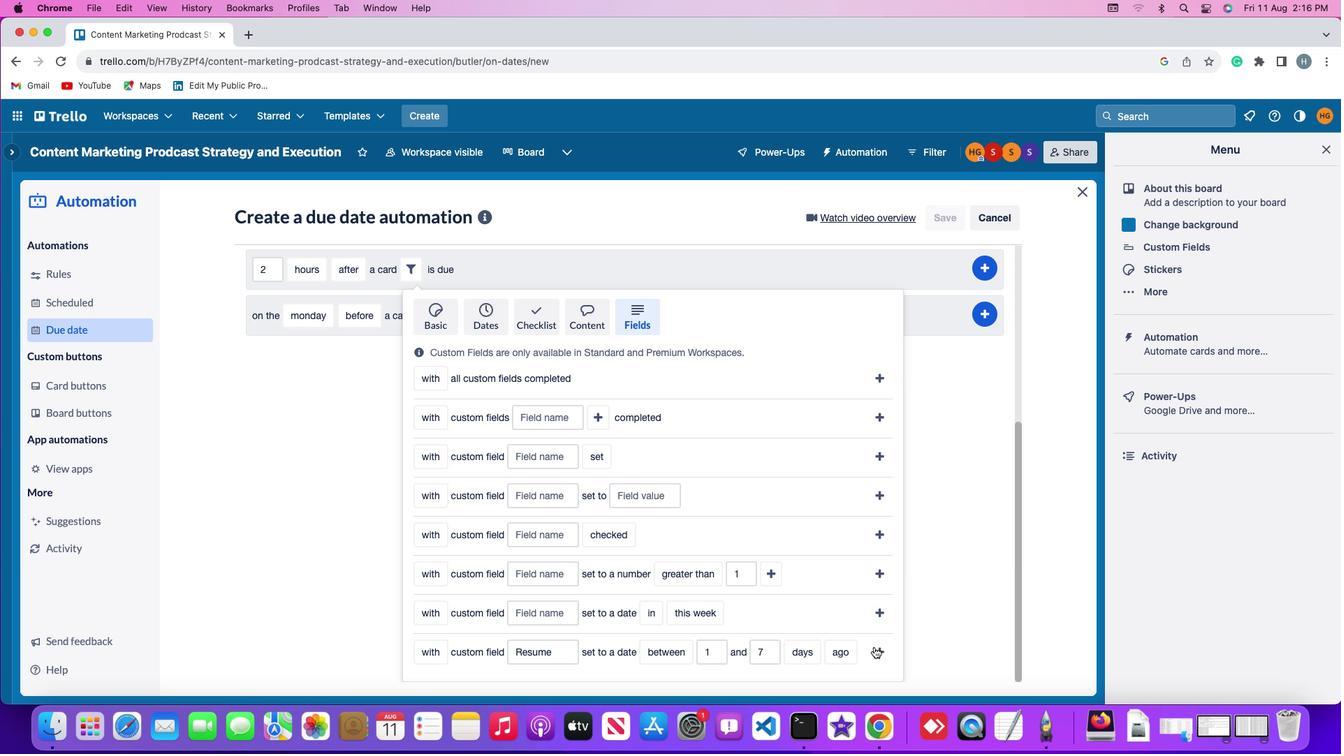 
Action: Mouse pressed left at (873, 647)
Screenshot: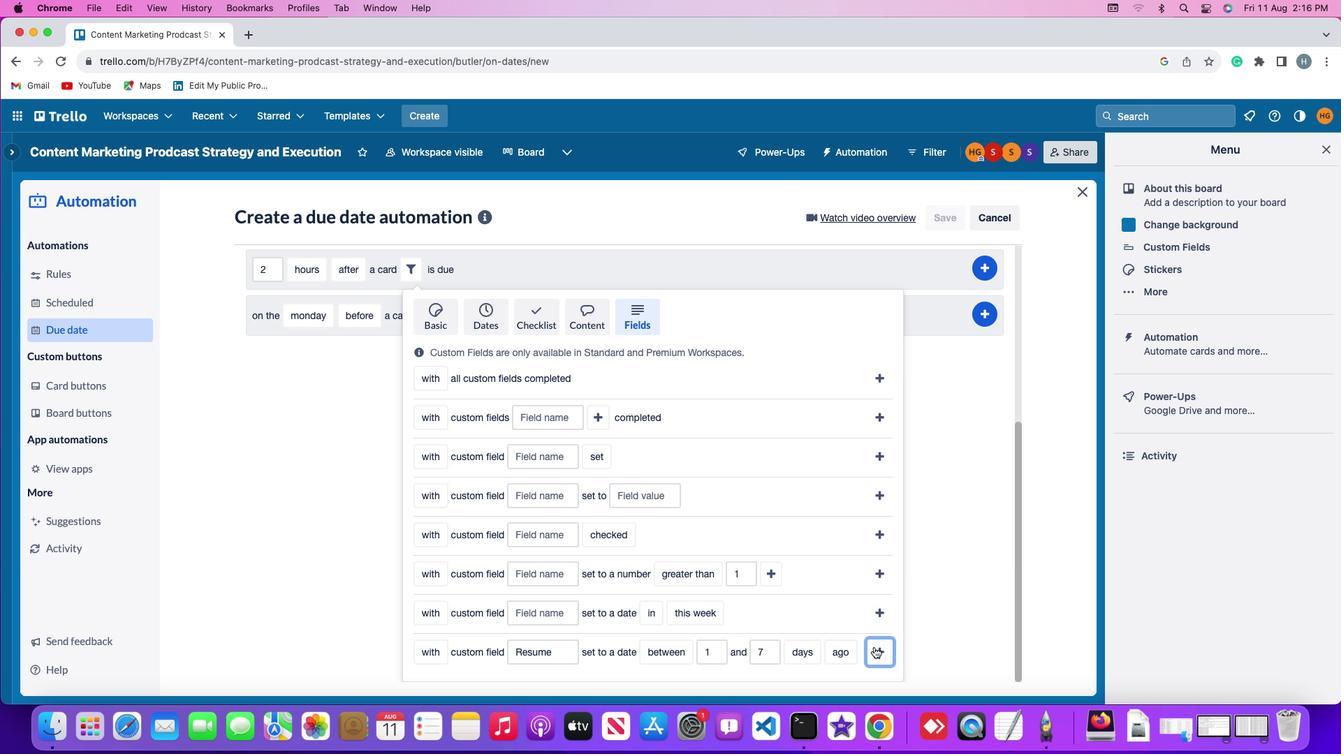 
Action: Mouse moved to (993, 563)
Screenshot: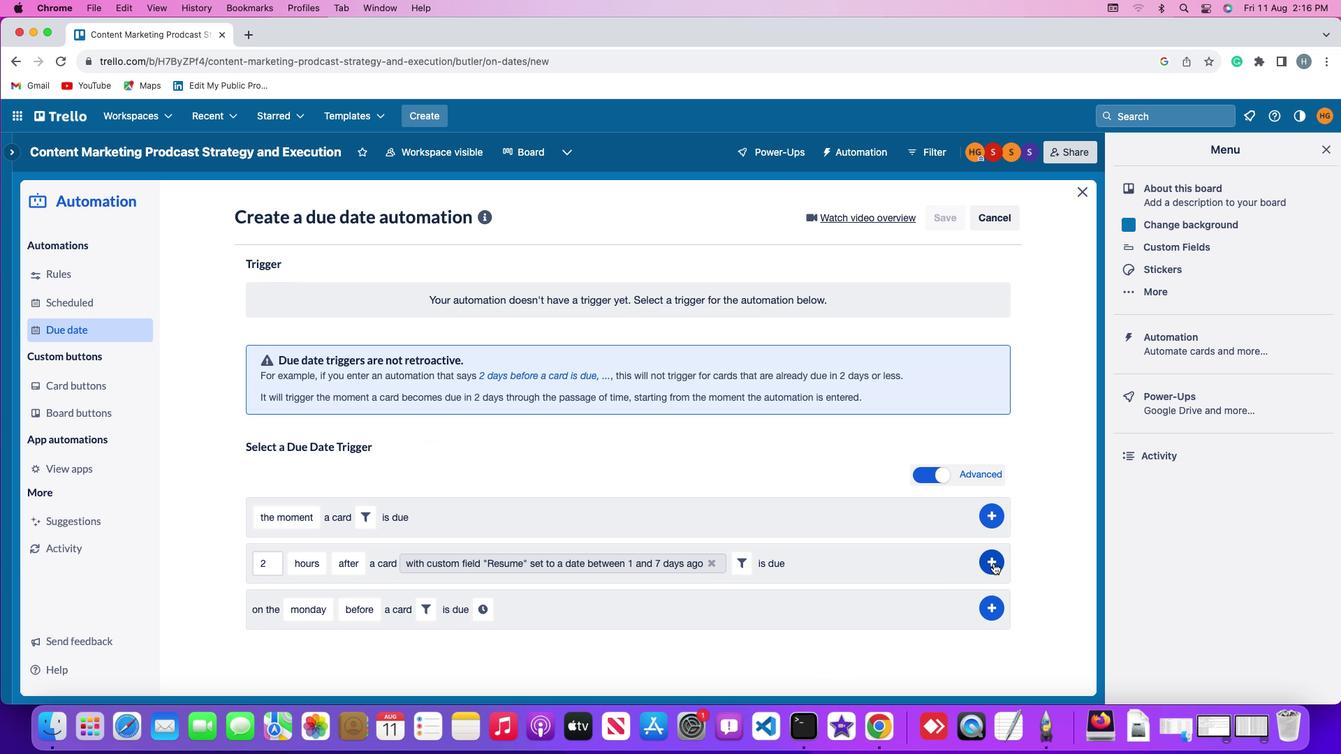 
Action: Mouse pressed left at (993, 563)
Screenshot: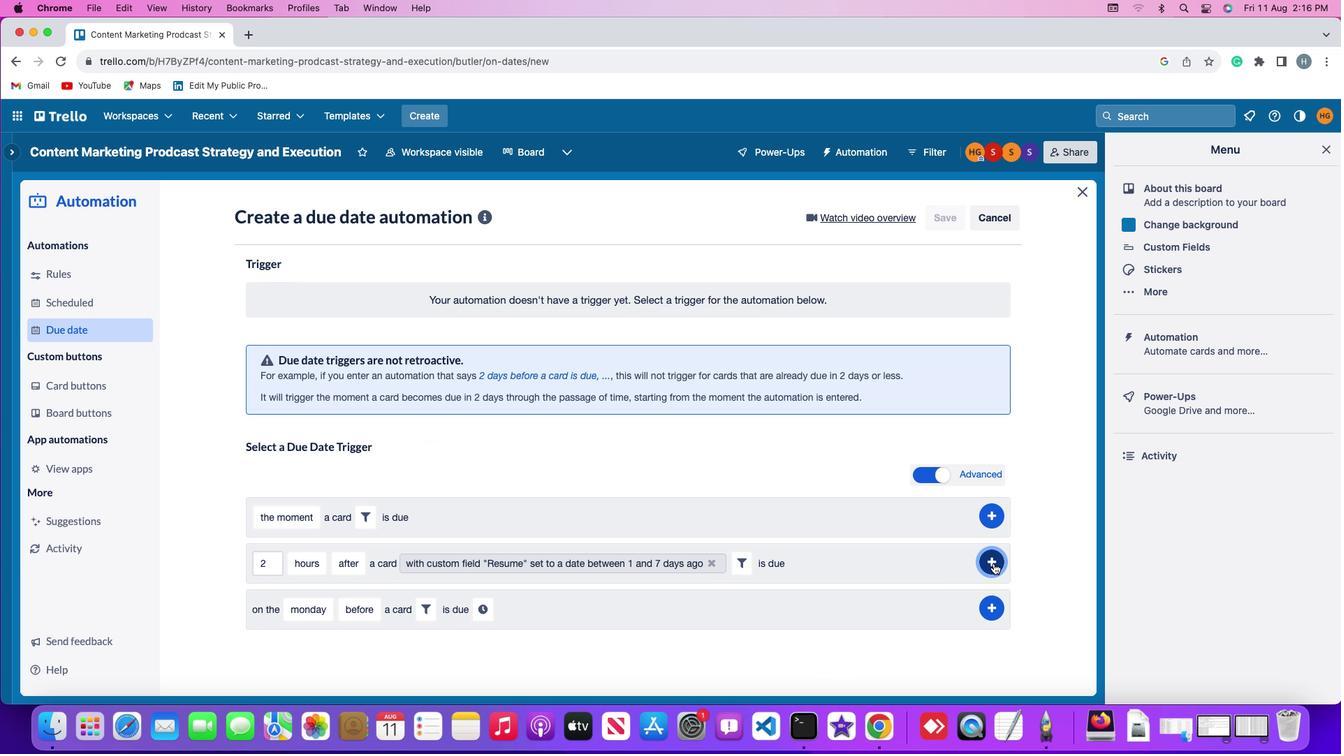 
Action: Mouse moved to (1046, 466)
Screenshot: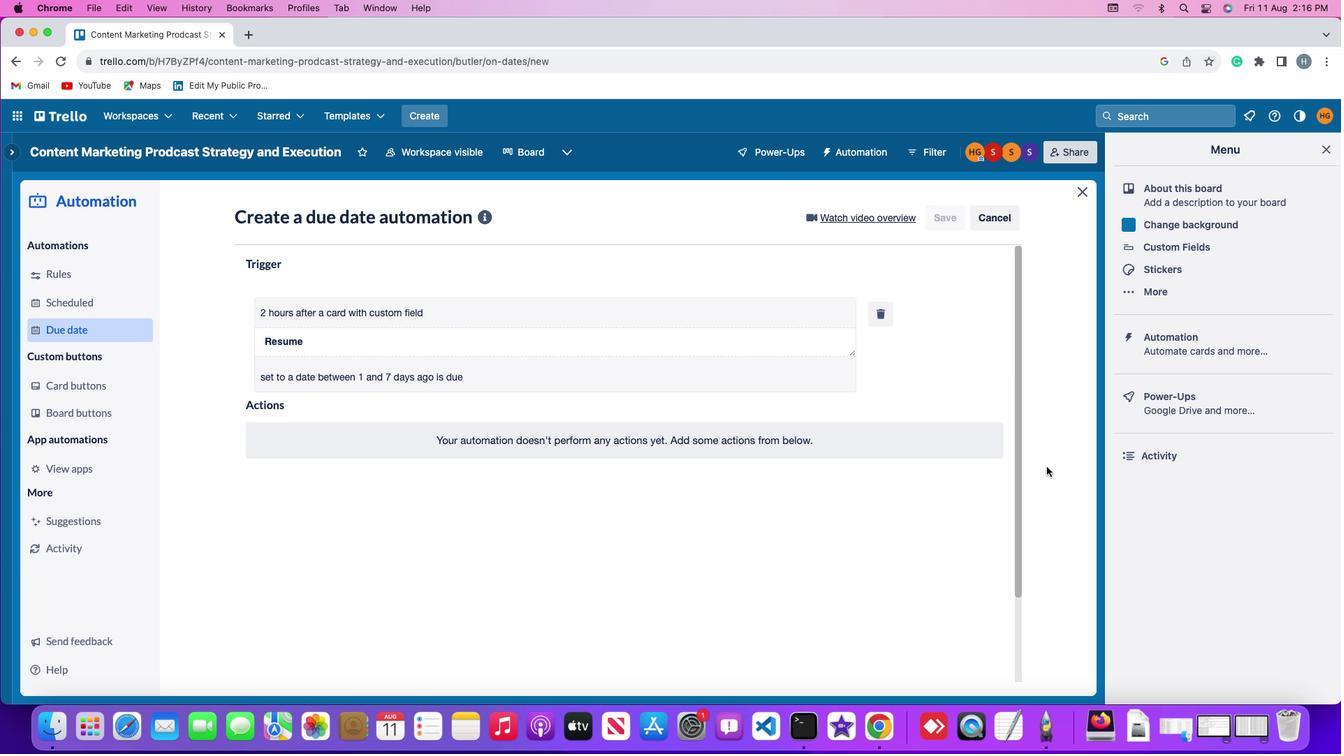 
